 Task: Look for space in Ihiala, Nigeria from 5th September, 2023 to 12th September, 2023 for 2 adults in price range Rs.10000 to Rs.15000. With 1 bedroom having 1 bed and 1 bathroom. Property type can be house, flat, guest house, hotel. Booking option can be shelf check-in. Required host language is English.
Action: Mouse moved to (495, 120)
Screenshot: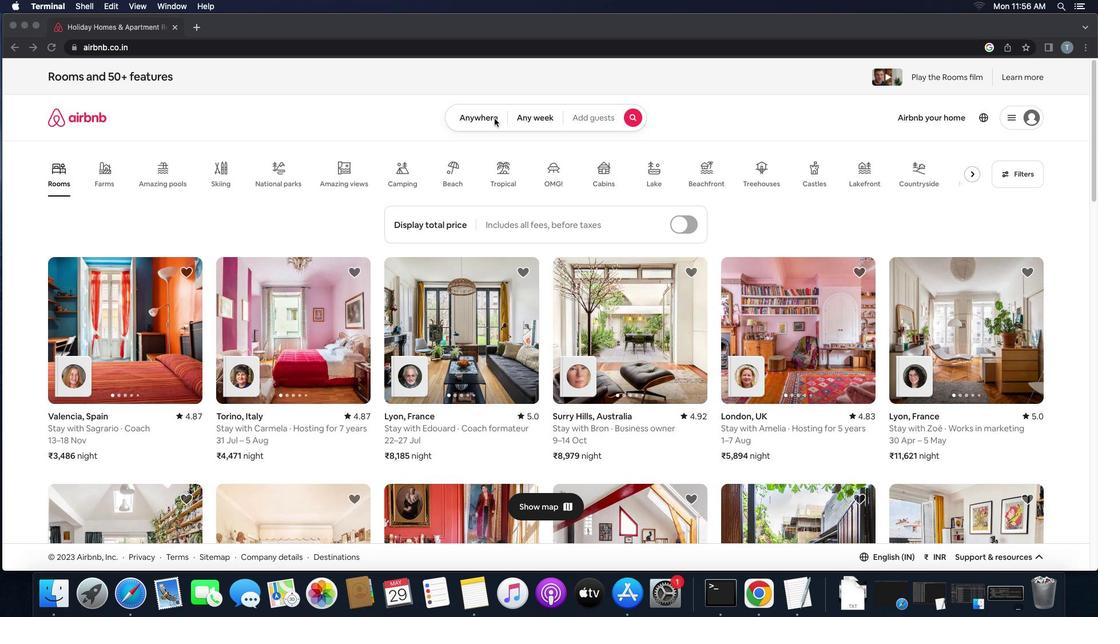 
Action: Mouse pressed left at (495, 120)
Screenshot: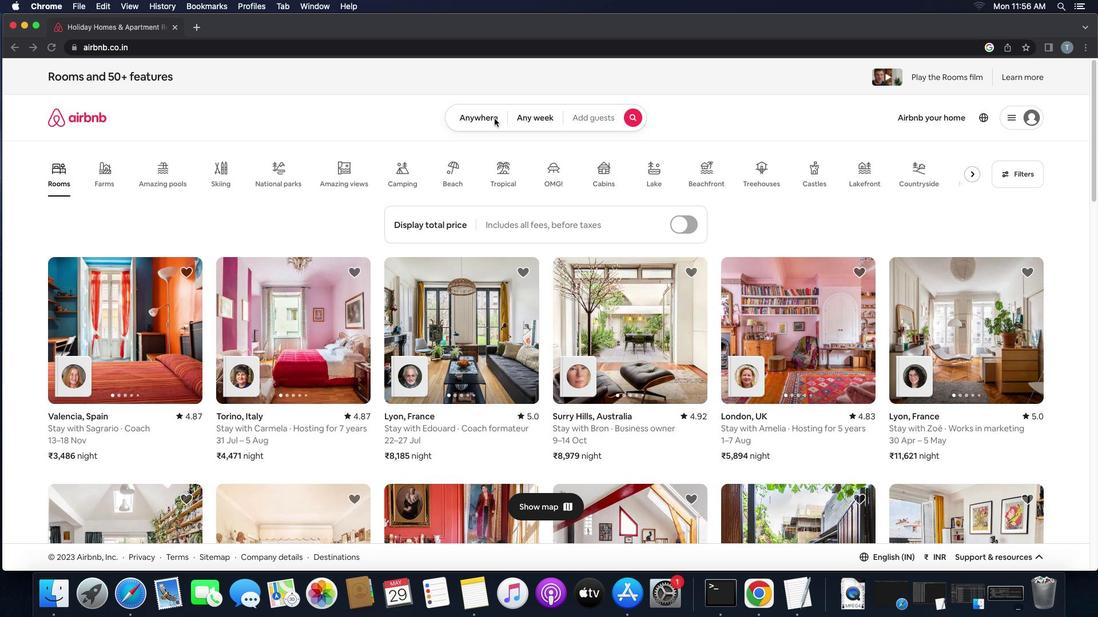 
Action: Mouse pressed left at (495, 120)
Screenshot: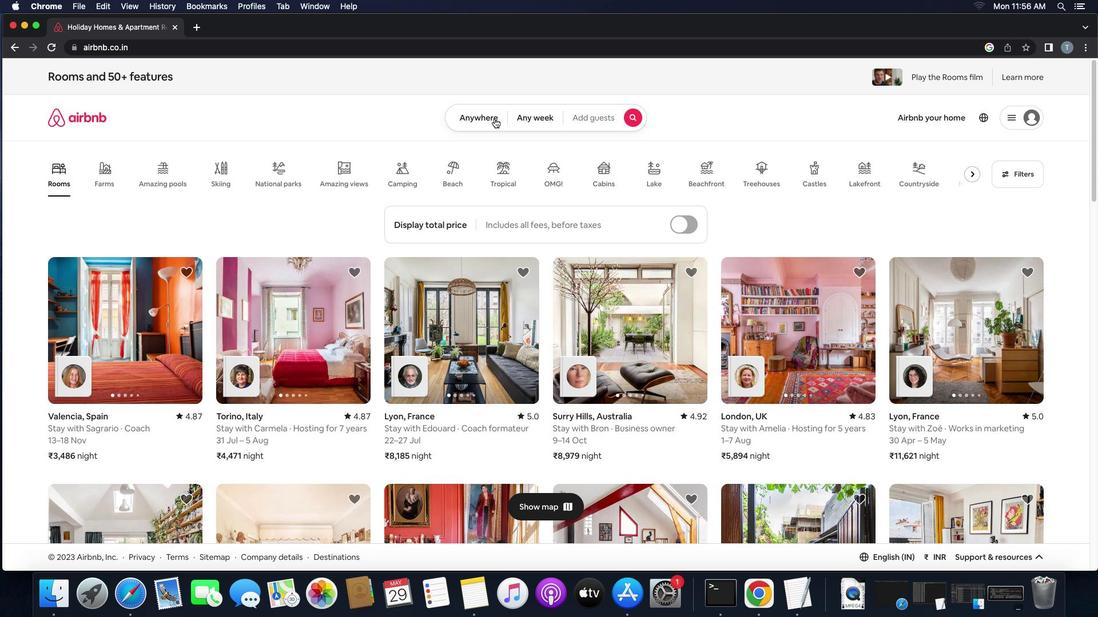 
Action: Mouse moved to (438, 160)
Screenshot: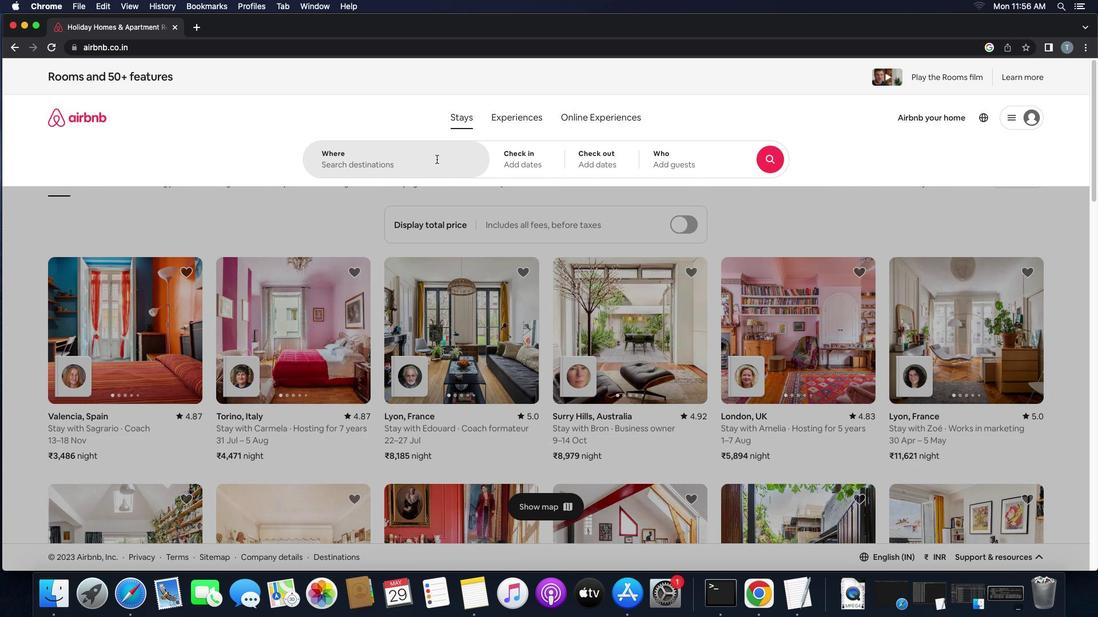 
Action: Mouse pressed left at (438, 160)
Screenshot: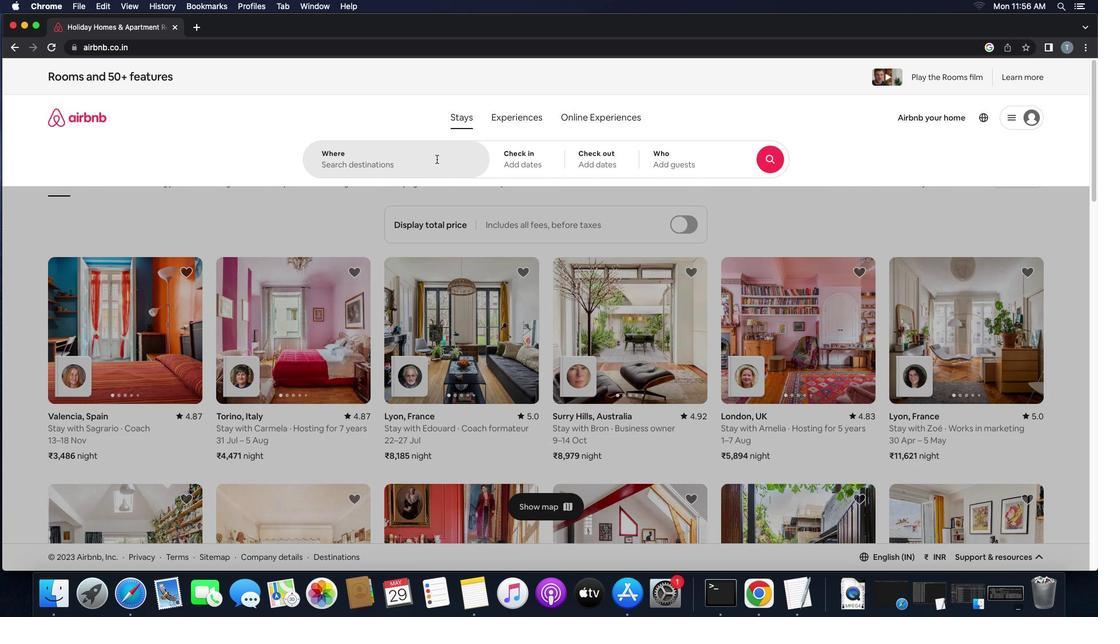 
Action: Key pressed 'i''h''i''a''l''a'
Screenshot: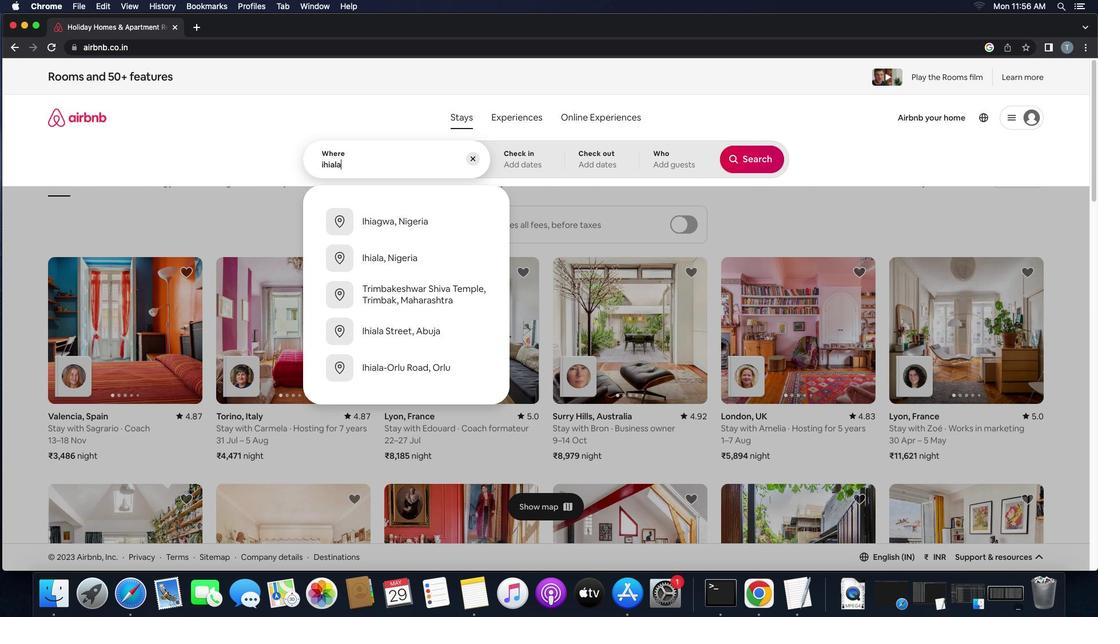 
Action: Mouse moved to (423, 234)
Screenshot: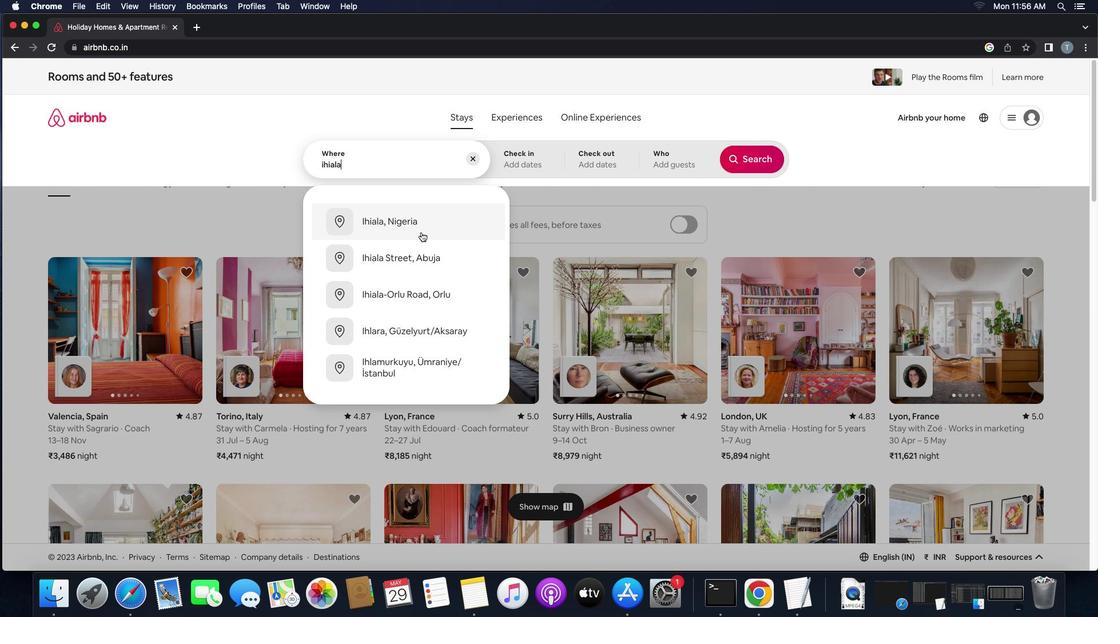 
Action: Mouse pressed left at (423, 234)
Screenshot: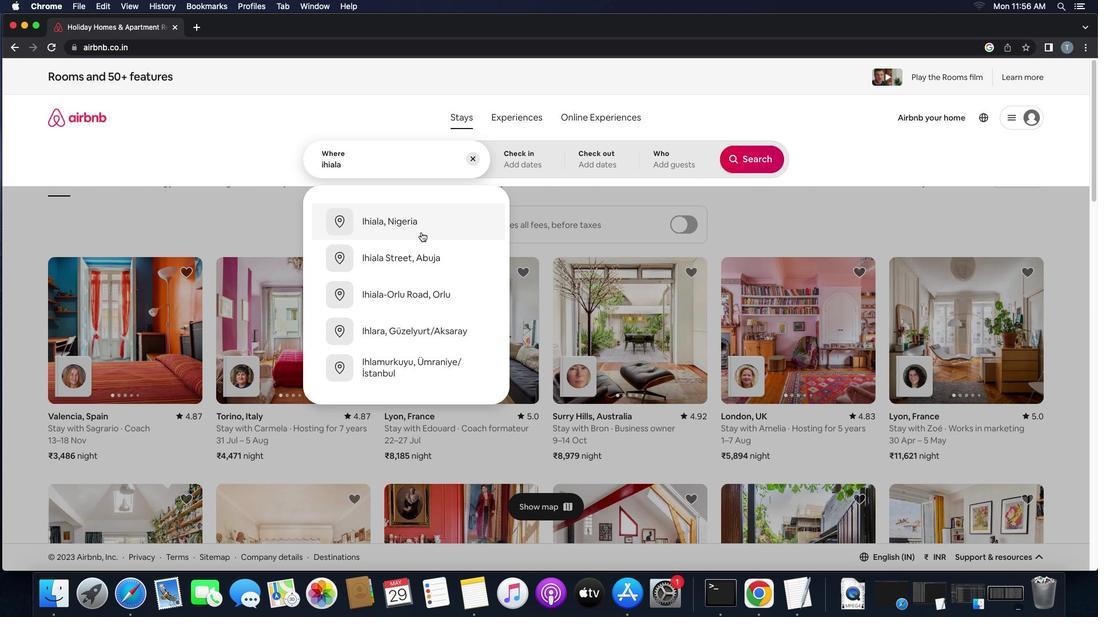 
Action: Mouse moved to (748, 252)
Screenshot: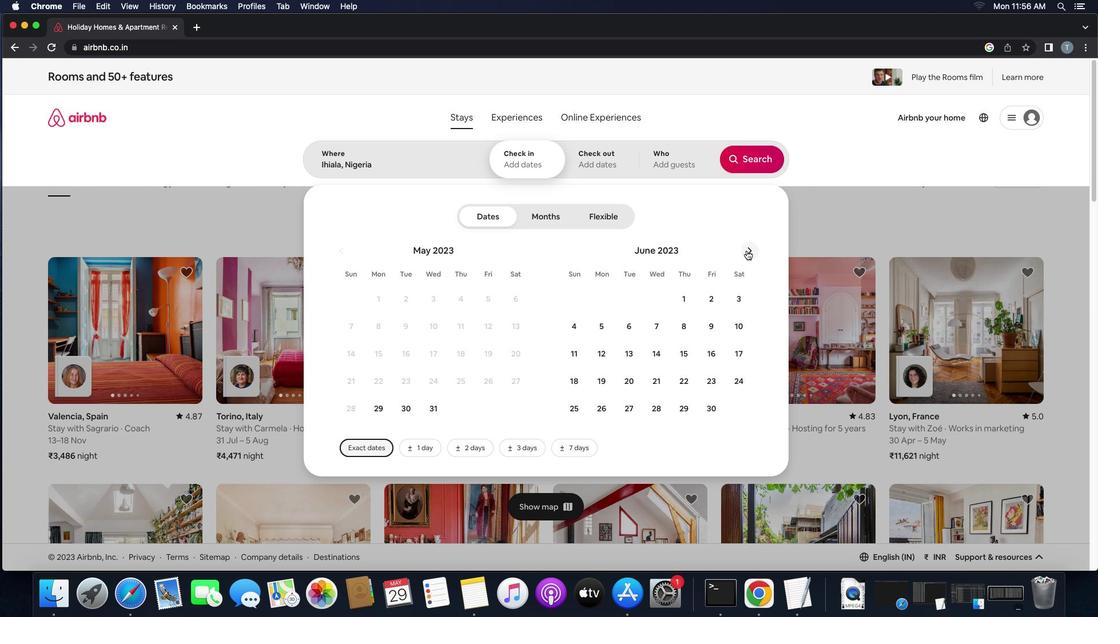 
Action: Mouse pressed left at (748, 252)
Screenshot: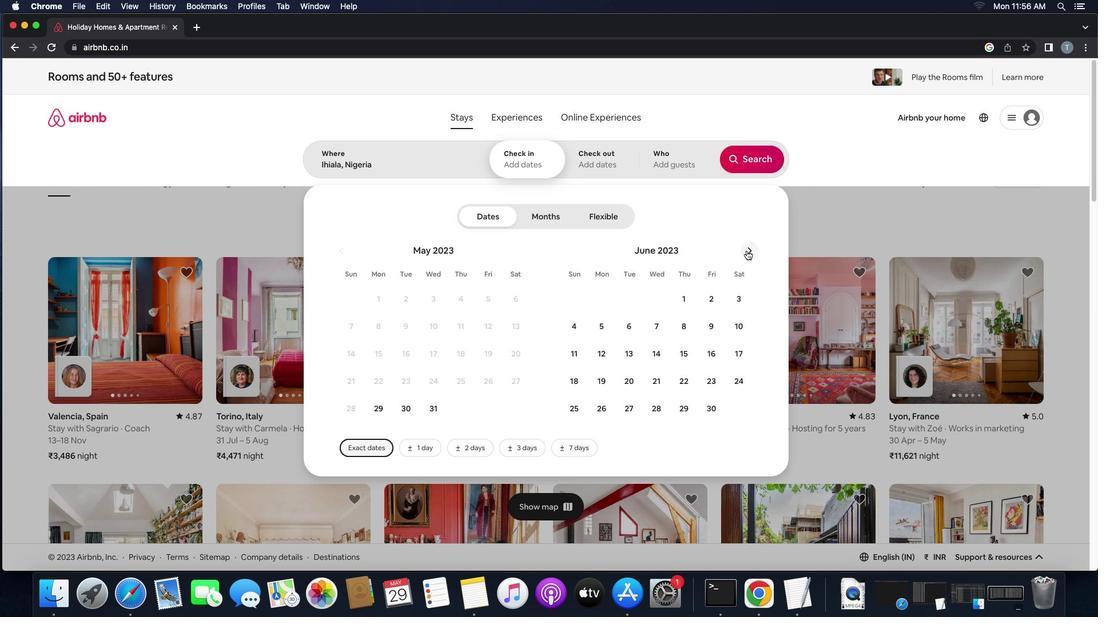 
Action: Mouse pressed left at (748, 252)
Screenshot: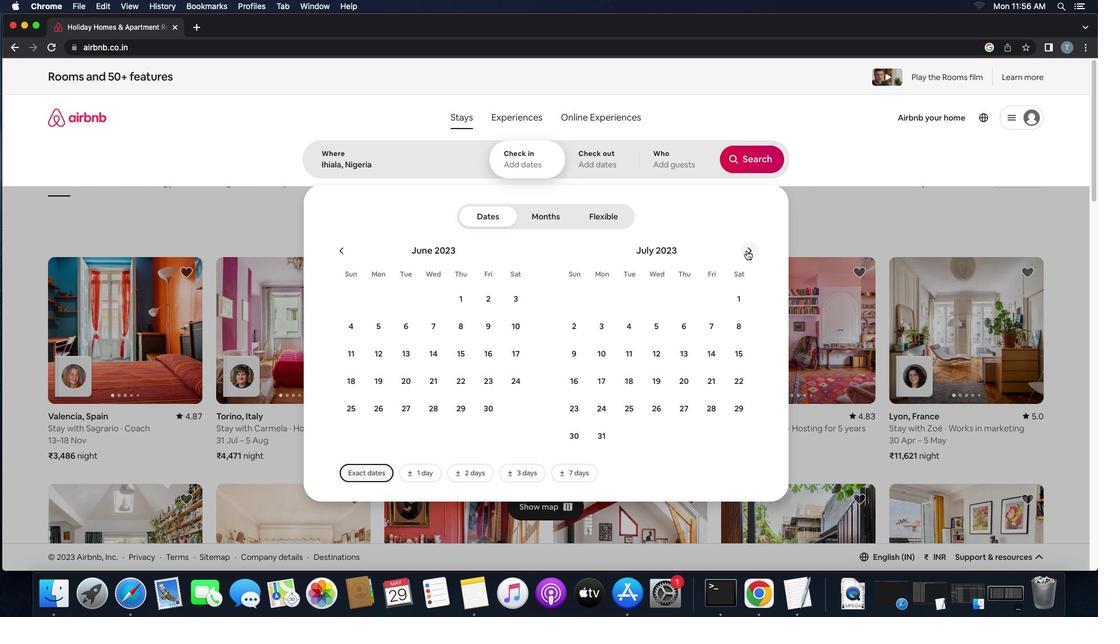 
Action: Mouse pressed left at (748, 252)
Screenshot: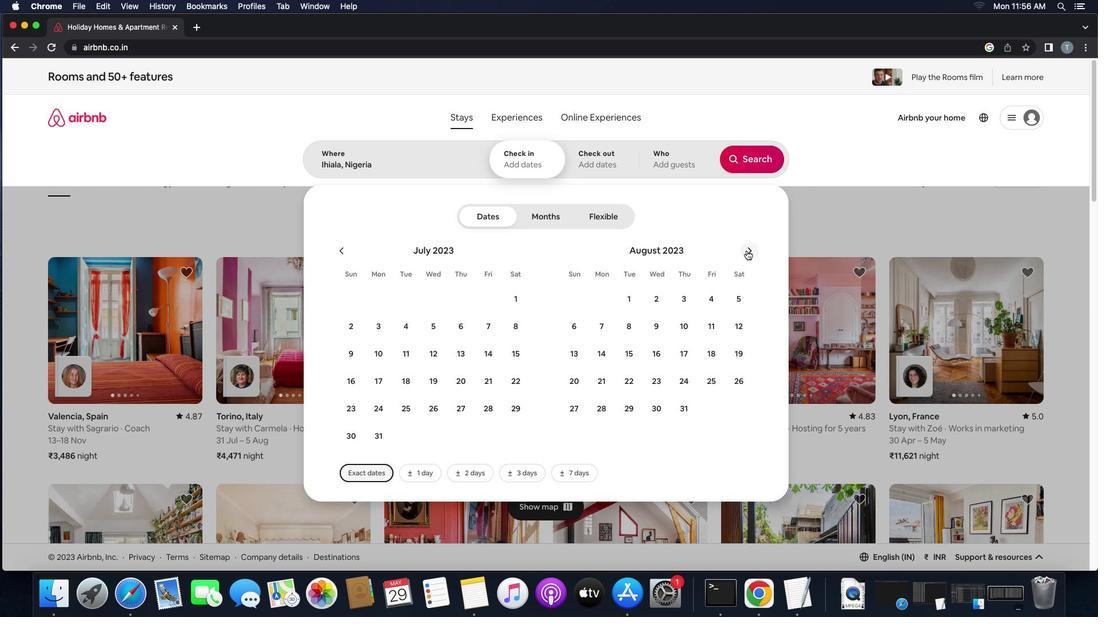 
Action: Mouse moved to (632, 332)
Screenshot: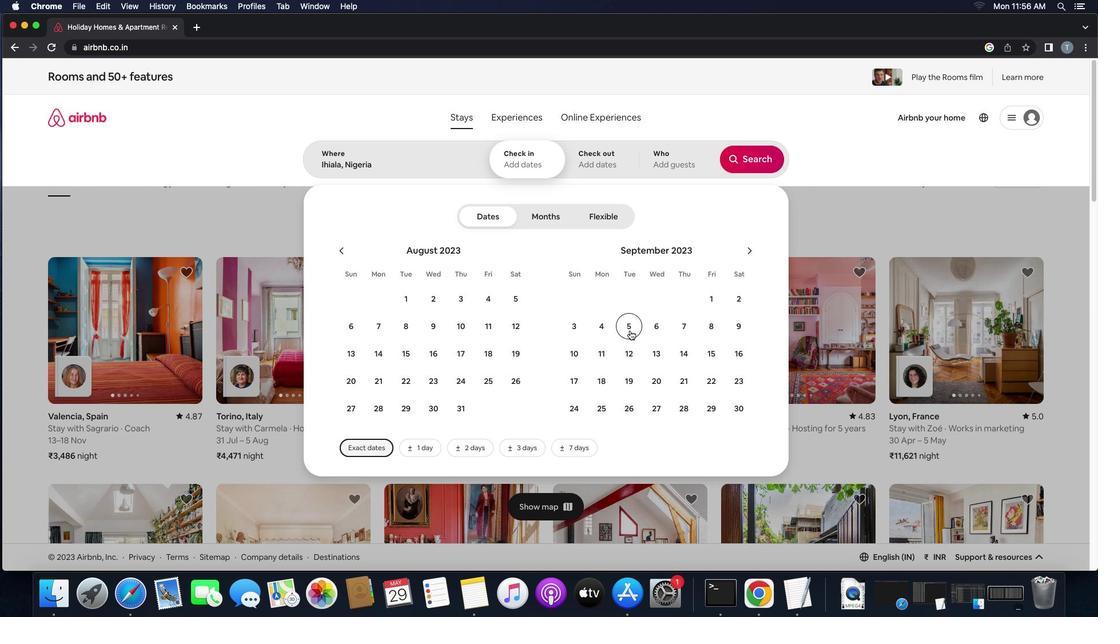 
Action: Mouse pressed left at (632, 332)
Screenshot: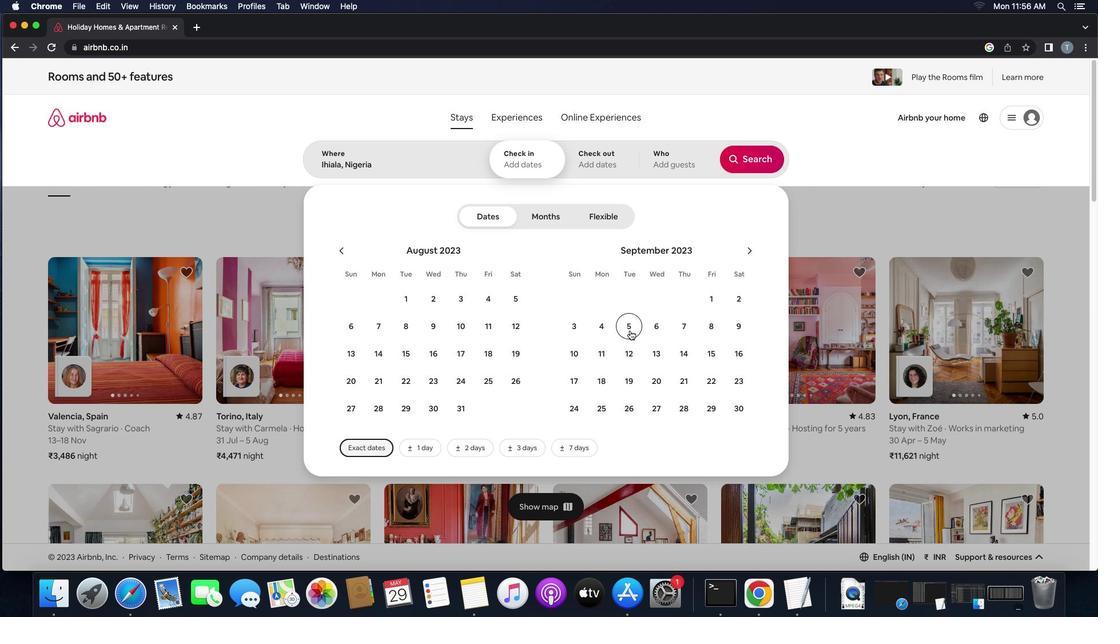 
Action: Mouse moved to (632, 360)
Screenshot: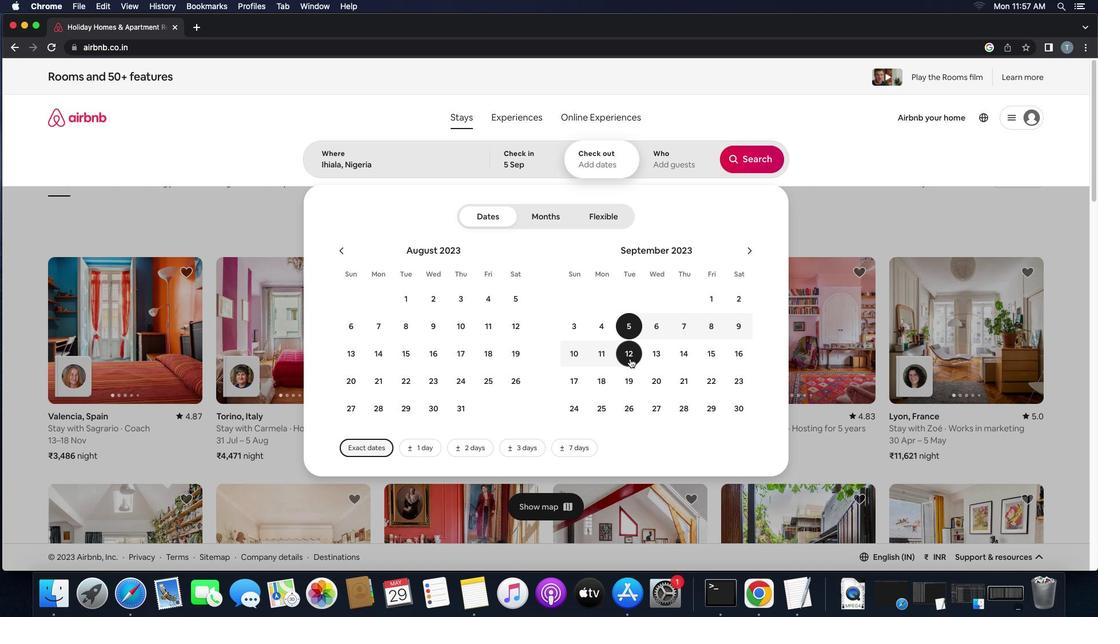 
Action: Mouse pressed left at (632, 360)
Screenshot: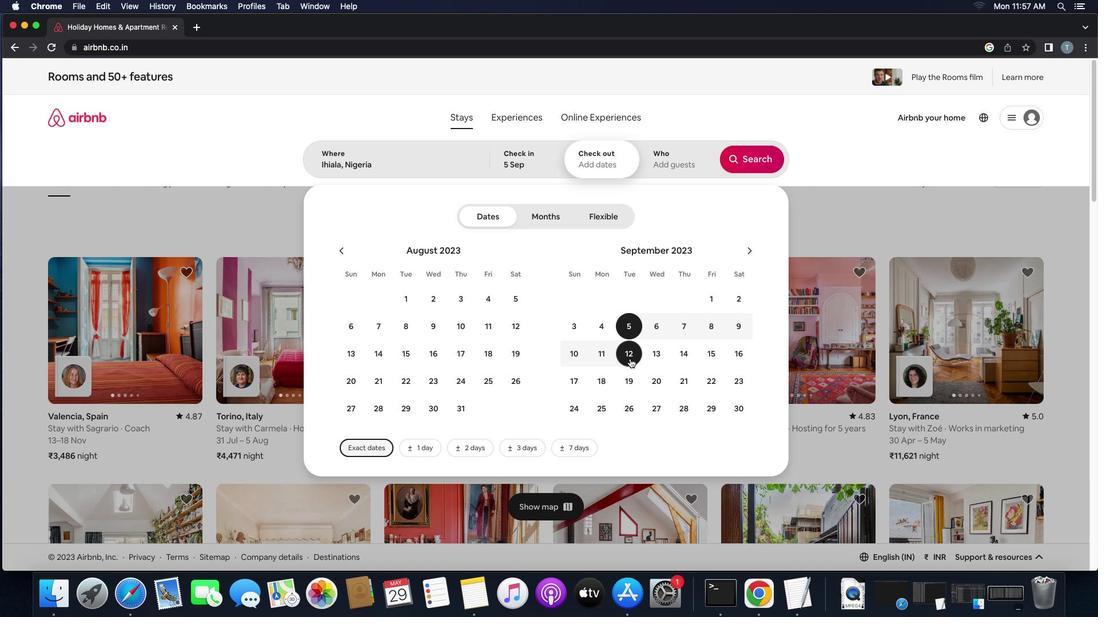 
Action: Mouse moved to (670, 167)
Screenshot: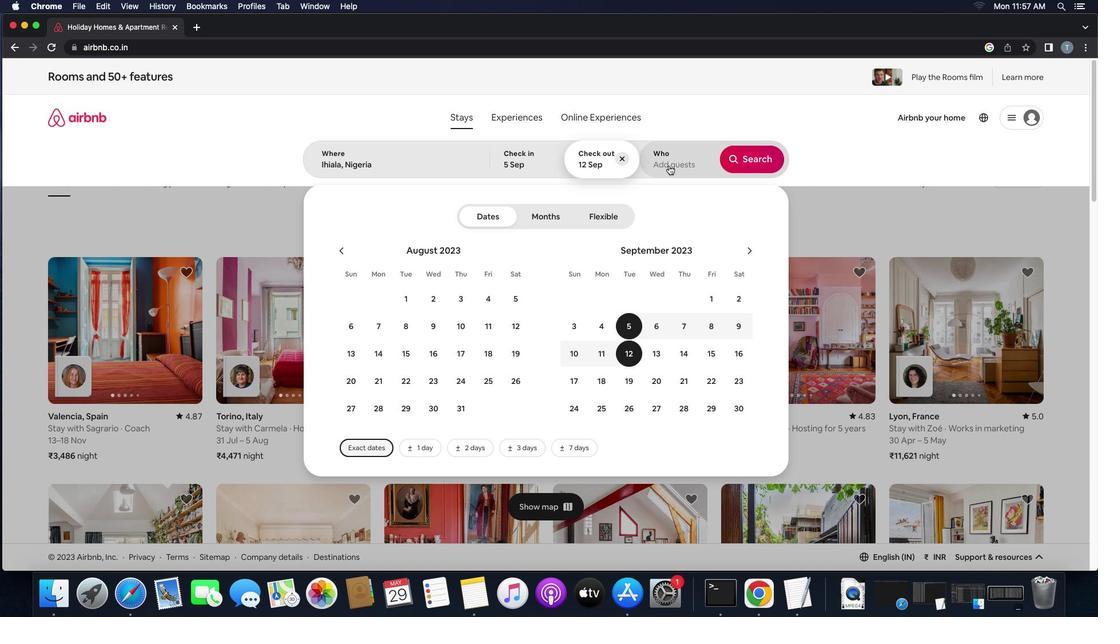 
Action: Mouse pressed left at (670, 167)
Screenshot: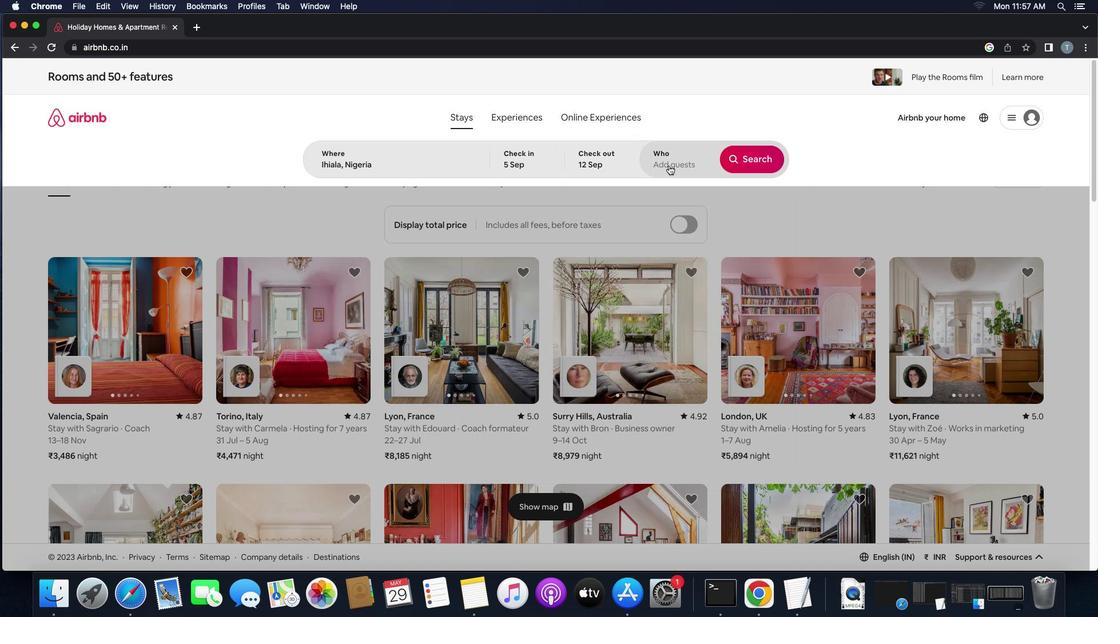
Action: Mouse moved to (755, 223)
Screenshot: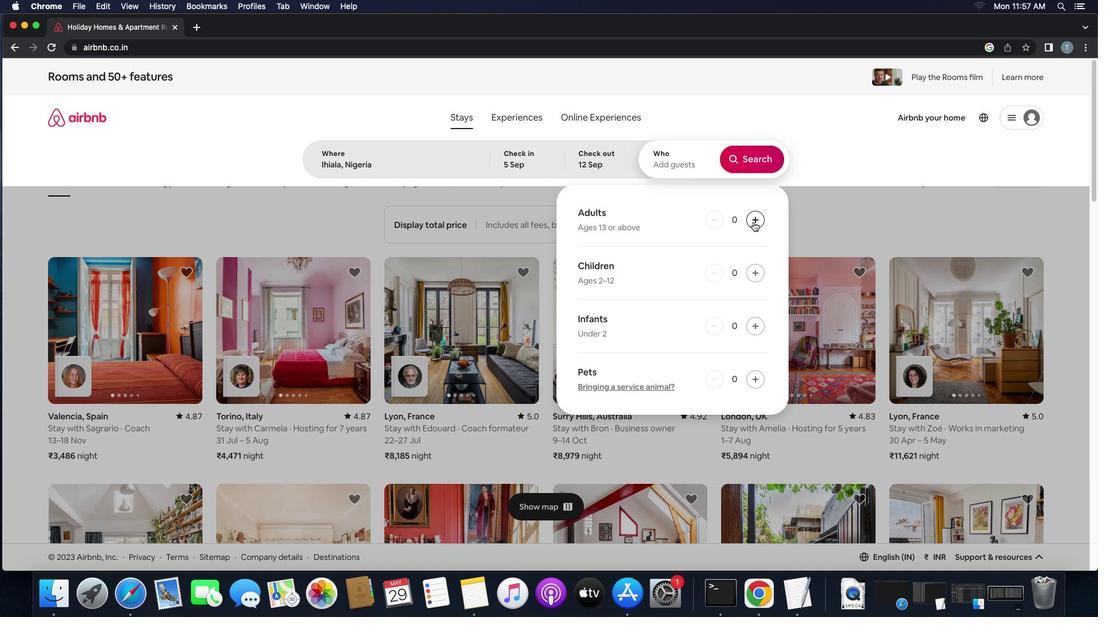 
Action: Mouse pressed left at (755, 223)
Screenshot: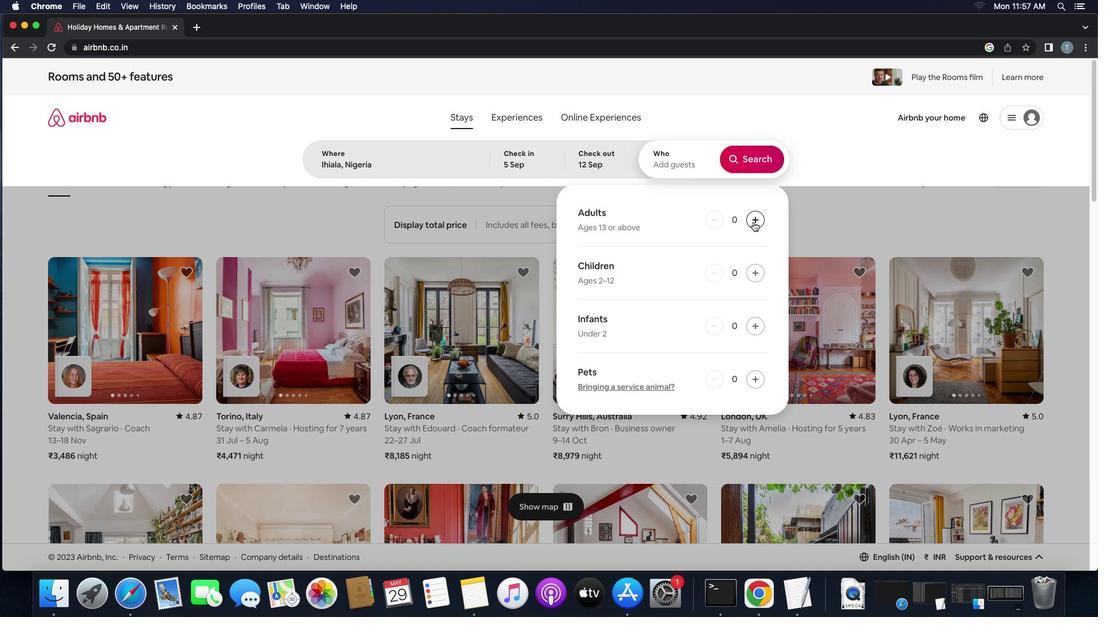 
Action: Mouse pressed left at (755, 223)
Screenshot: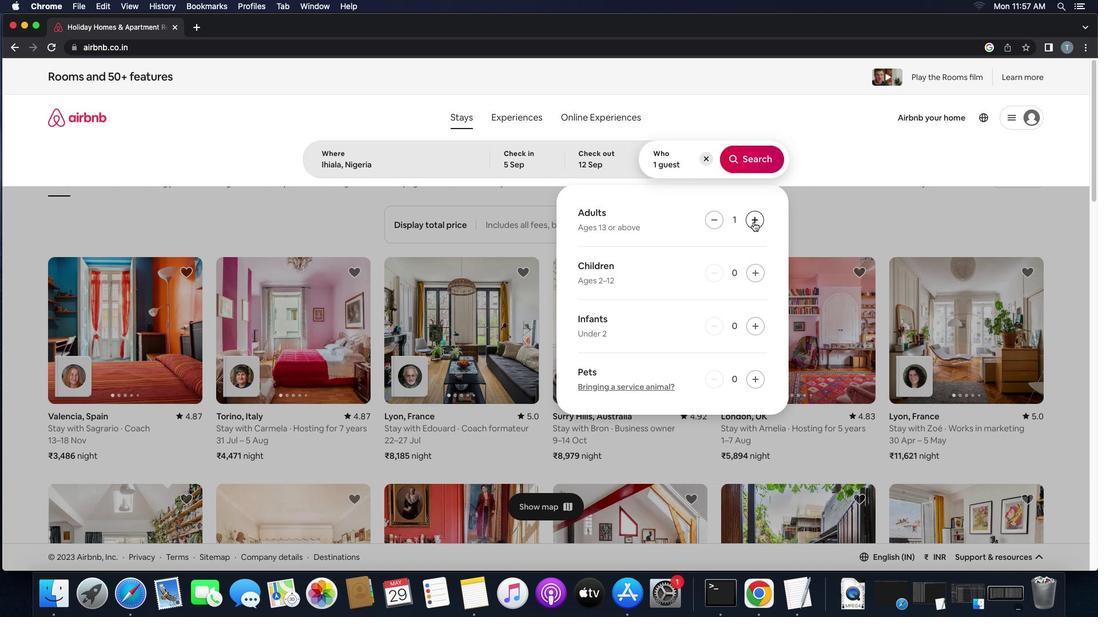 
Action: Mouse moved to (760, 168)
Screenshot: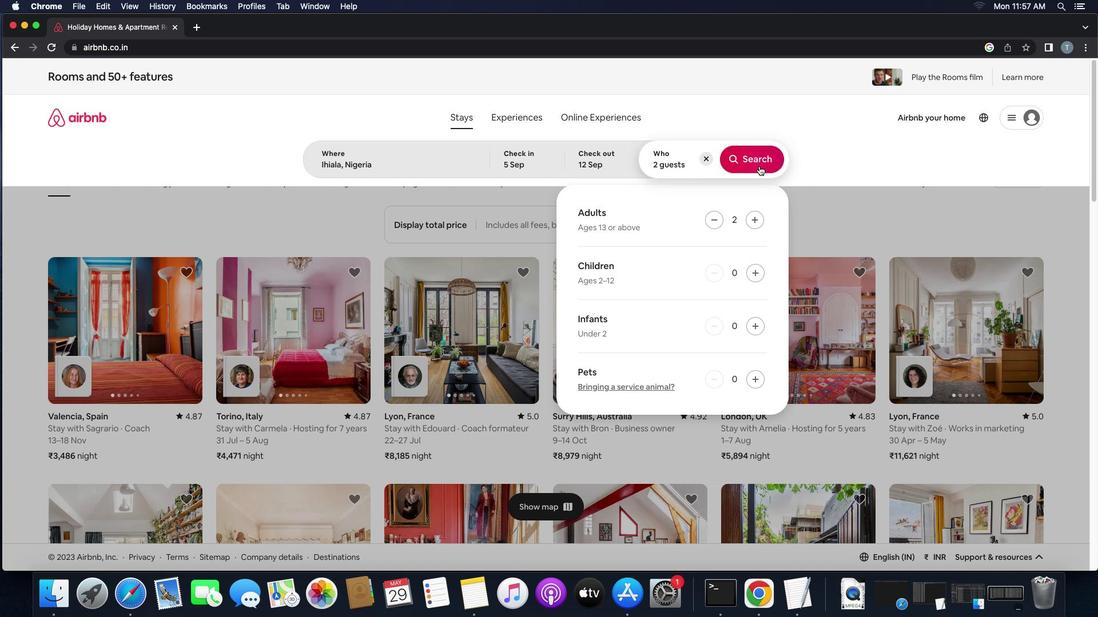 
Action: Mouse pressed left at (760, 168)
Screenshot: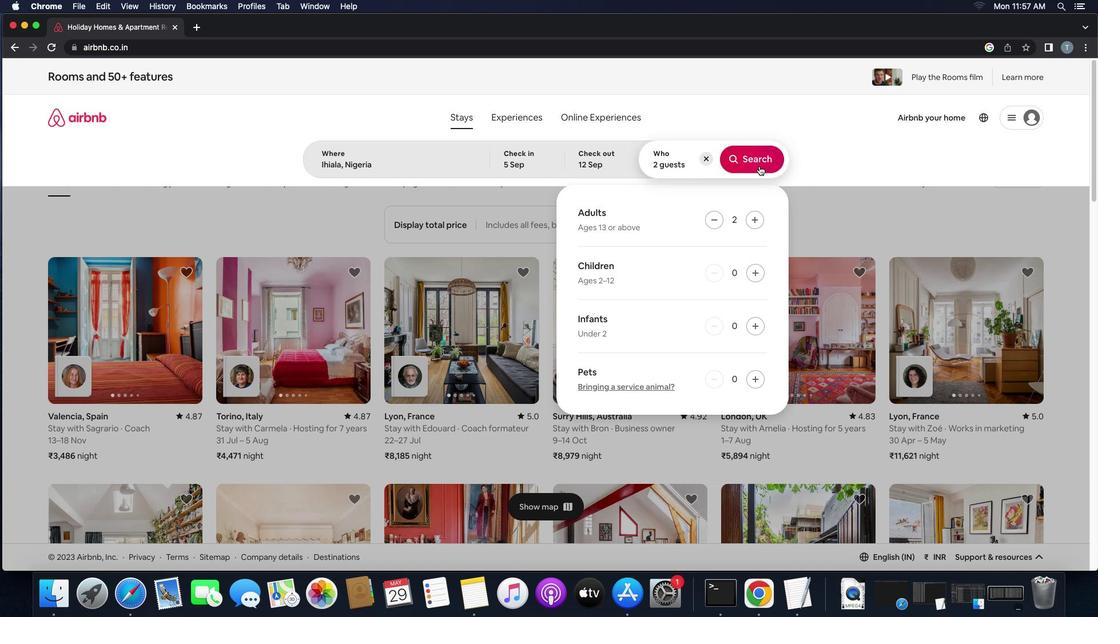 
Action: Mouse moved to (1055, 128)
Screenshot: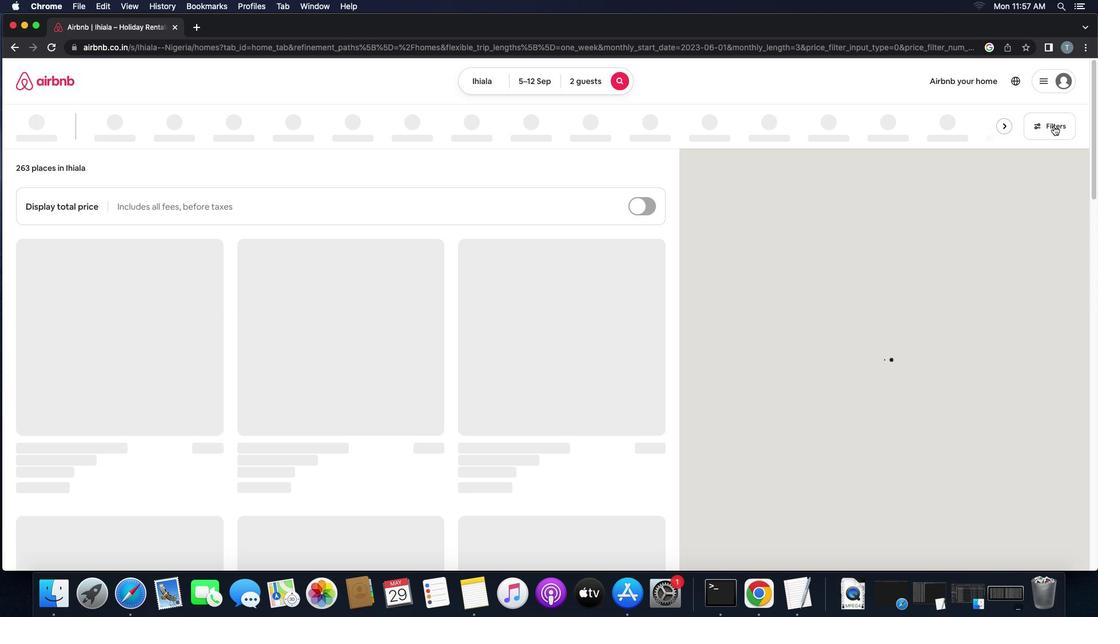 
Action: Mouse pressed left at (1055, 128)
Screenshot: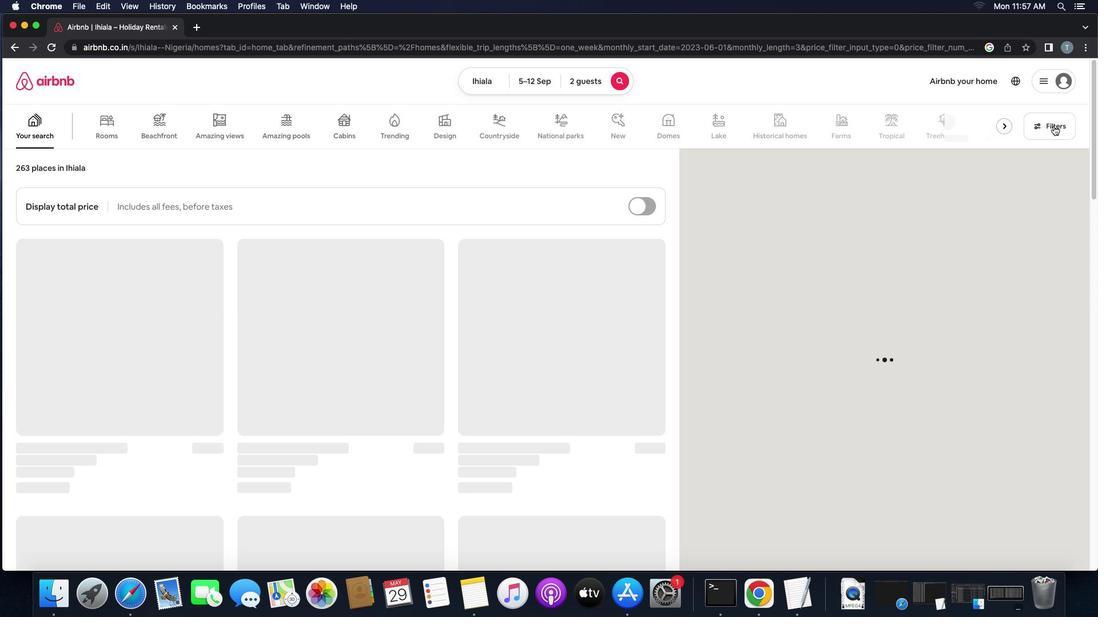 
Action: Mouse moved to (468, 272)
Screenshot: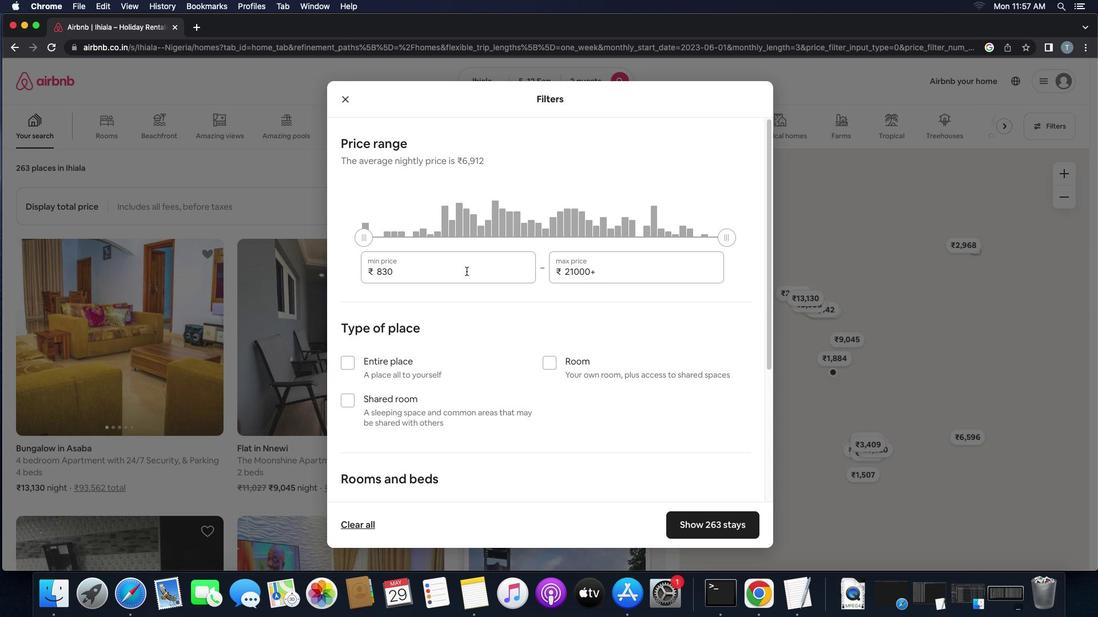 
Action: Mouse pressed left at (468, 272)
Screenshot: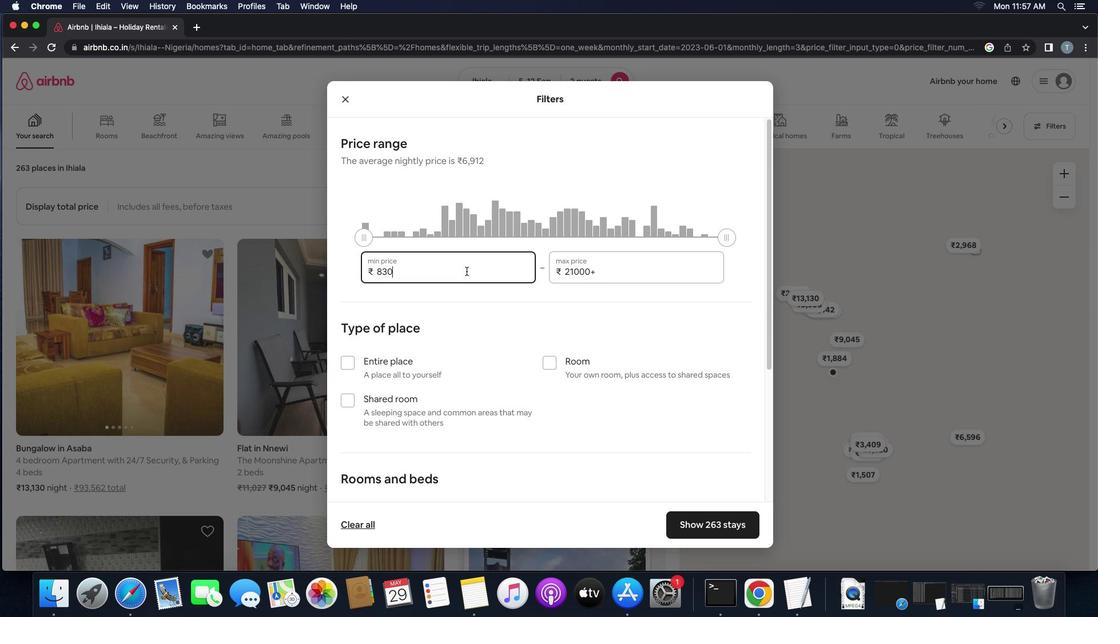 
Action: Mouse pressed left at (468, 272)
Screenshot: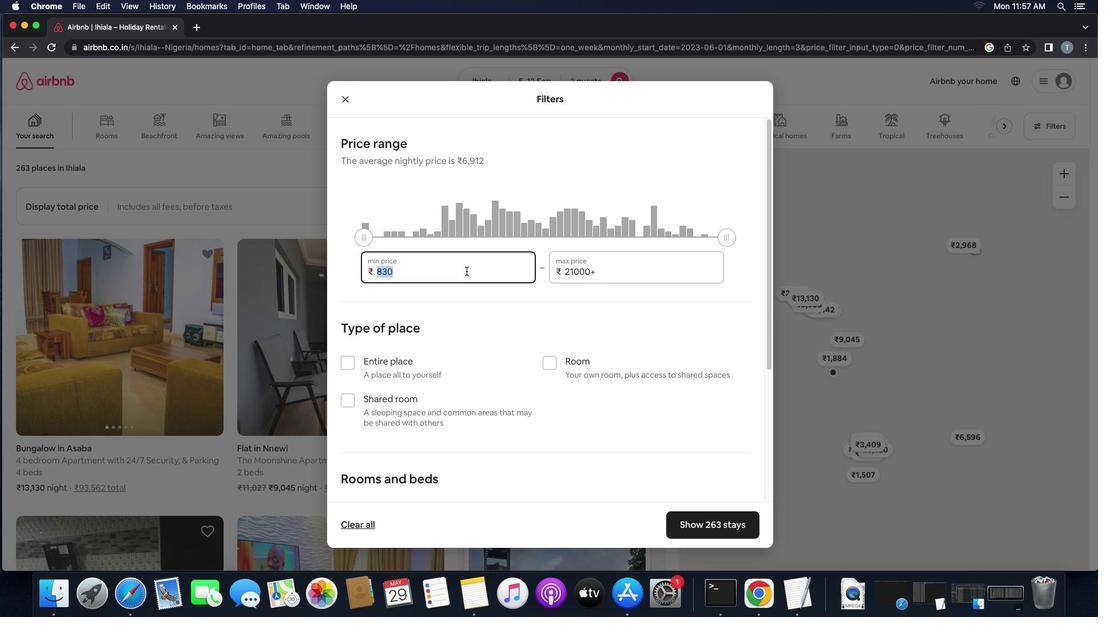 
Action: Key pressed Key.backspace
Screenshot: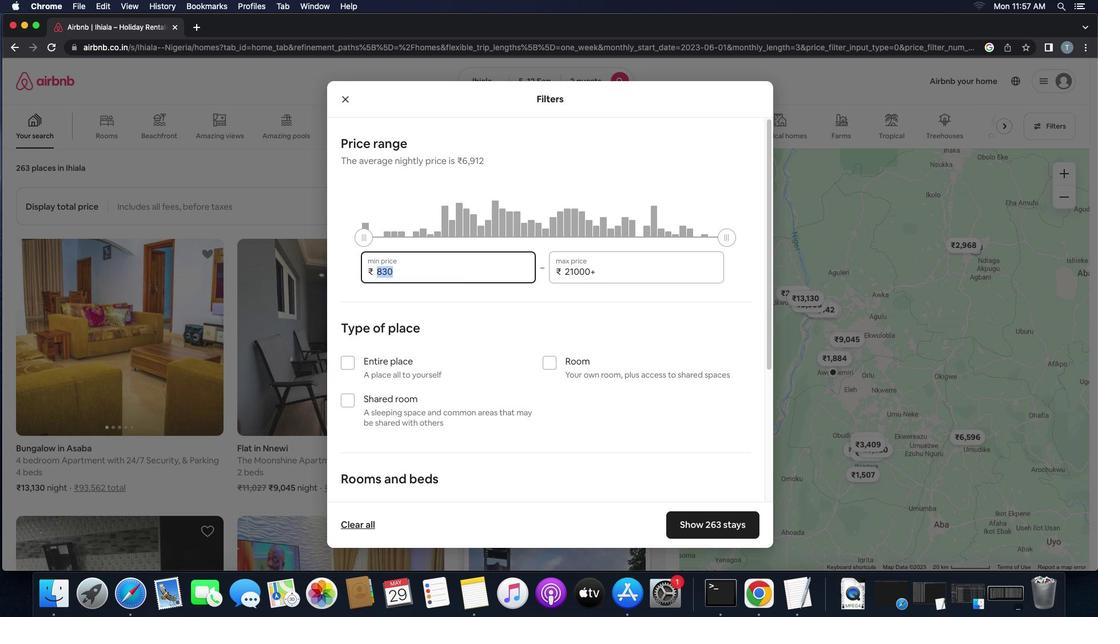 
Action: Mouse moved to (493, 289)
Screenshot: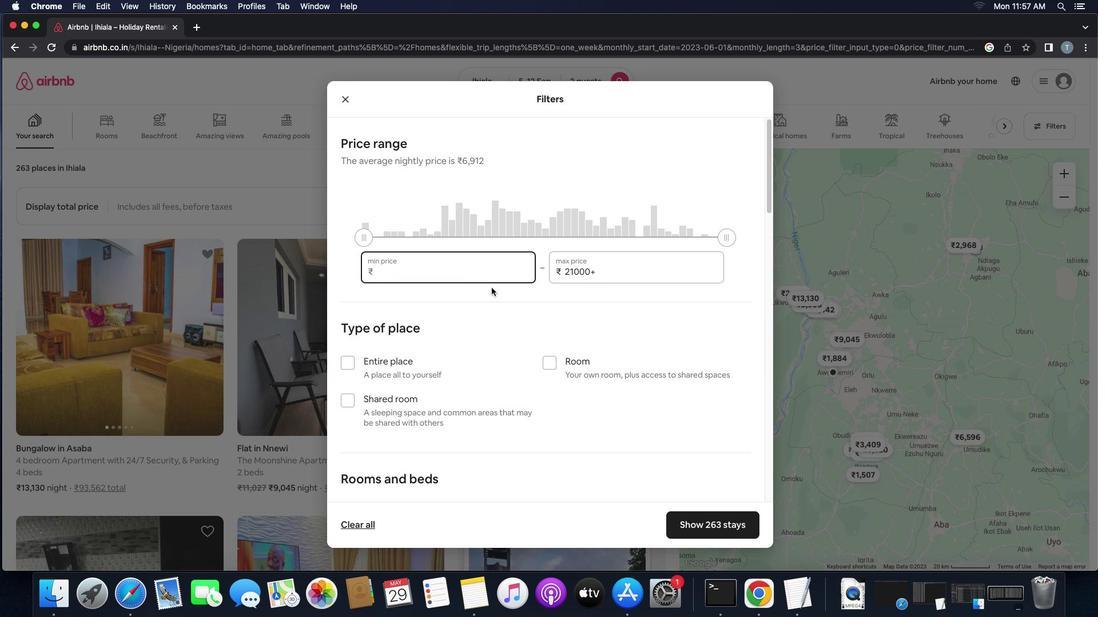 
Action: Key pressed '1''0''0''0''0'
Screenshot: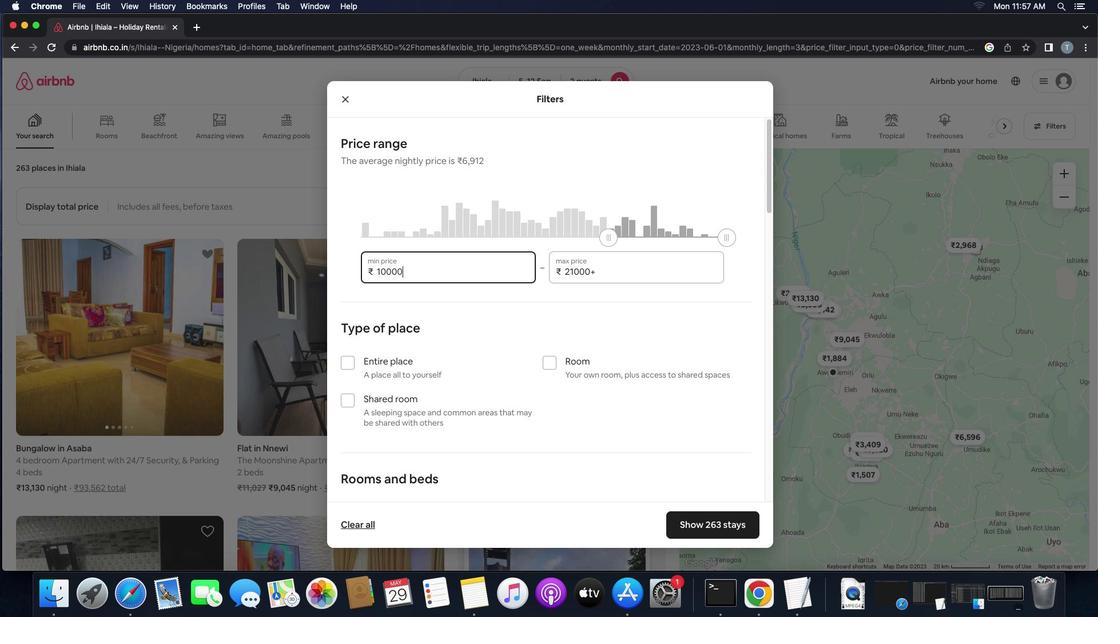 
Action: Mouse moved to (622, 277)
Screenshot: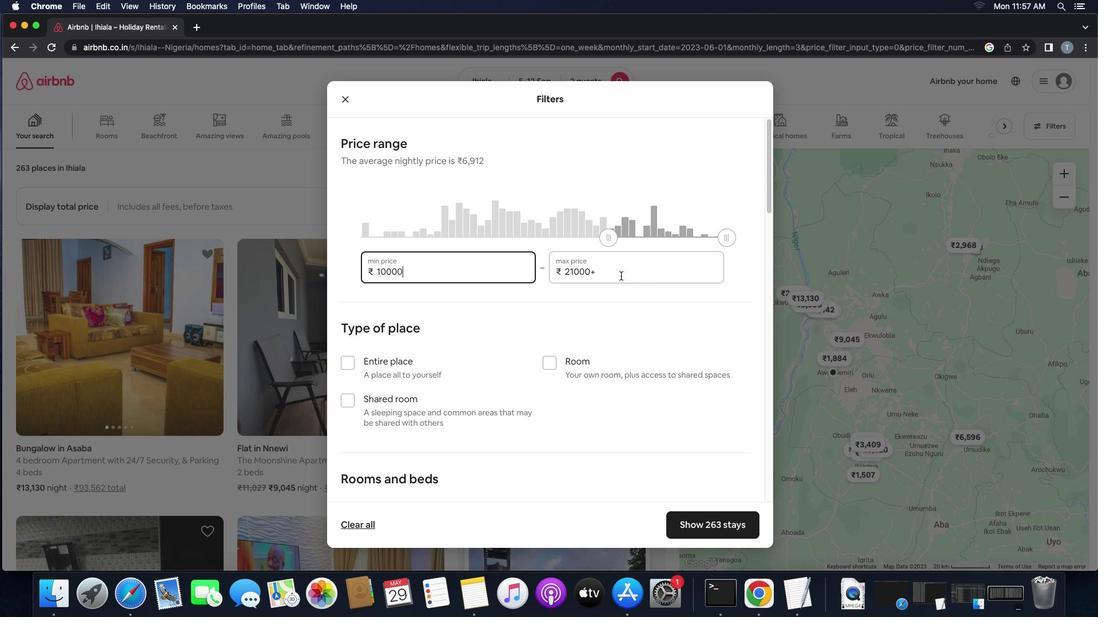 
Action: Mouse pressed left at (622, 277)
Screenshot: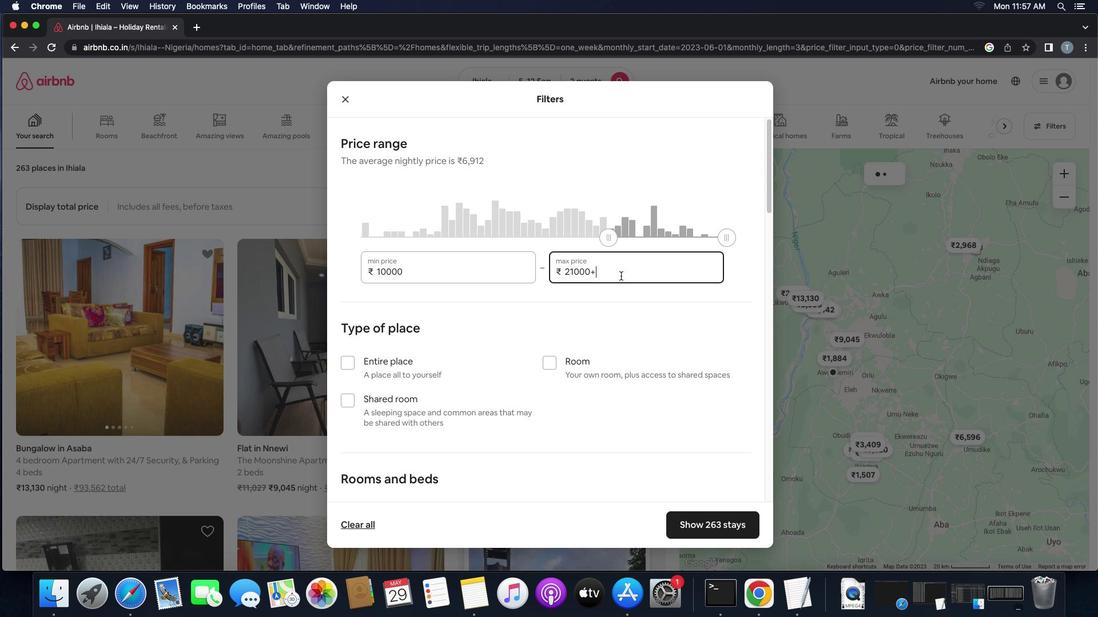 
Action: Key pressed Key.backspaceKey.backspaceKey.backspaceKey.backspaceKey.backspaceKey.backspace'1''5''0''0''0'
Screenshot: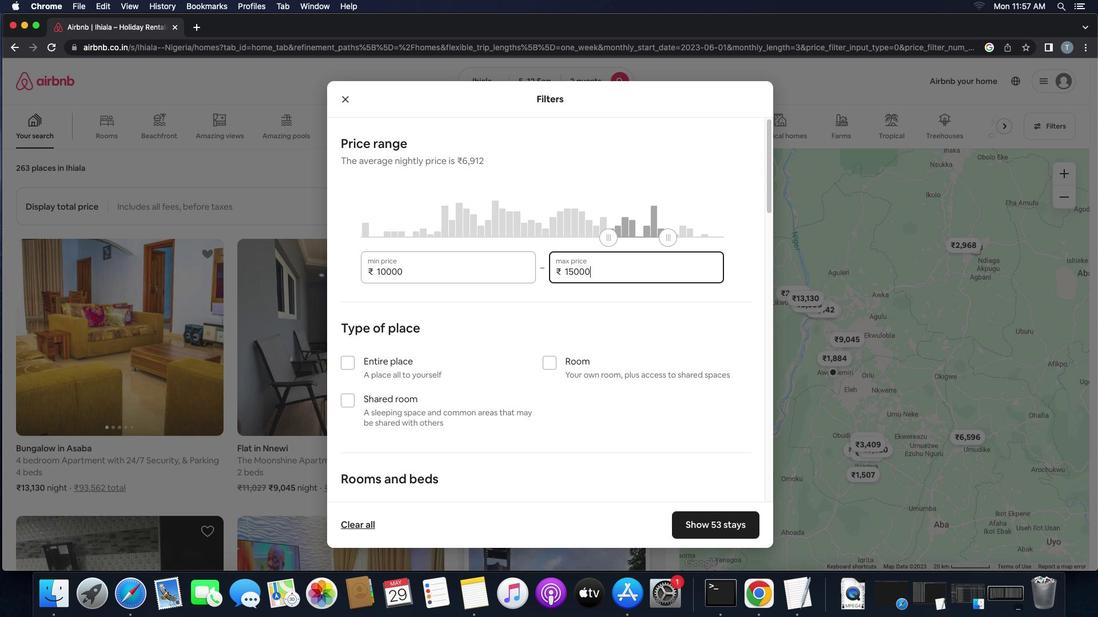 
Action: Mouse moved to (371, 363)
Screenshot: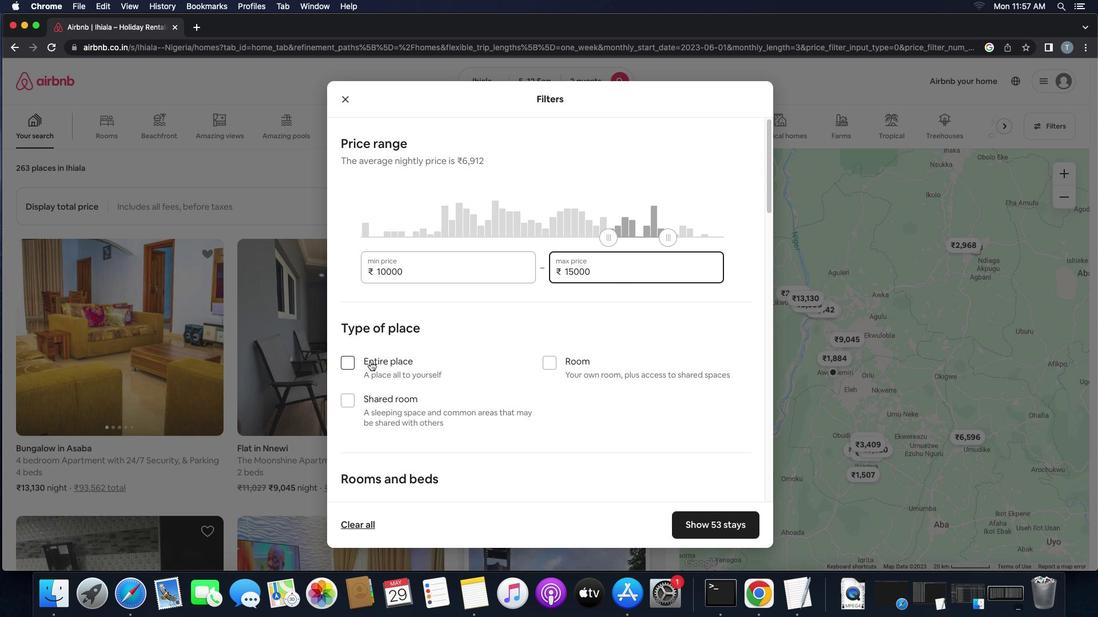 
Action: Mouse pressed left at (371, 363)
Screenshot: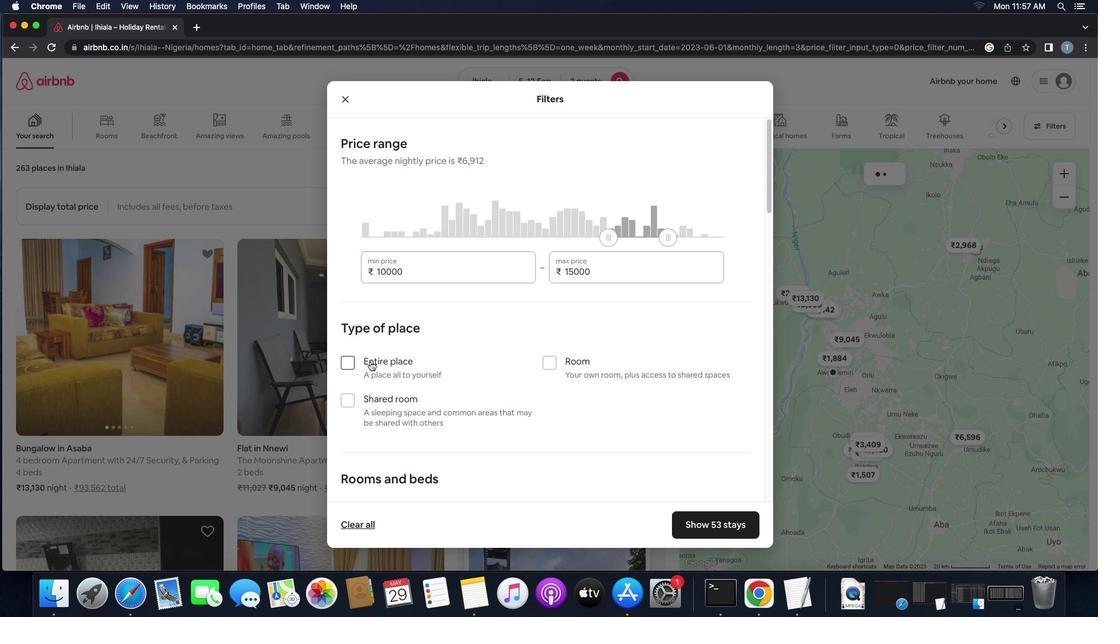 
Action: Mouse moved to (448, 448)
Screenshot: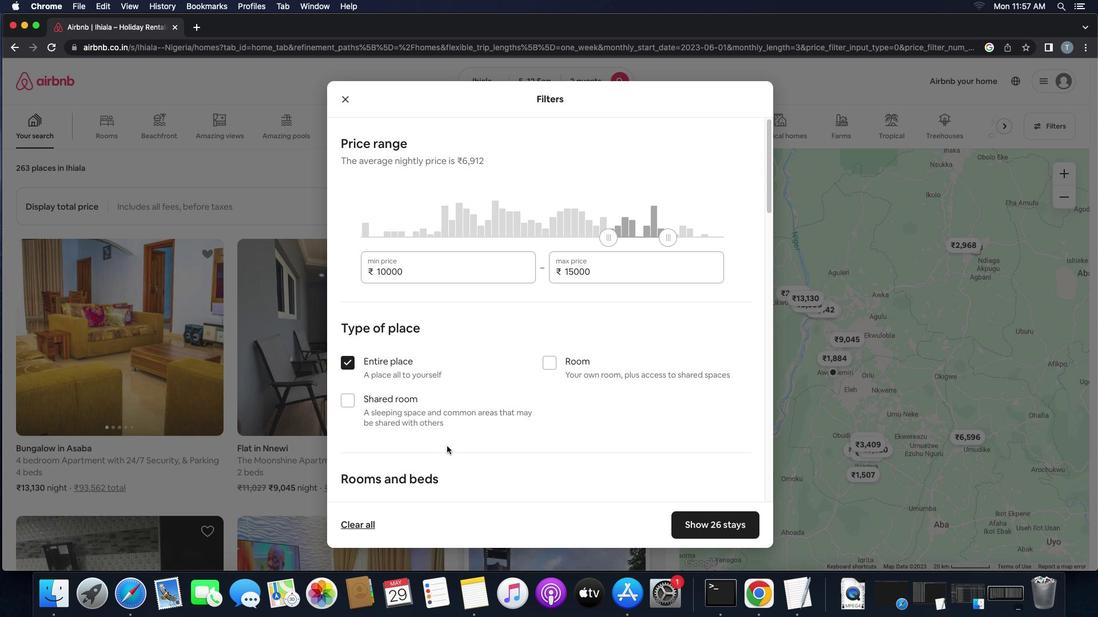 
Action: Mouse scrolled (448, 448) with delta (1, 2)
Screenshot: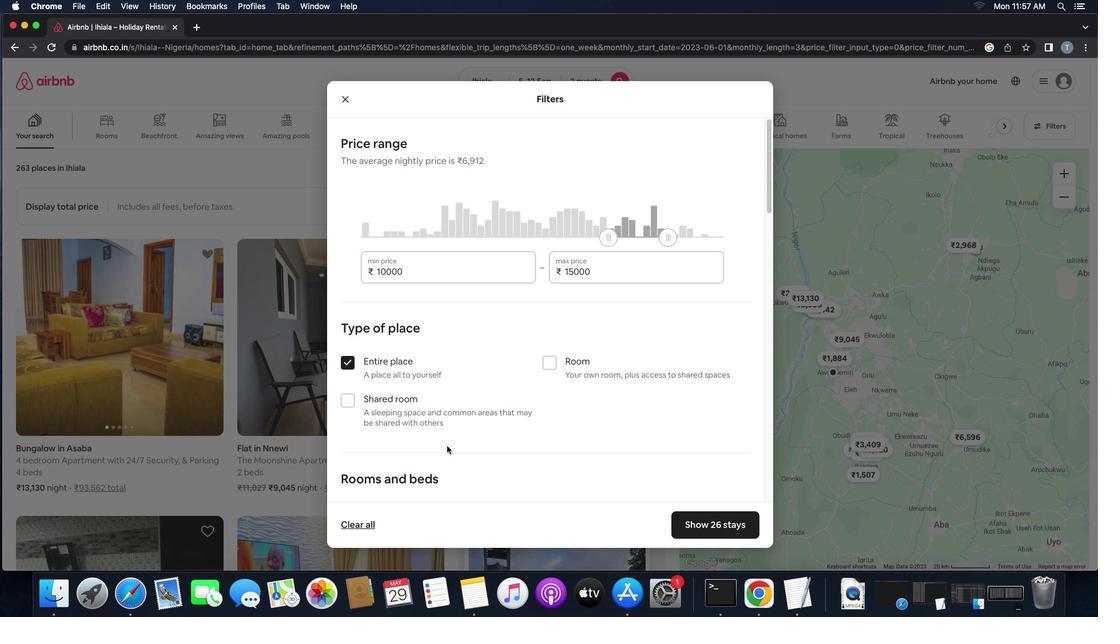 
Action: Mouse scrolled (448, 448) with delta (1, 2)
Screenshot: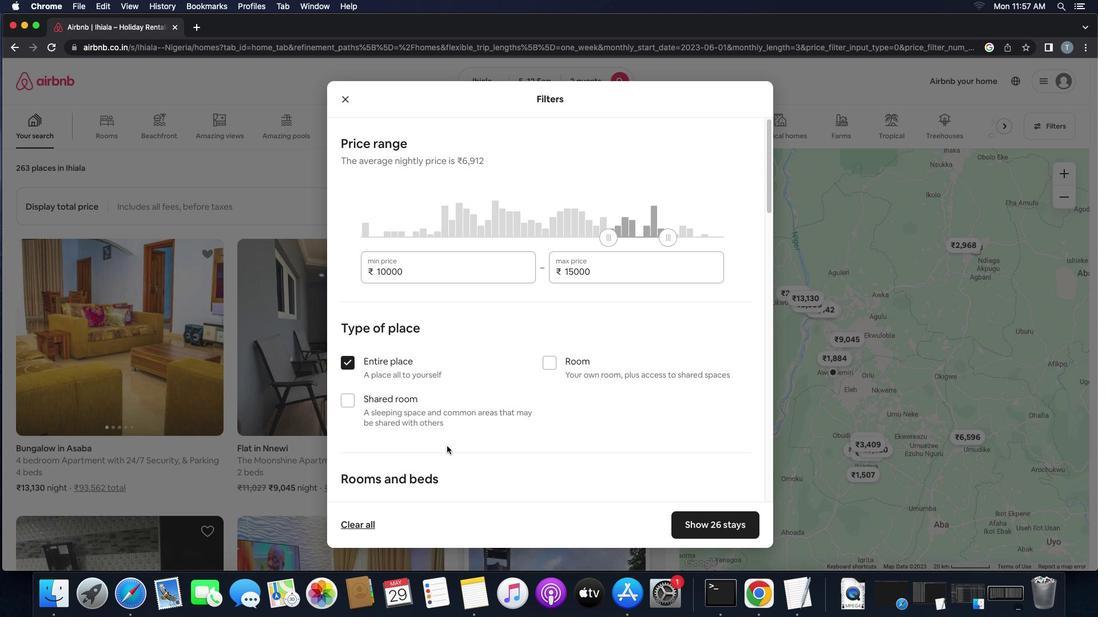 
Action: Mouse scrolled (448, 448) with delta (1, 1)
Screenshot: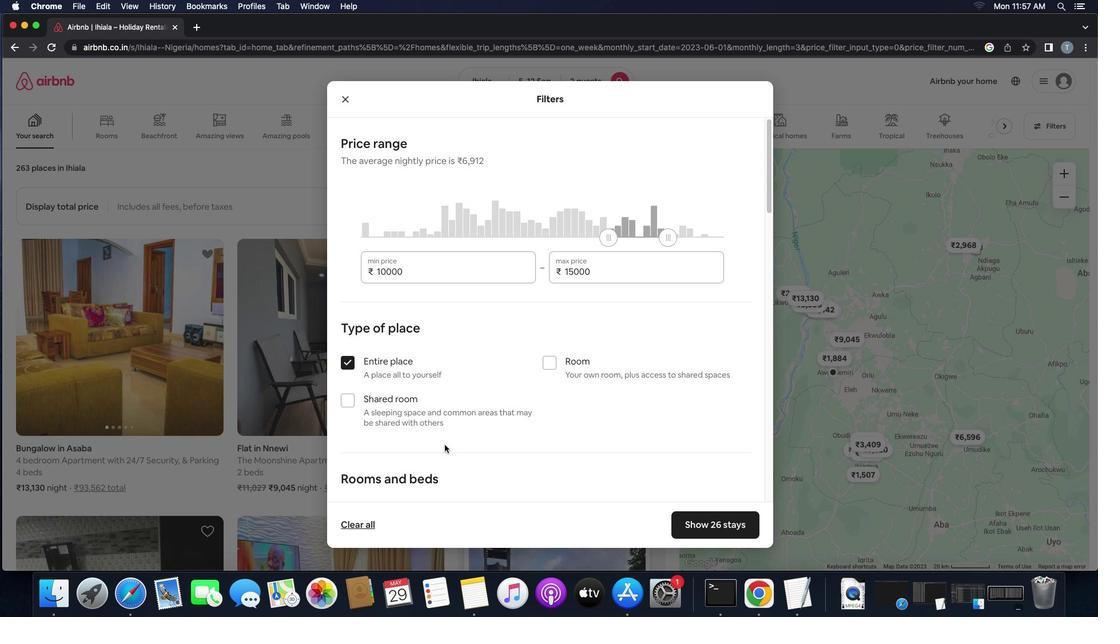 
Action: Mouse moved to (446, 447)
Screenshot: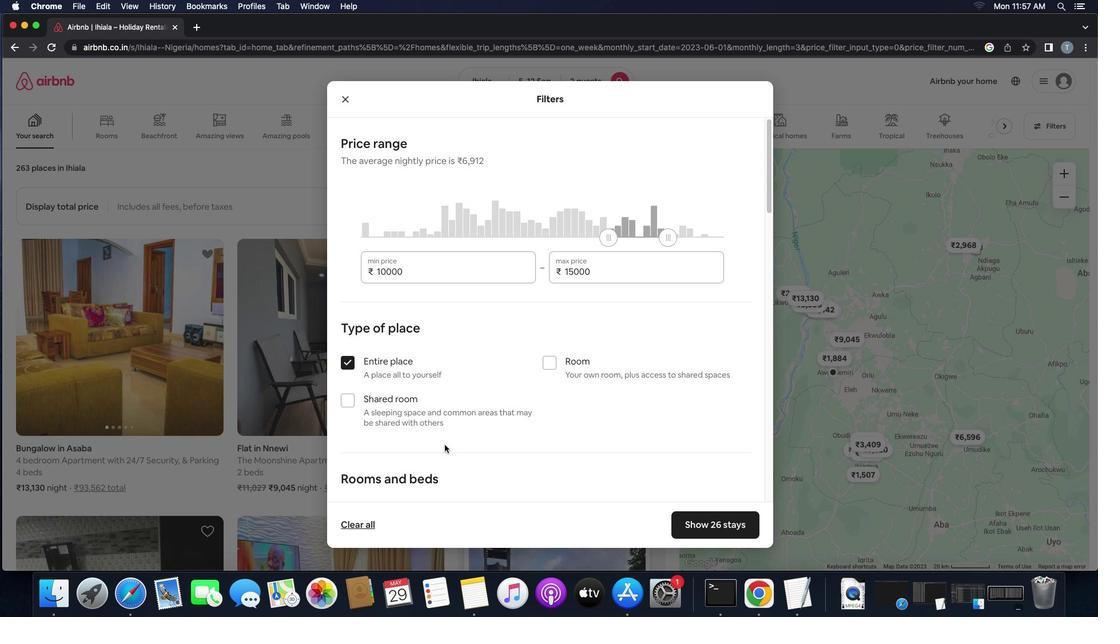 
Action: Mouse scrolled (446, 447) with delta (1, 1)
Screenshot: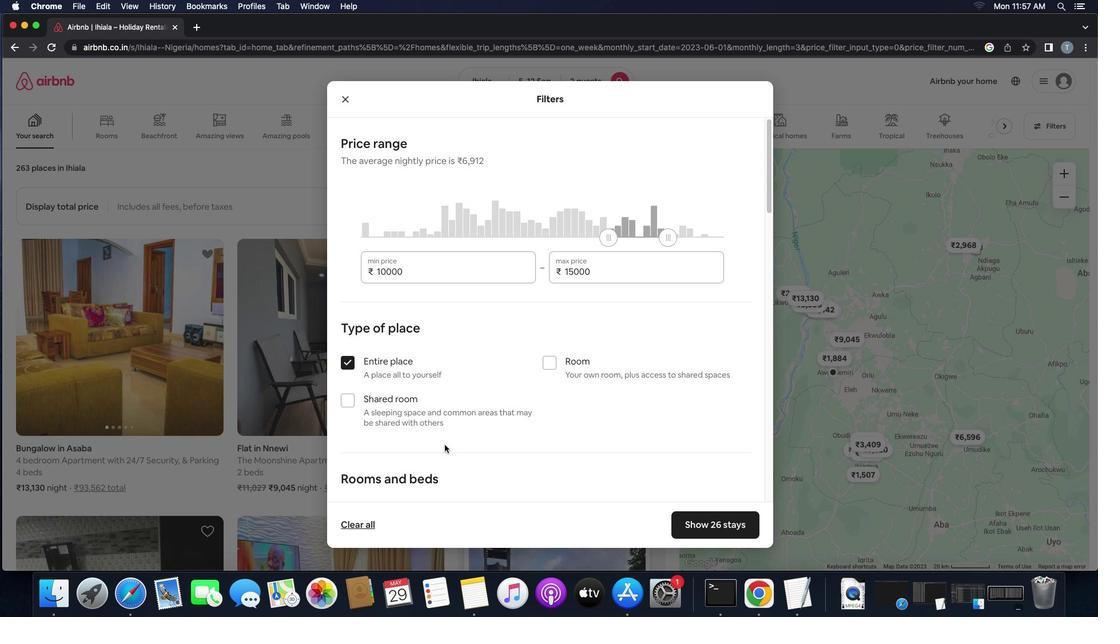 
Action: Mouse moved to (447, 446)
Screenshot: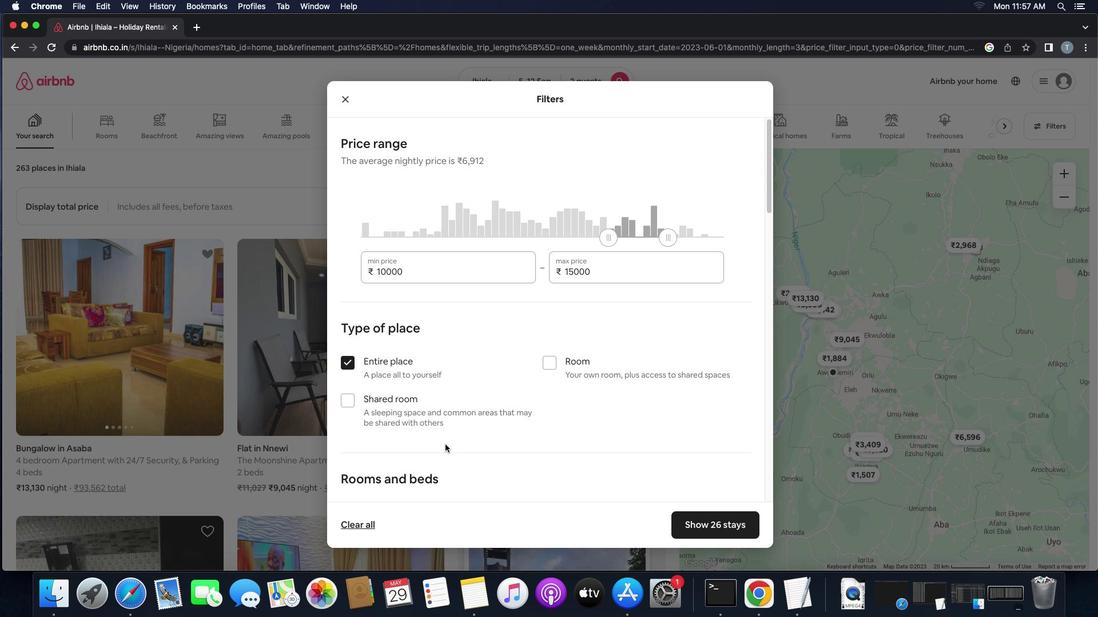 
Action: Mouse scrolled (447, 446) with delta (1, 1)
Screenshot: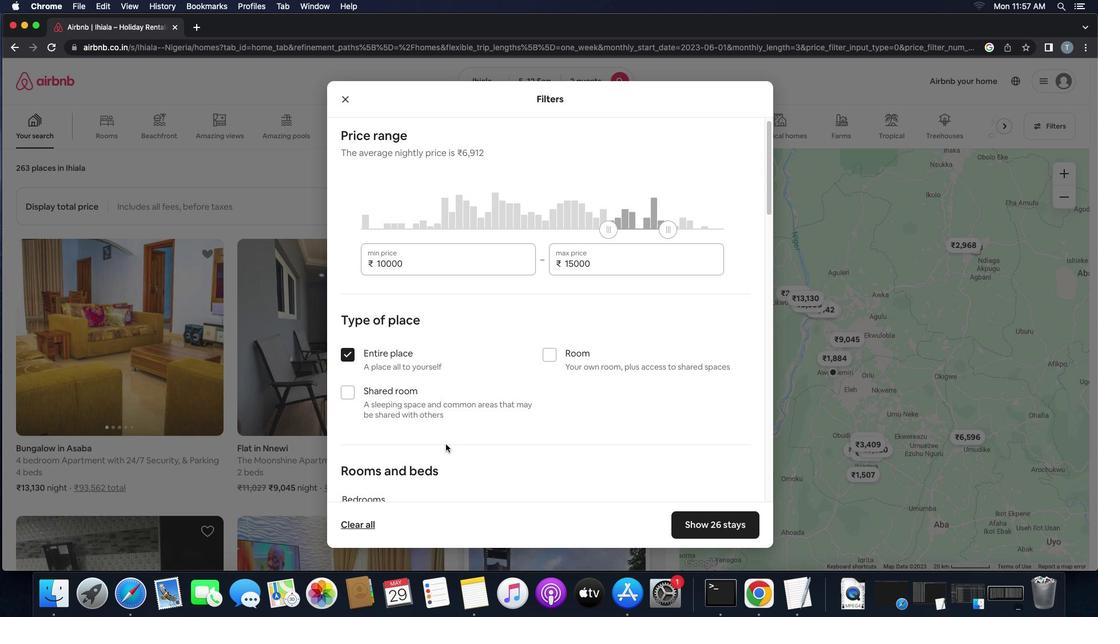 
Action: Mouse moved to (447, 446)
Screenshot: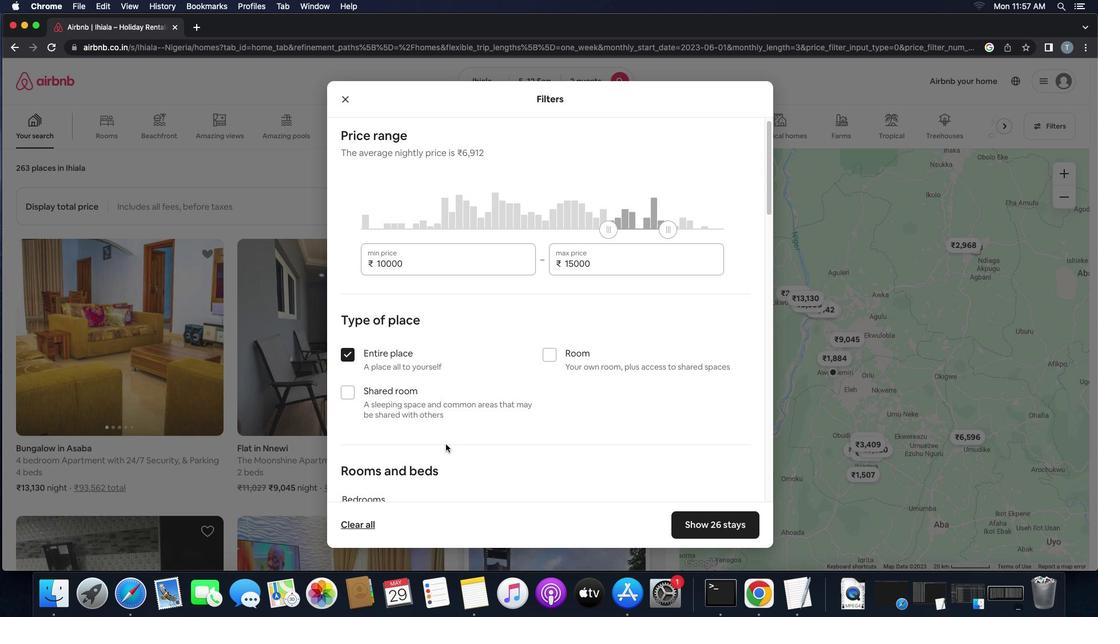 
Action: Mouse scrolled (447, 446) with delta (1, 1)
Screenshot: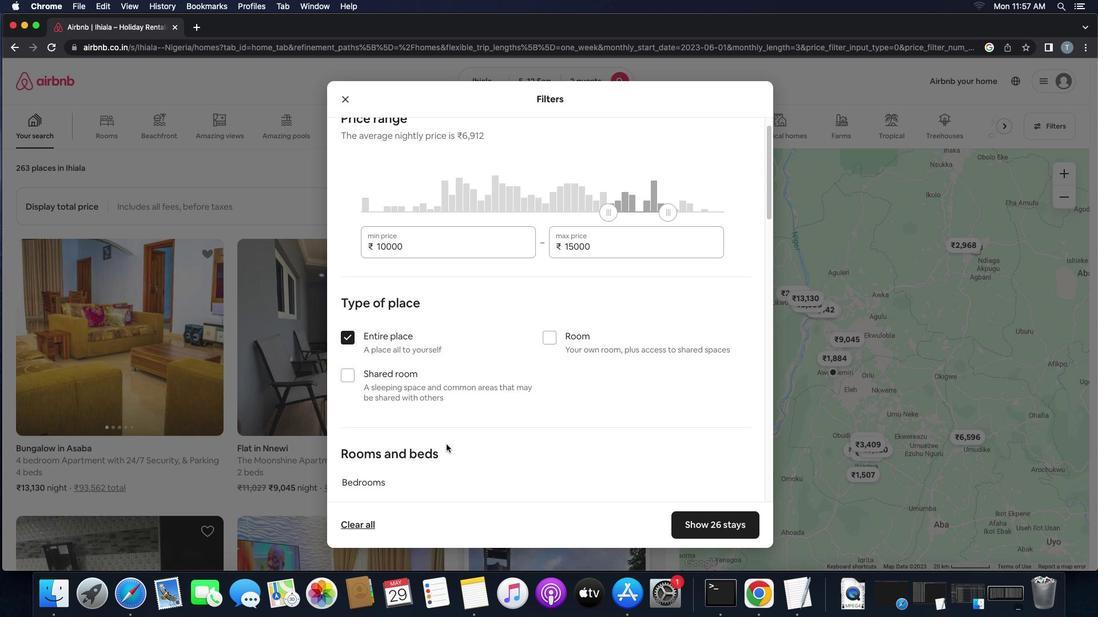 
Action: Mouse scrolled (447, 446) with delta (1, 0)
Screenshot: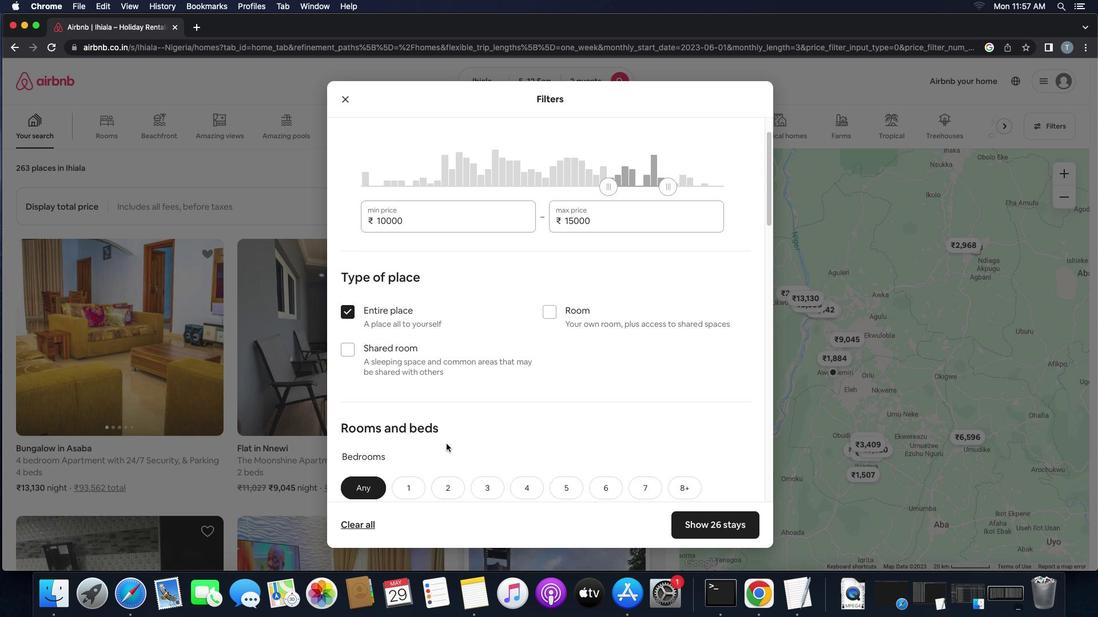 
Action: Mouse moved to (459, 442)
Screenshot: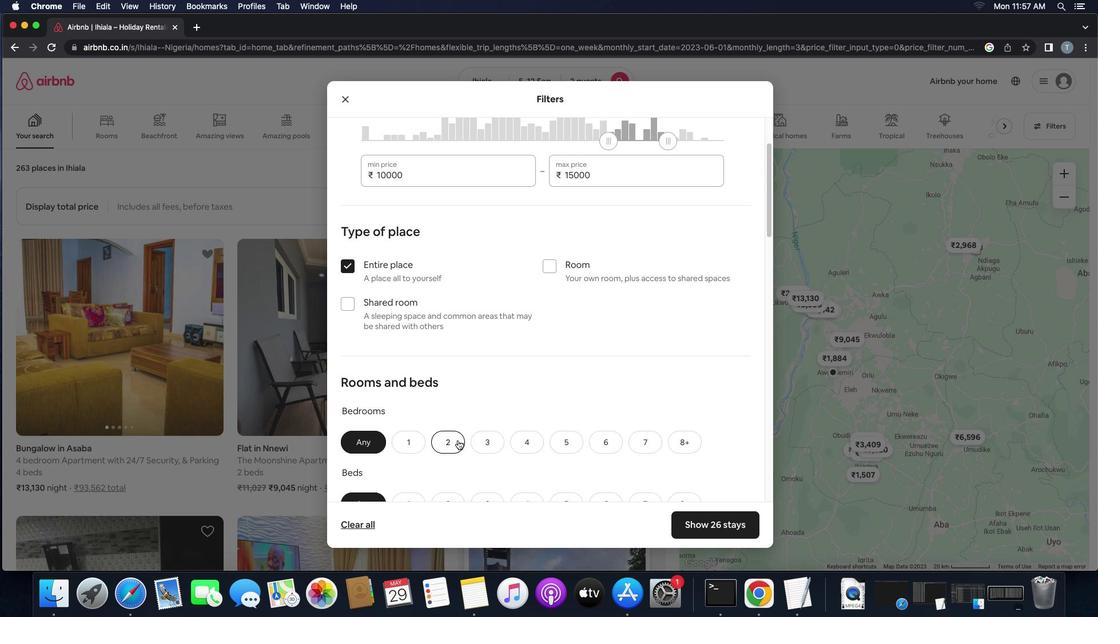 
Action: Mouse scrolled (459, 442) with delta (1, 1)
Screenshot: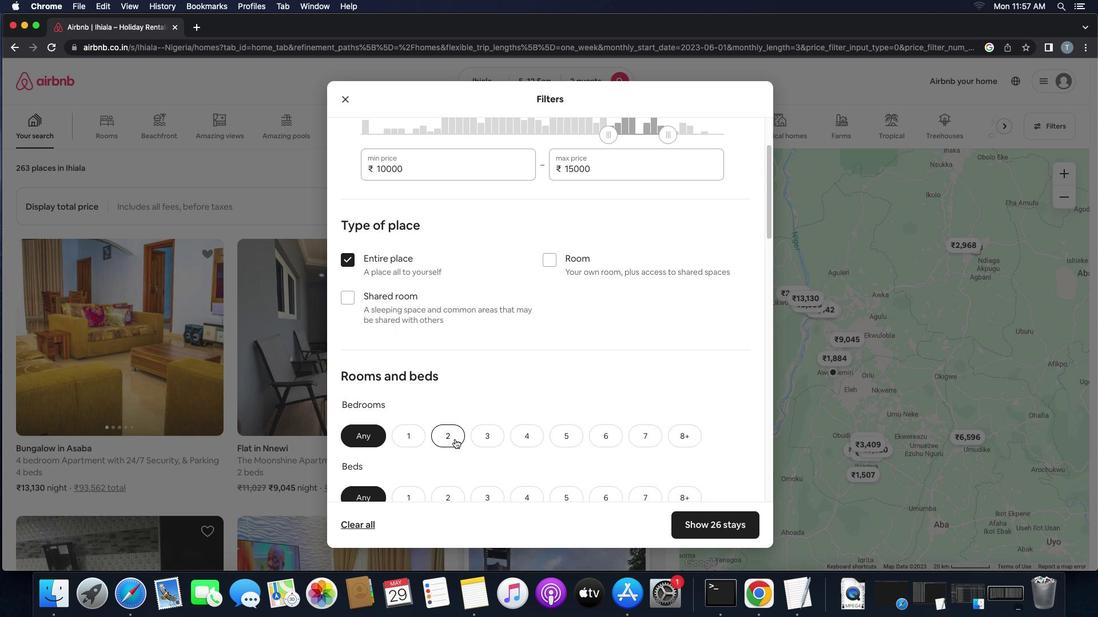 
Action: Mouse moved to (458, 441)
Screenshot: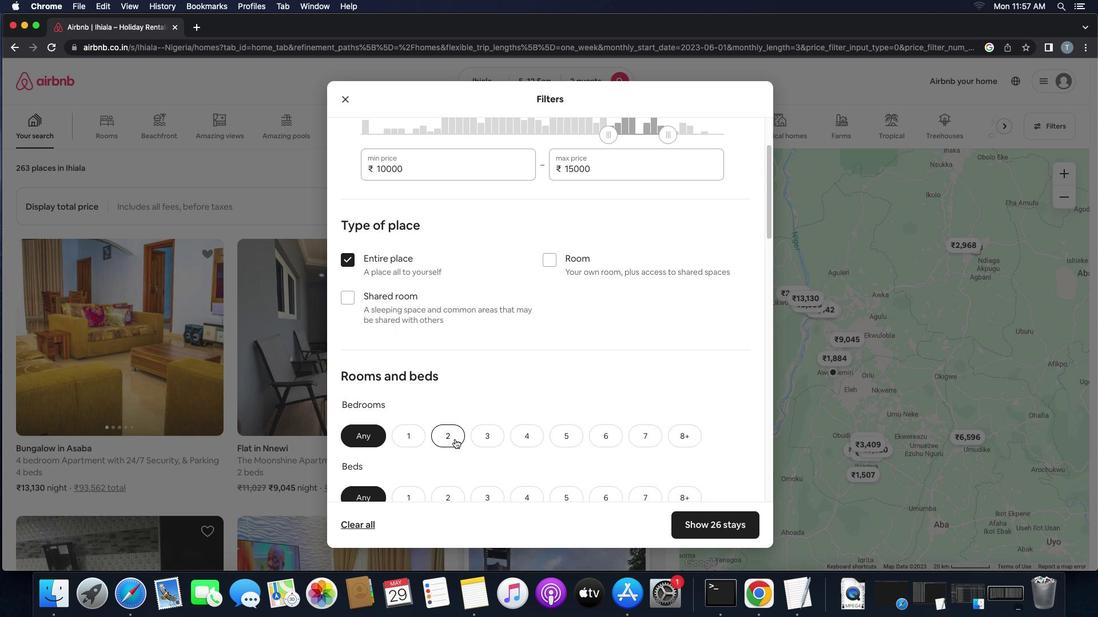 
Action: Mouse scrolled (458, 441) with delta (1, 1)
Screenshot: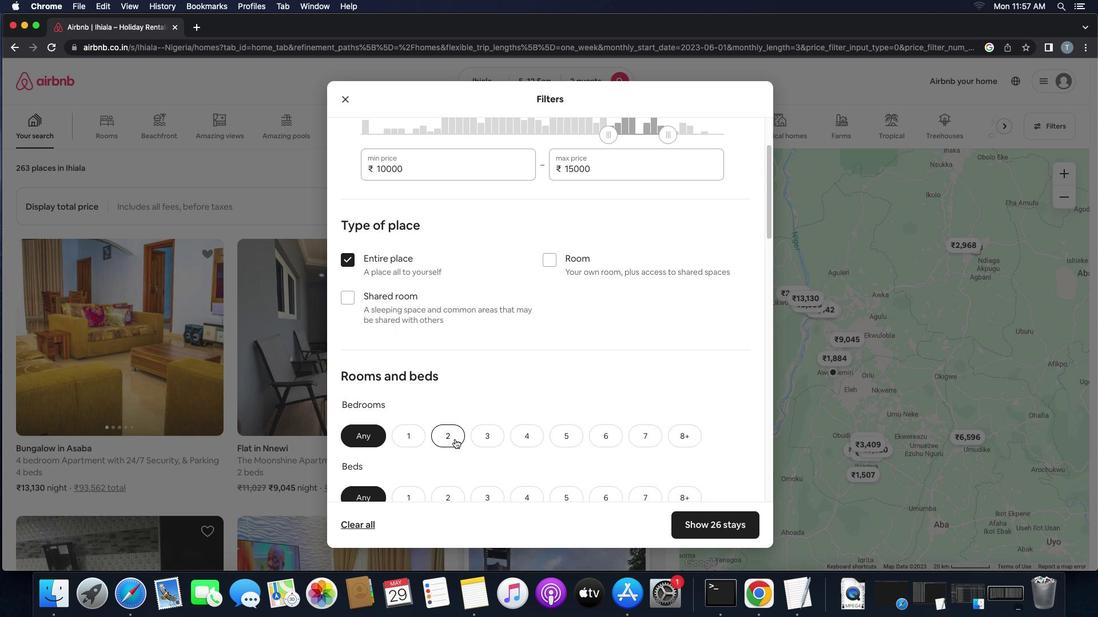 
Action: Mouse moved to (408, 426)
Screenshot: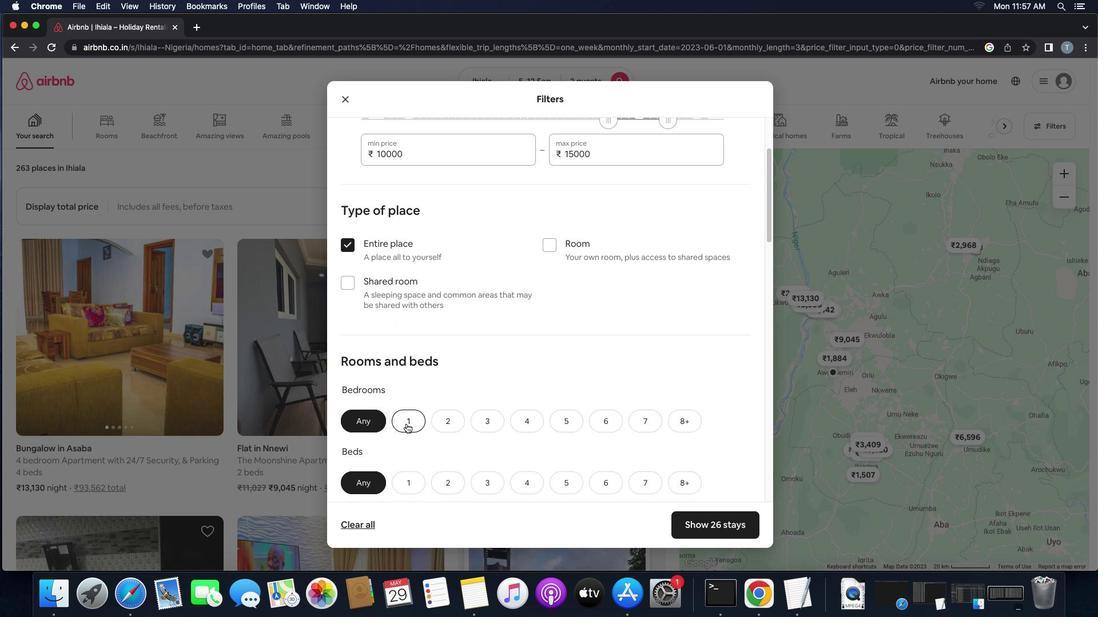 
Action: Mouse pressed left at (408, 426)
Screenshot: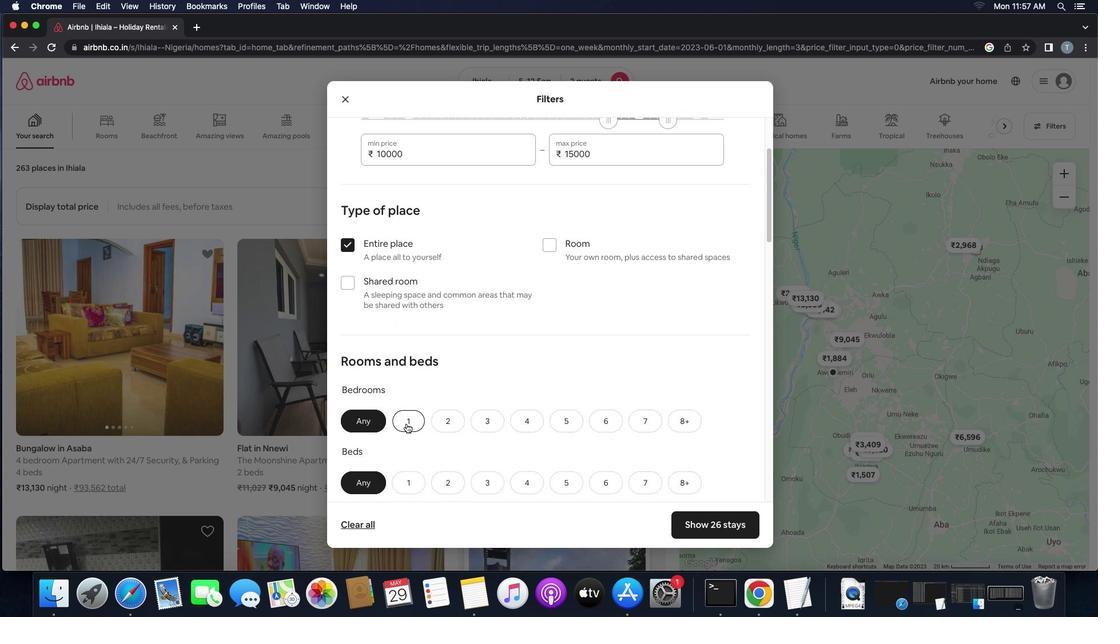 
Action: Mouse moved to (416, 486)
Screenshot: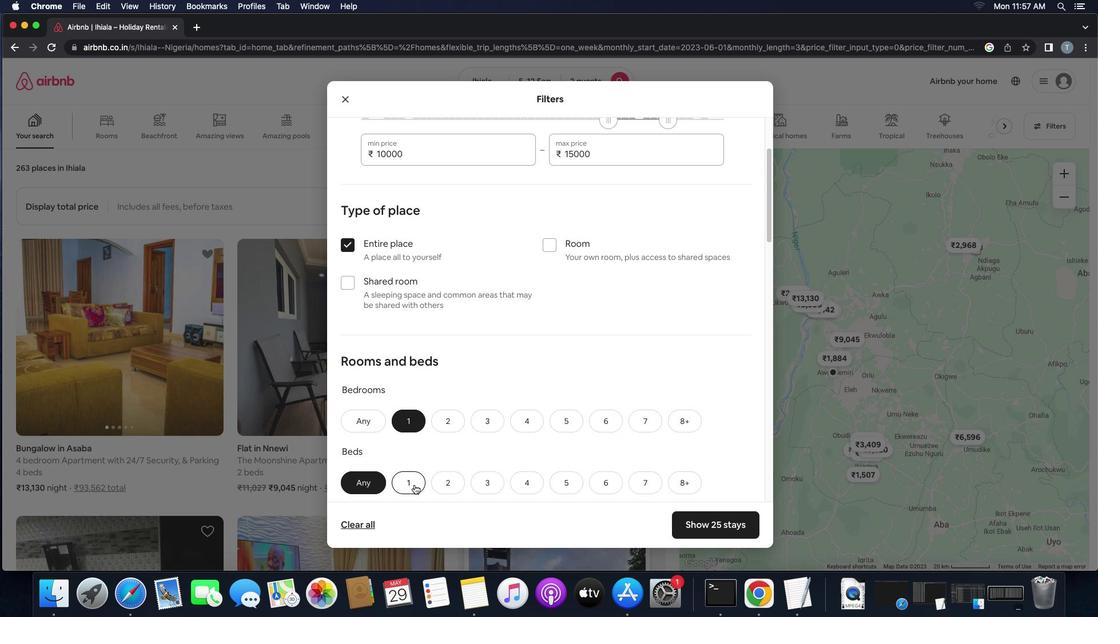 
Action: Mouse pressed left at (416, 486)
Screenshot: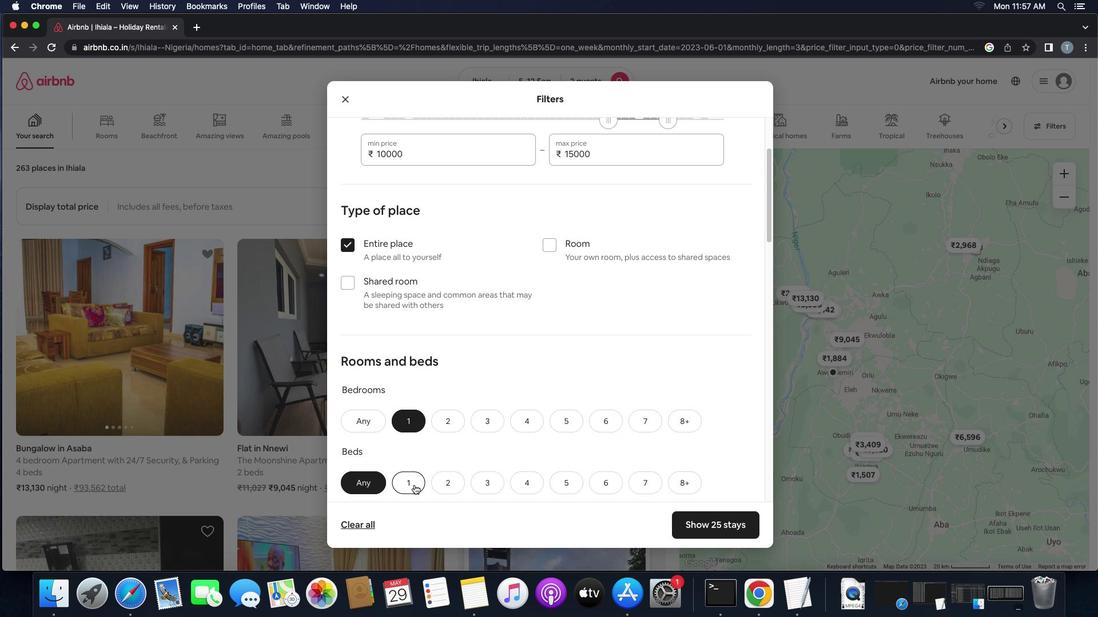 
Action: Mouse moved to (482, 481)
Screenshot: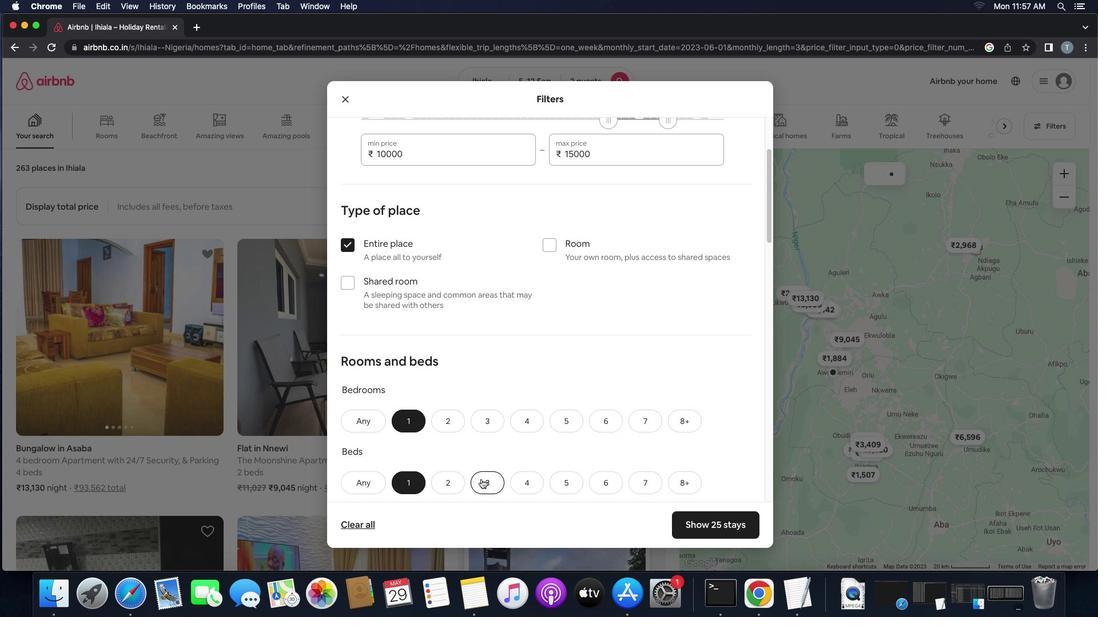 
Action: Mouse scrolled (482, 481) with delta (1, 1)
Screenshot: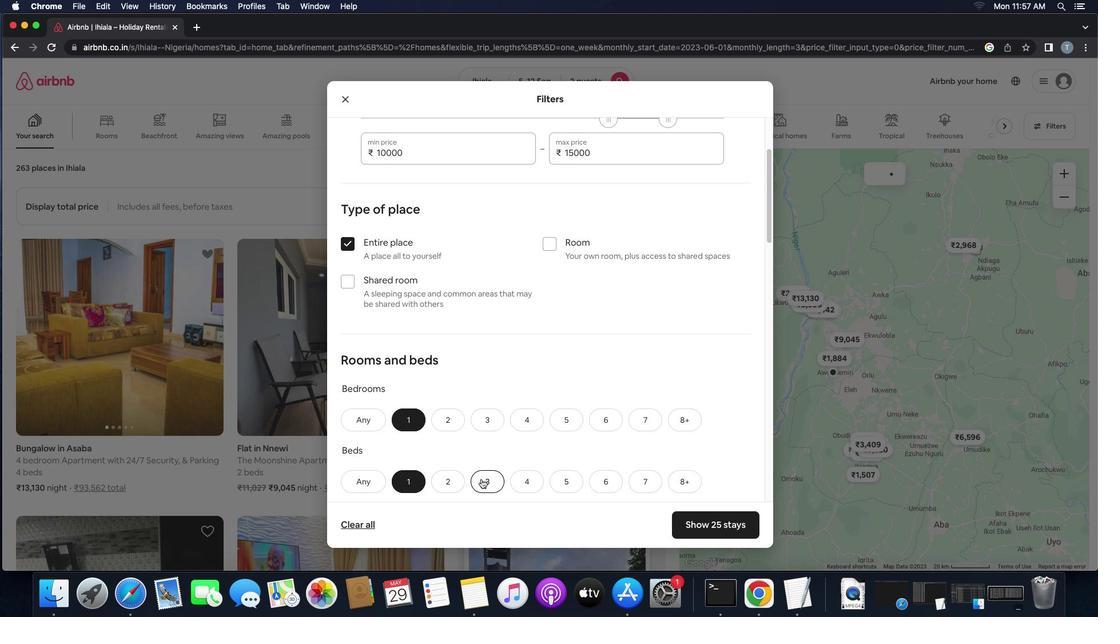 
Action: Mouse scrolled (482, 481) with delta (1, 1)
Screenshot: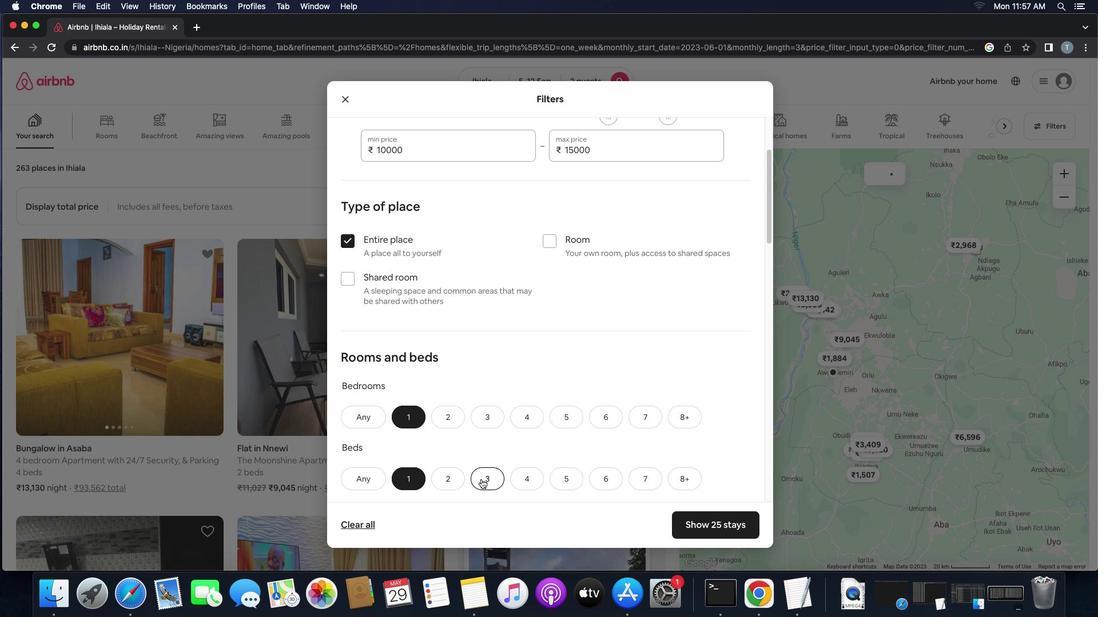 
Action: Mouse moved to (446, 498)
Screenshot: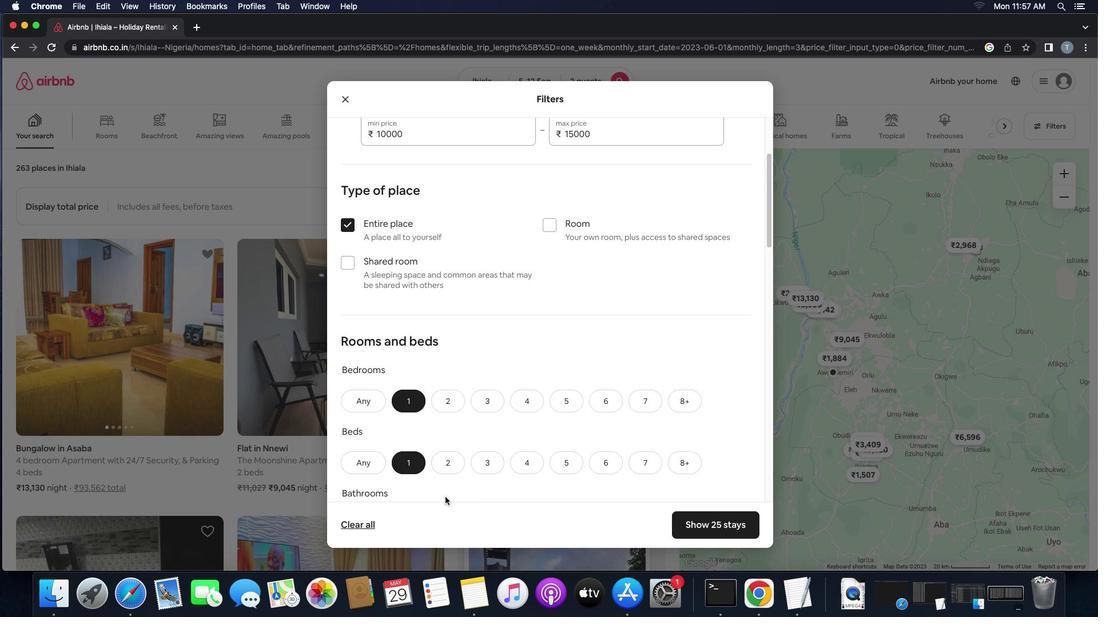 
Action: Mouse scrolled (446, 498) with delta (1, 1)
Screenshot: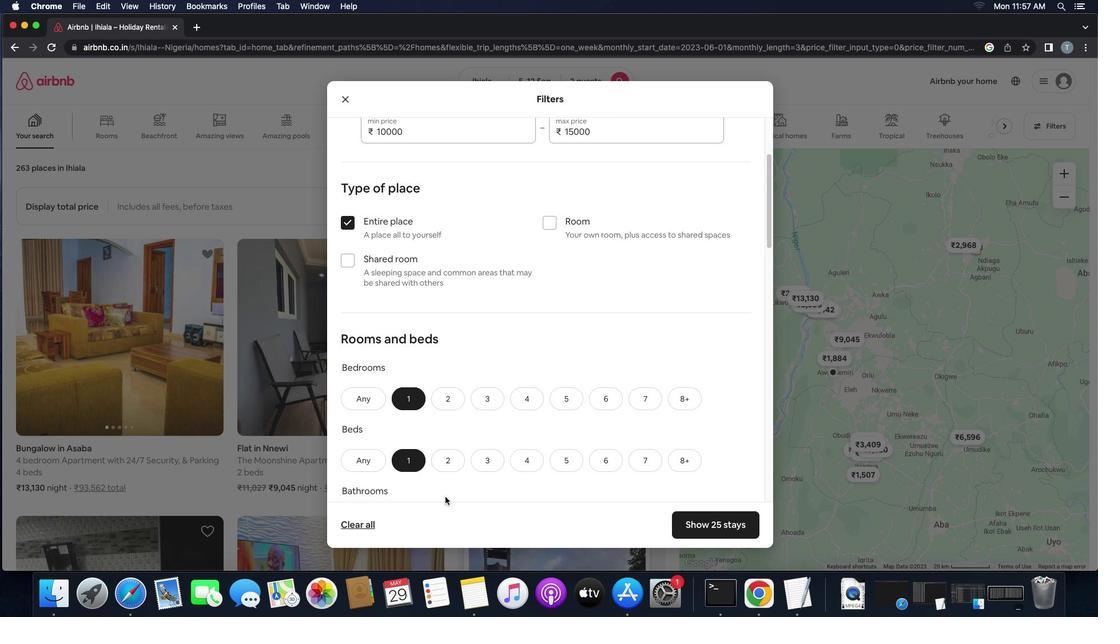 
Action: Mouse scrolled (446, 498) with delta (1, 1)
Screenshot: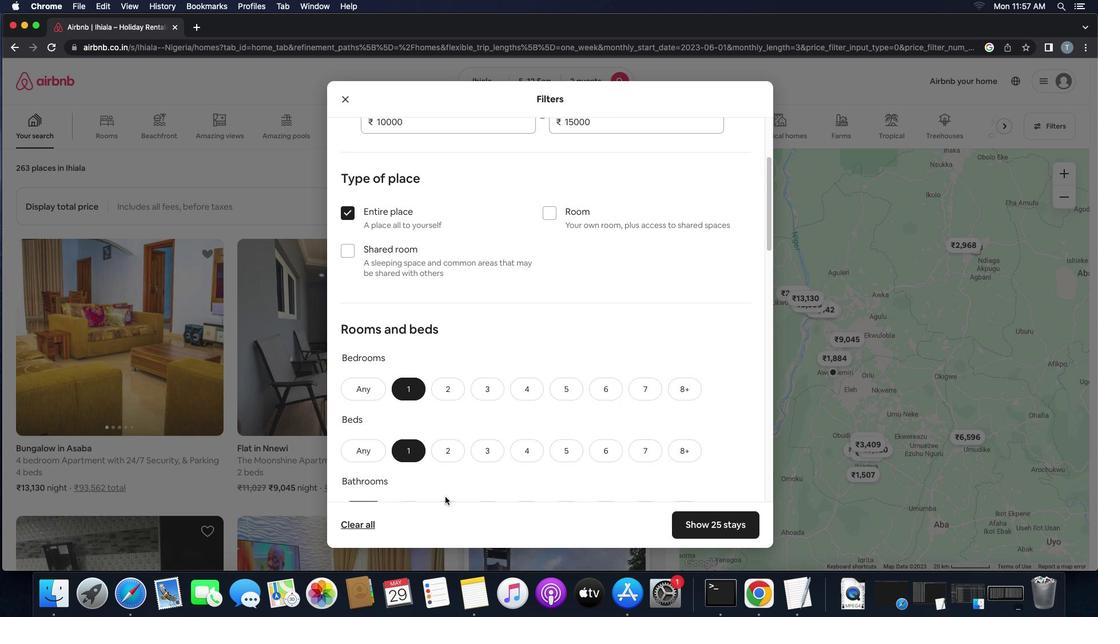 
Action: Mouse scrolled (446, 498) with delta (1, 0)
Screenshot: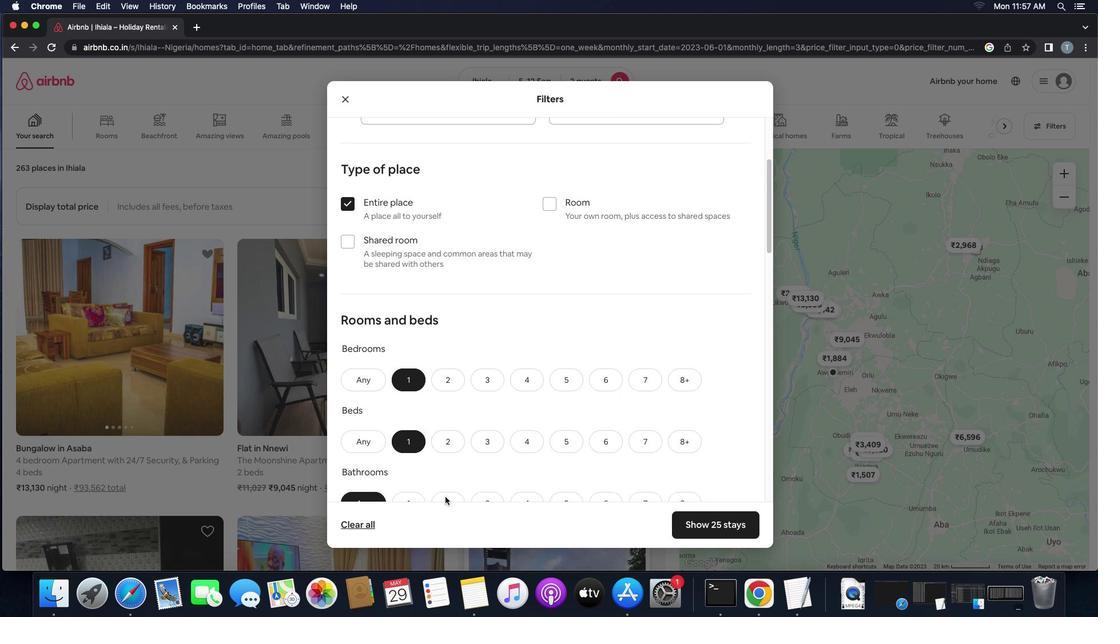 
Action: Mouse moved to (414, 435)
Screenshot: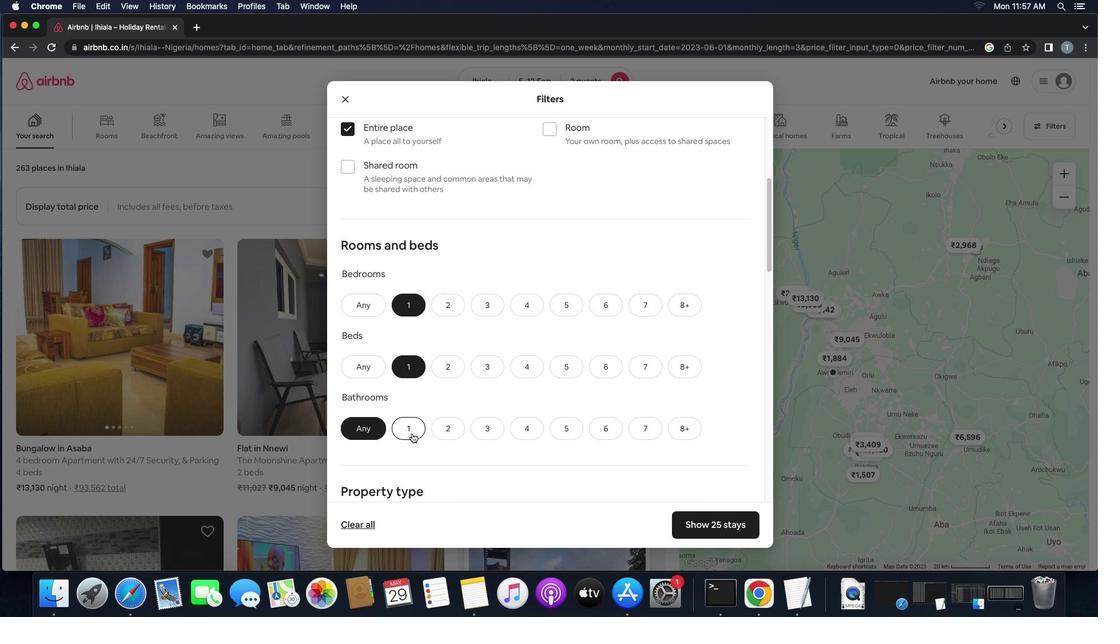 
Action: Mouse pressed left at (414, 435)
Screenshot: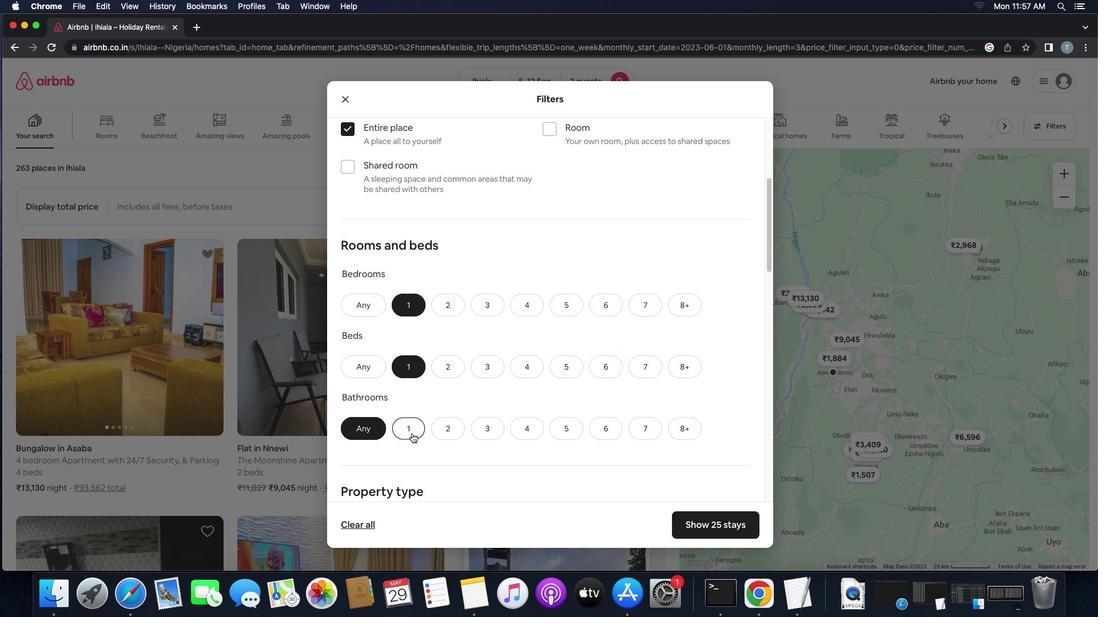 
Action: Mouse moved to (501, 447)
Screenshot: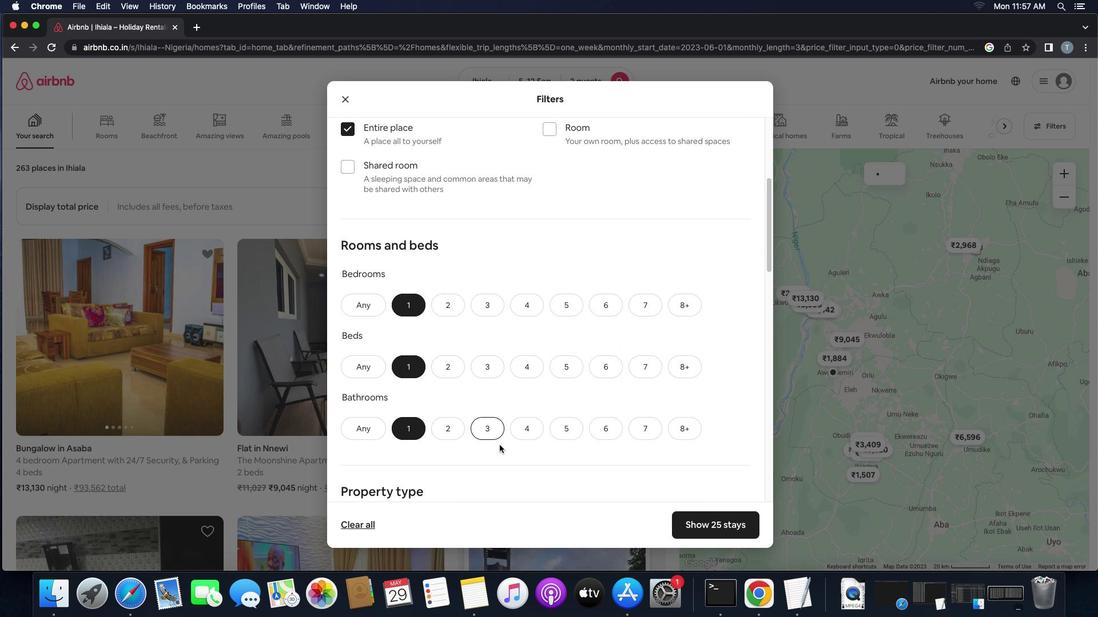 
Action: Mouse scrolled (501, 447) with delta (1, 1)
Screenshot: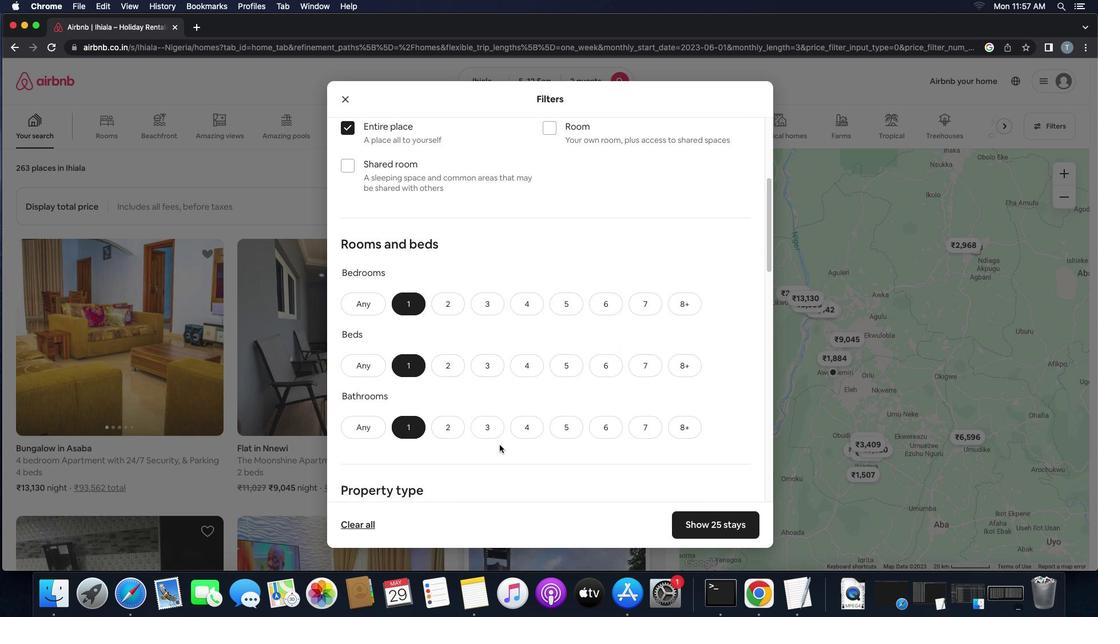 
Action: Mouse scrolled (501, 447) with delta (1, 1)
Screenshot: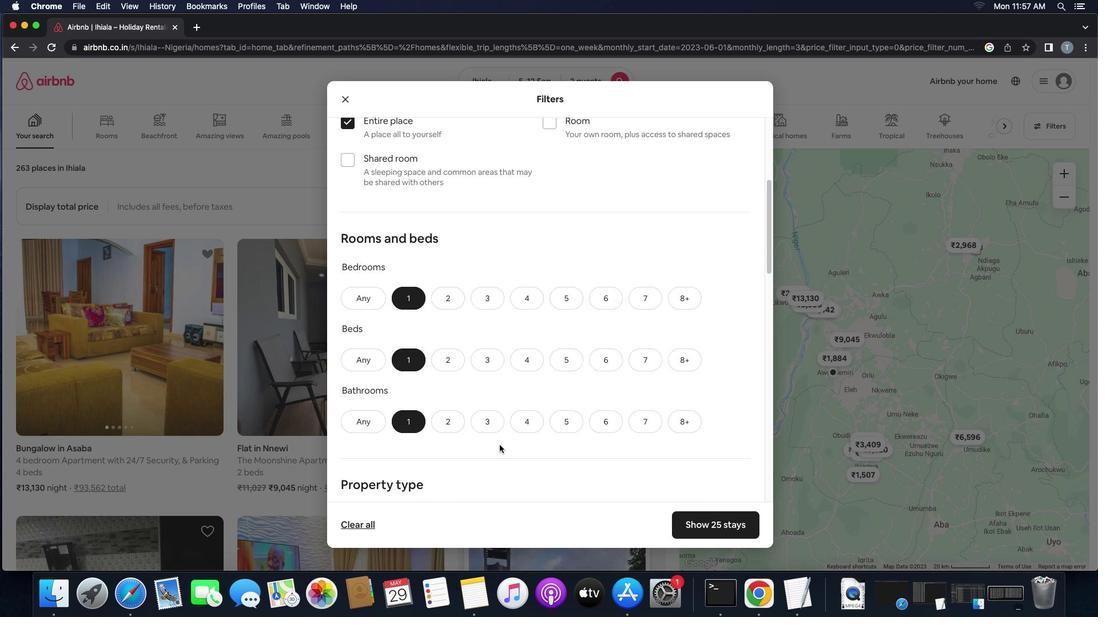 
Action: Mouse scrolled (501, 447) with delta (1, 1)
Screenshot: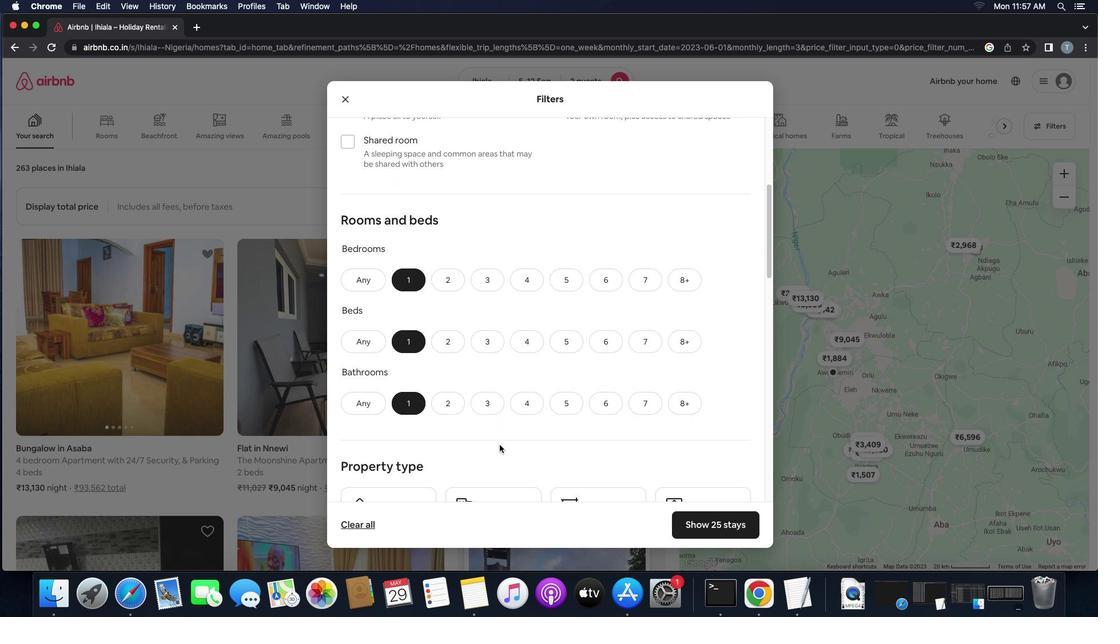 
Action: Mouse scrolled (501, 447) with delta (1, 1)
Screenshot: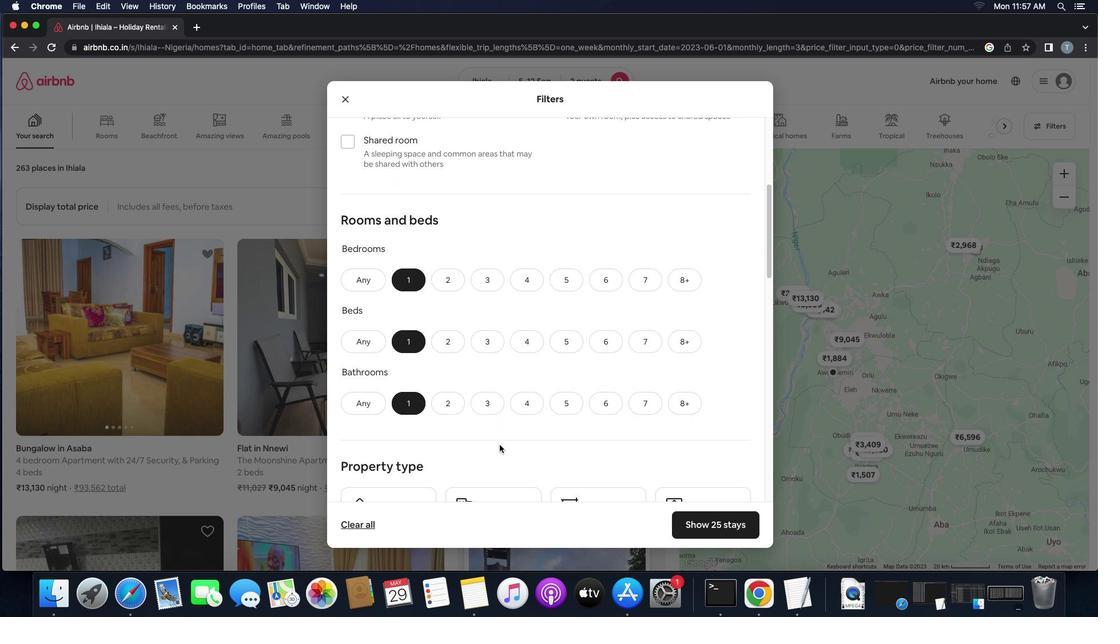 
Action: Mouse scrolled (501, 447) with delta (1, 0)
Screenshot: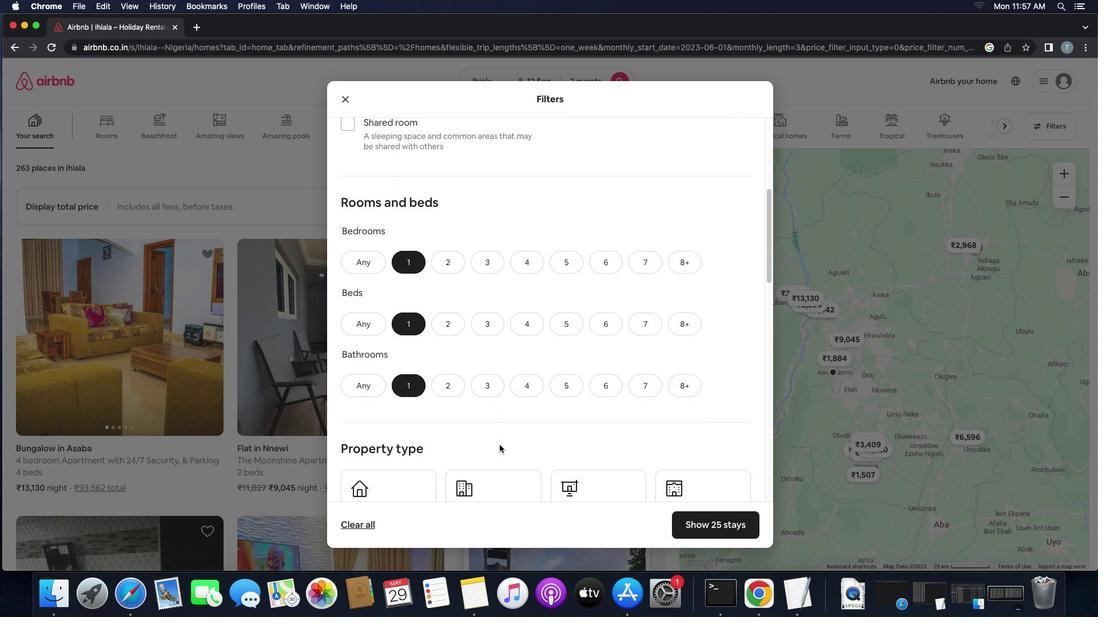
Action: Mouse scrolled (501, 447) with delta (1, 0)
Screenshot: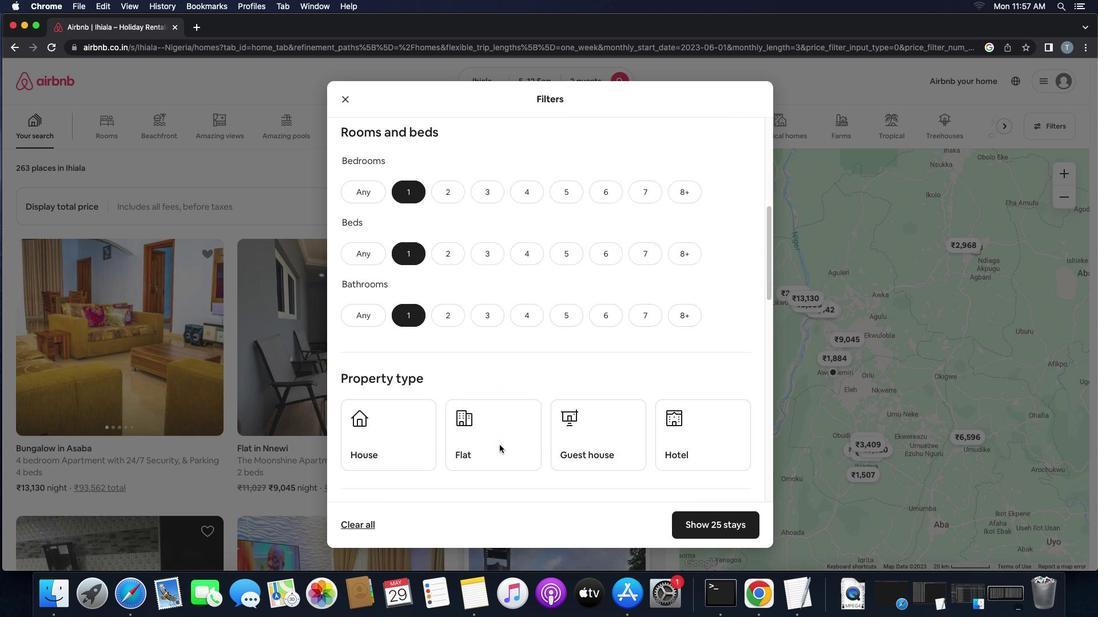 
Action: Mouse moved to (407, 359)
Screenshot: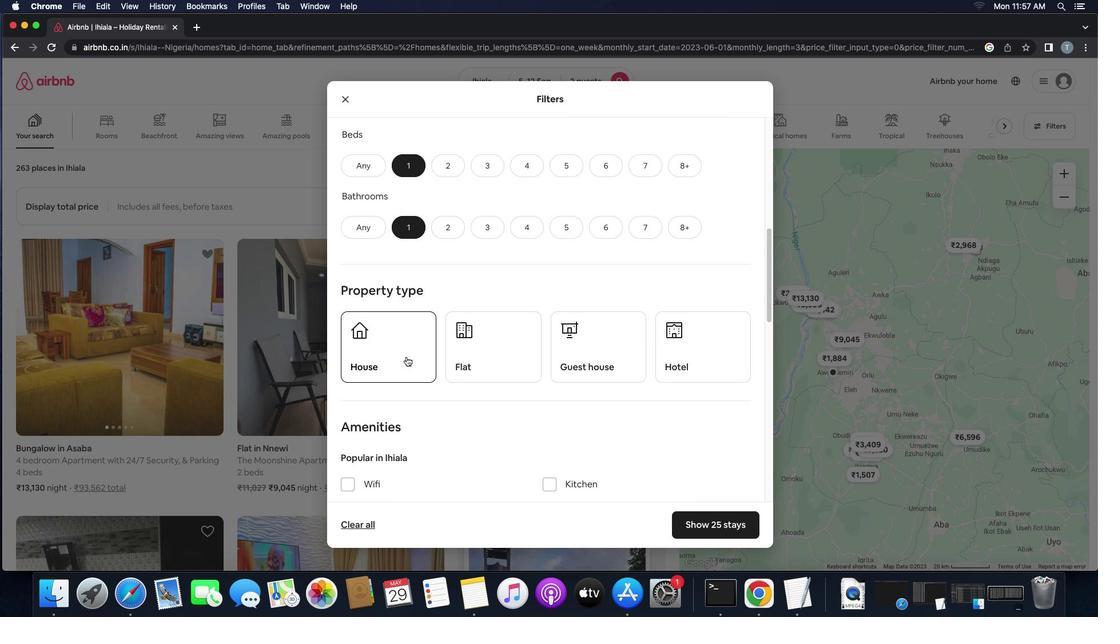 
Action: Mouse pressed left at (407, 359)
Screenshot: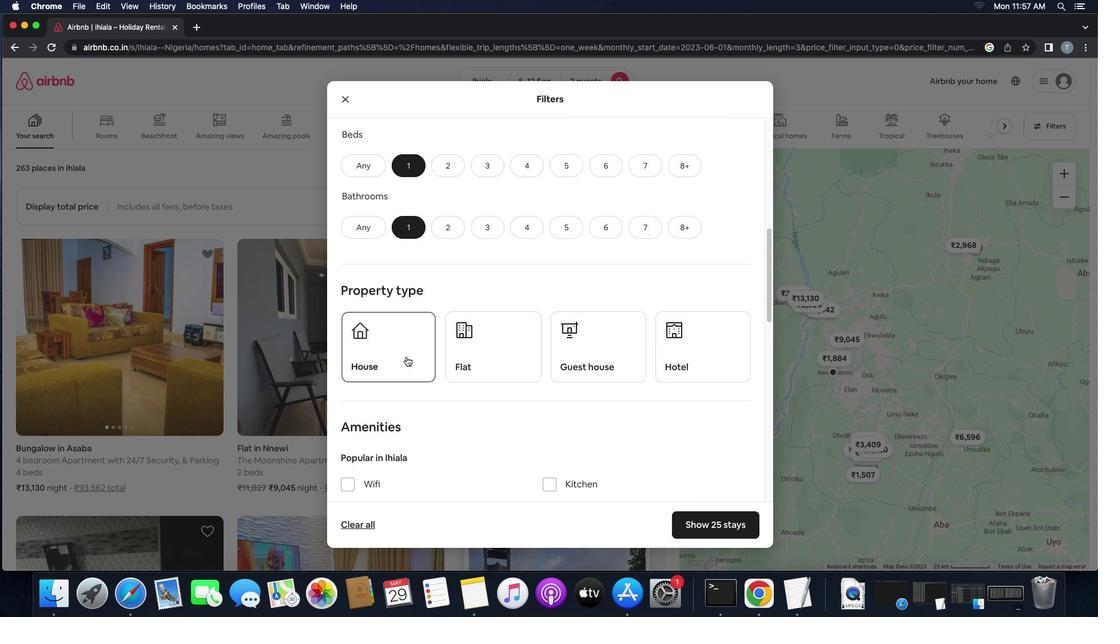 
Action: Mouse moved to (469, 361)
Screenshot: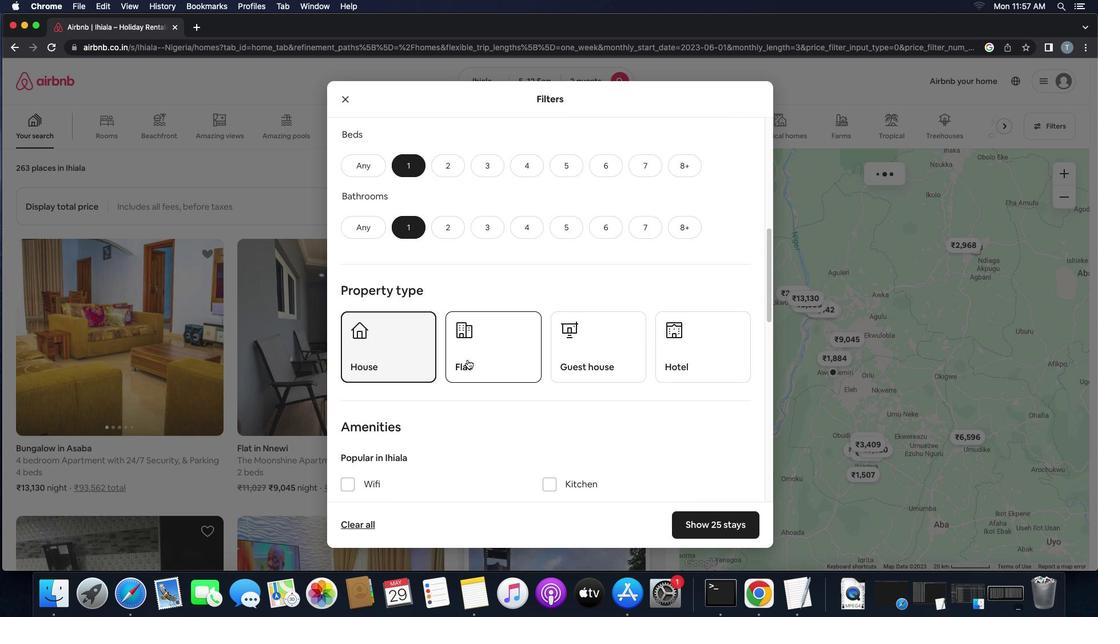 
Action: Mouse pressed left at (469, 361)
Screenshot: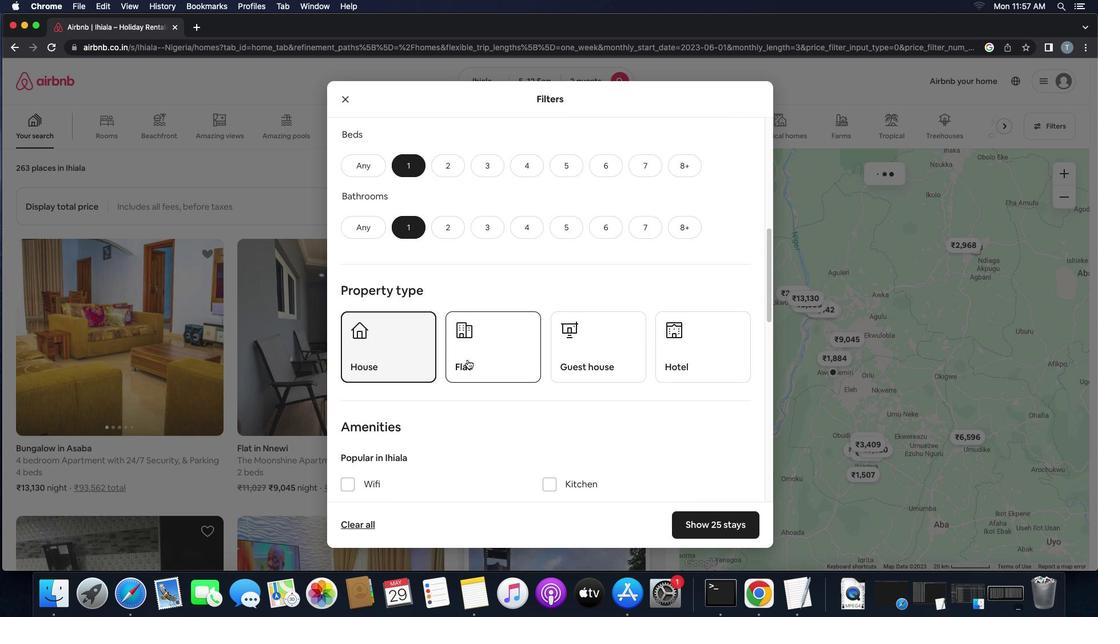 
Action: Mouse moved to (566, 358)
Screenshot: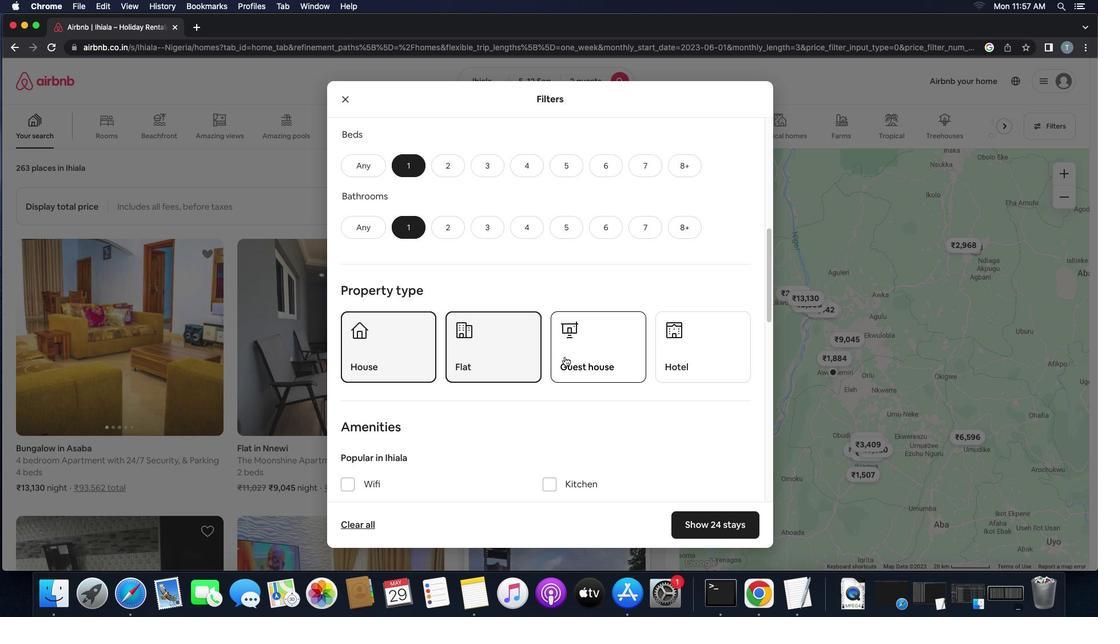 
Action: Mouse pressed left at (566, 358)
Screenshot: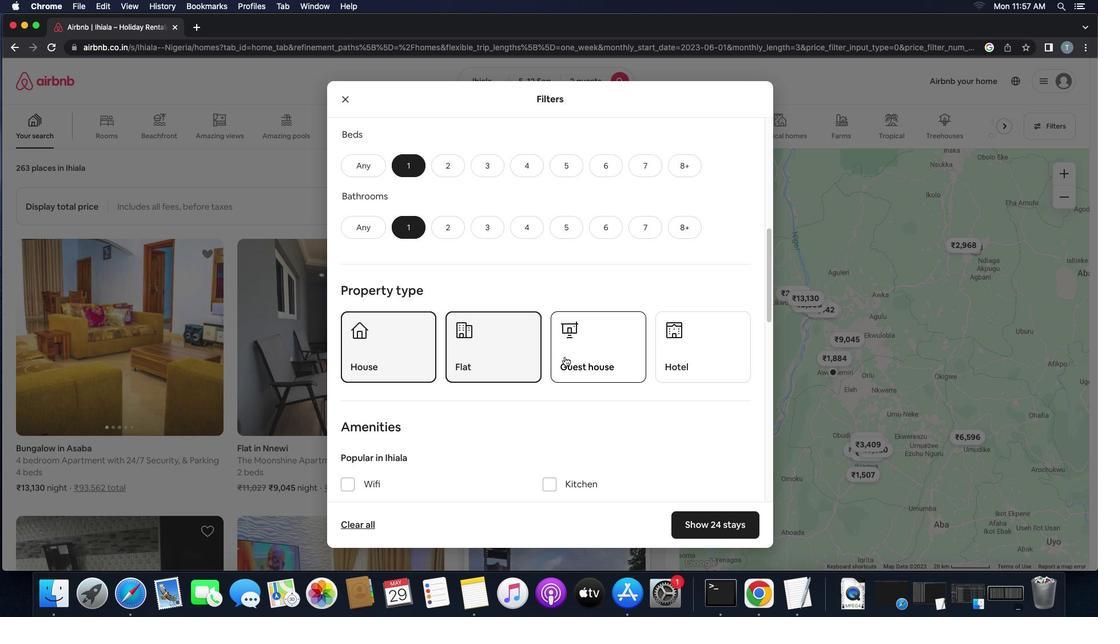 
Action: Mouse moved to (743, 371)
Screenshot: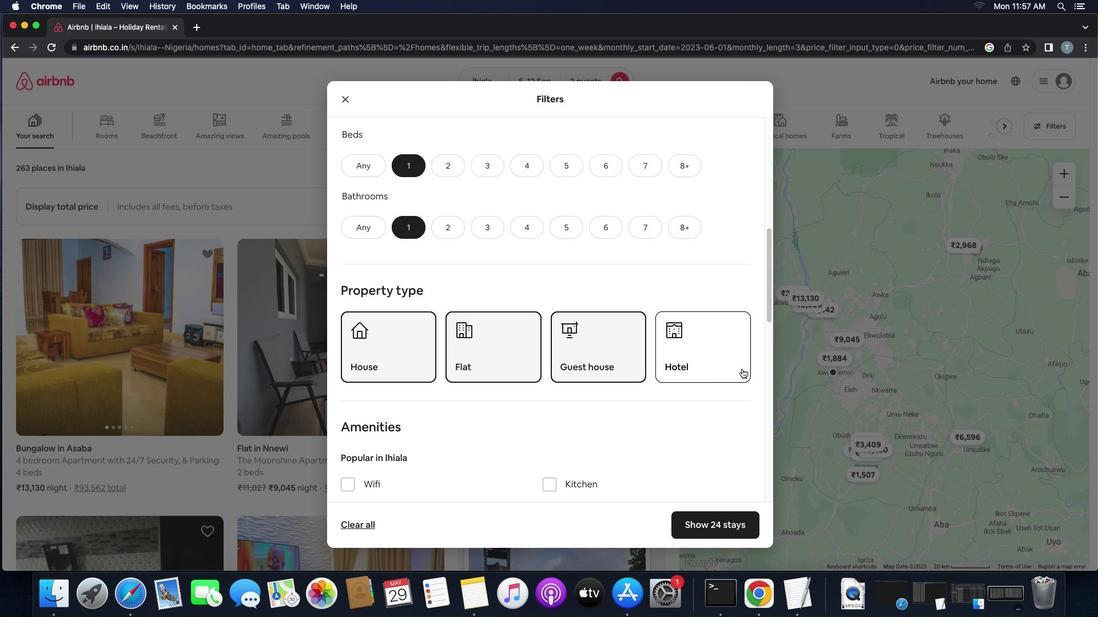 
Action: Mouse pressed left at (743, 371)
Screenshot: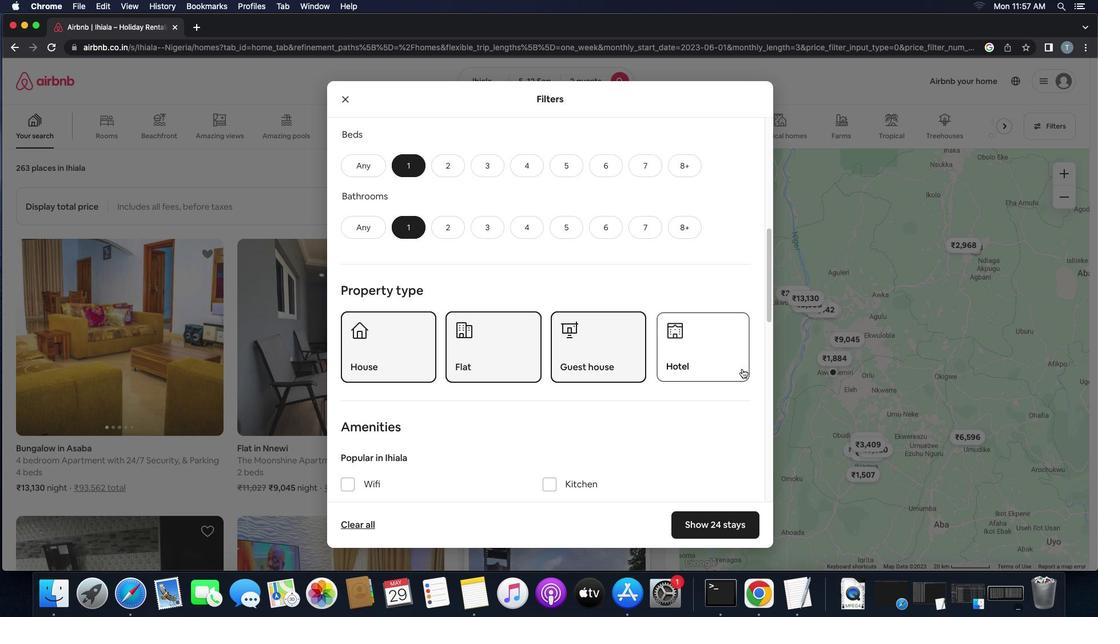 
Action: Mouse moved to (617, 422)
Screenshot: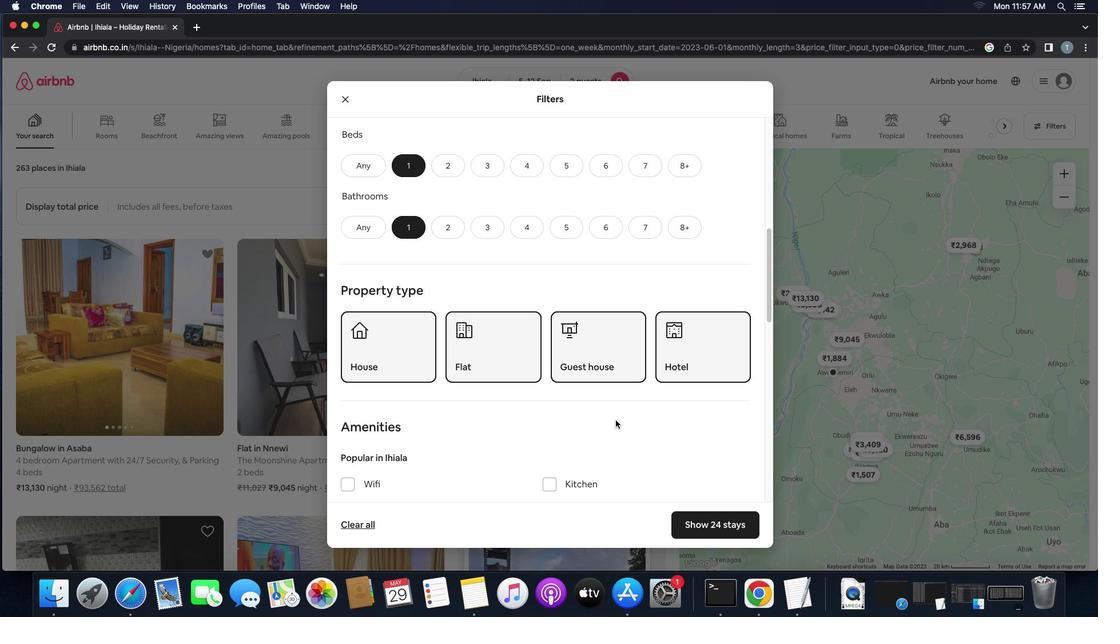 
Action: Mouse scrolled (617, 422) with delta (1, 1)
Screenshot: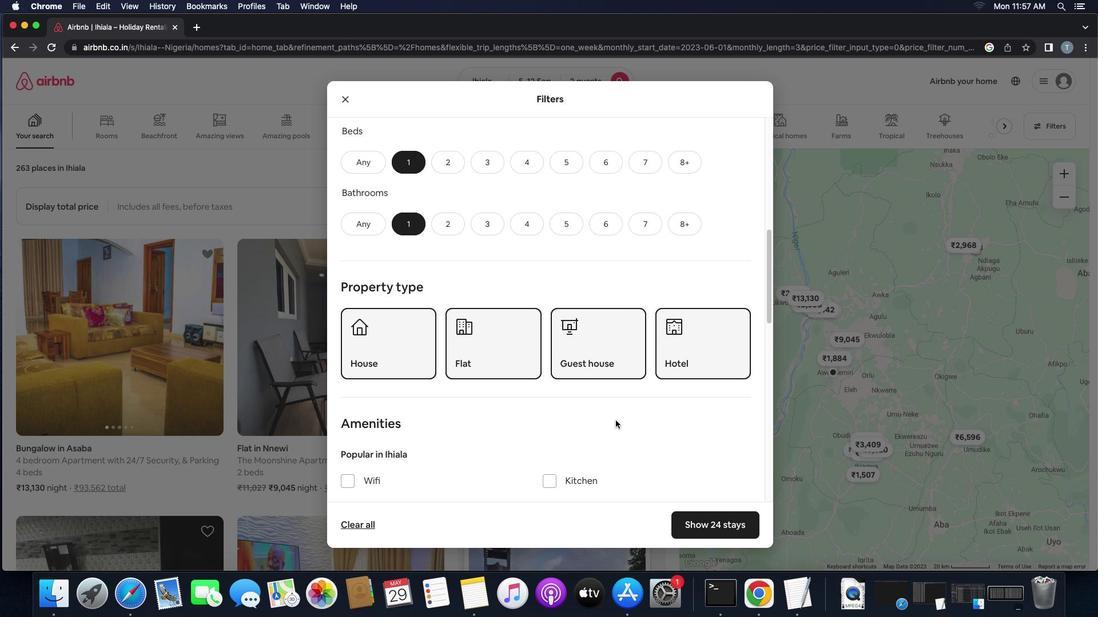 
Action: Mouse scrolled (617, 422) with delta (1, 1)
Screenshot: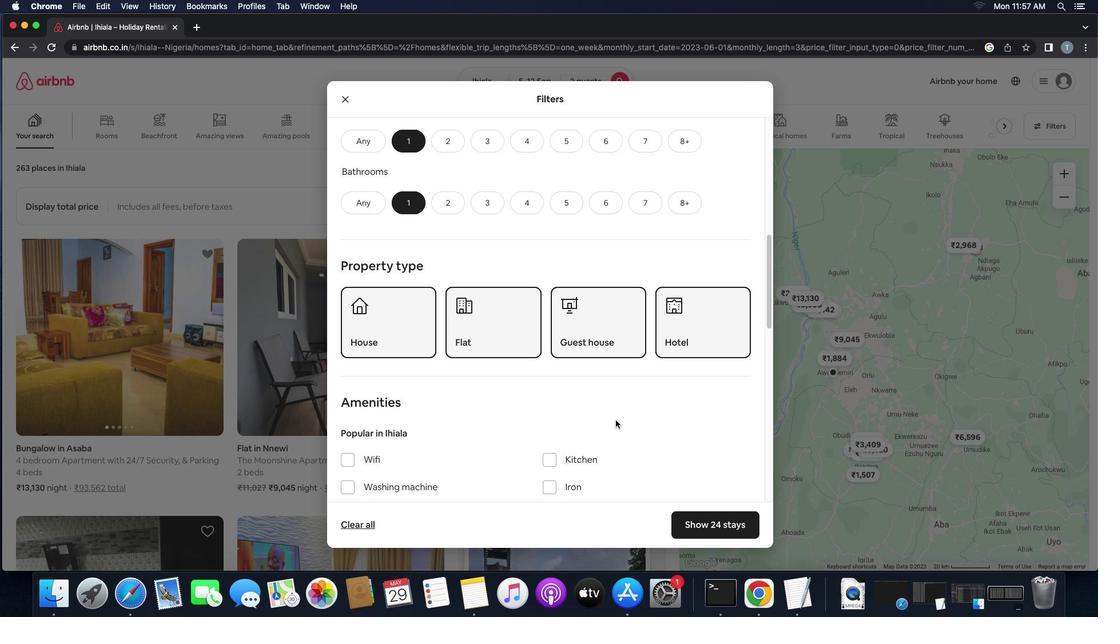 
Action: Mouse scrolled (617, 422) with delta (1, 0)
Screenshot: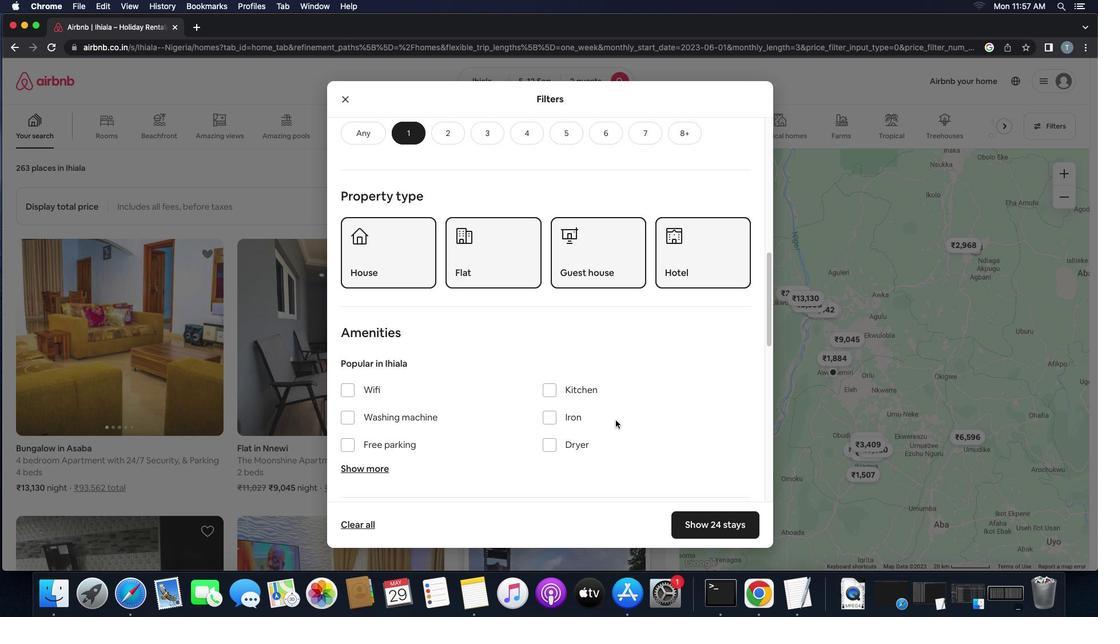 
Action: Mouse scrolled (617, 422) with delta (1, 0)
Screenshot: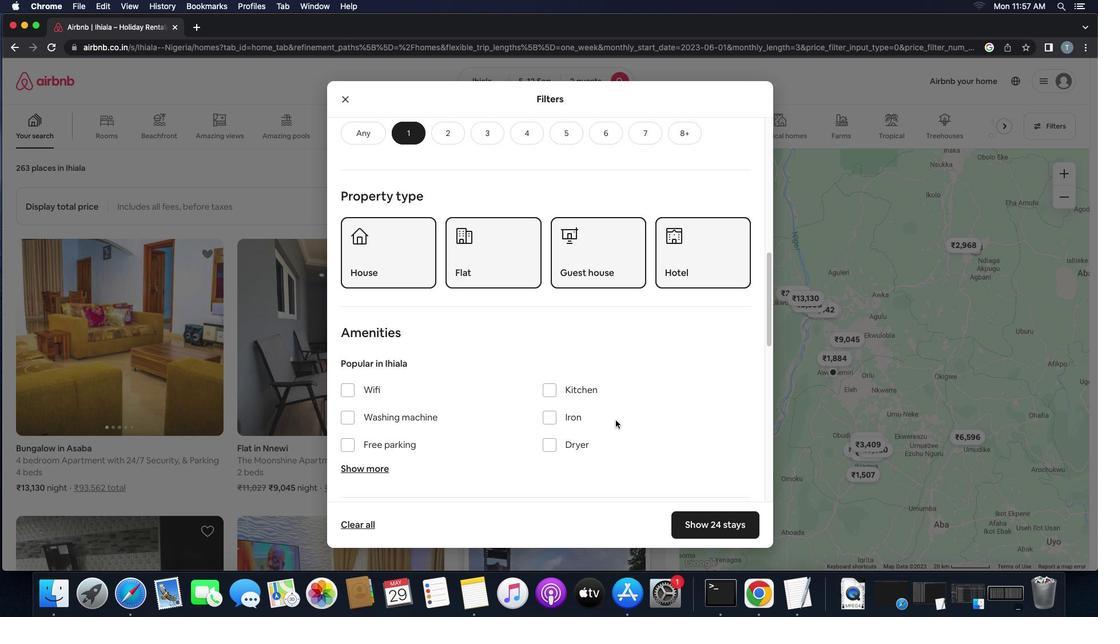 
Action: Mouse scrolled (617, 422) with delta (1, 1)
Screenshot: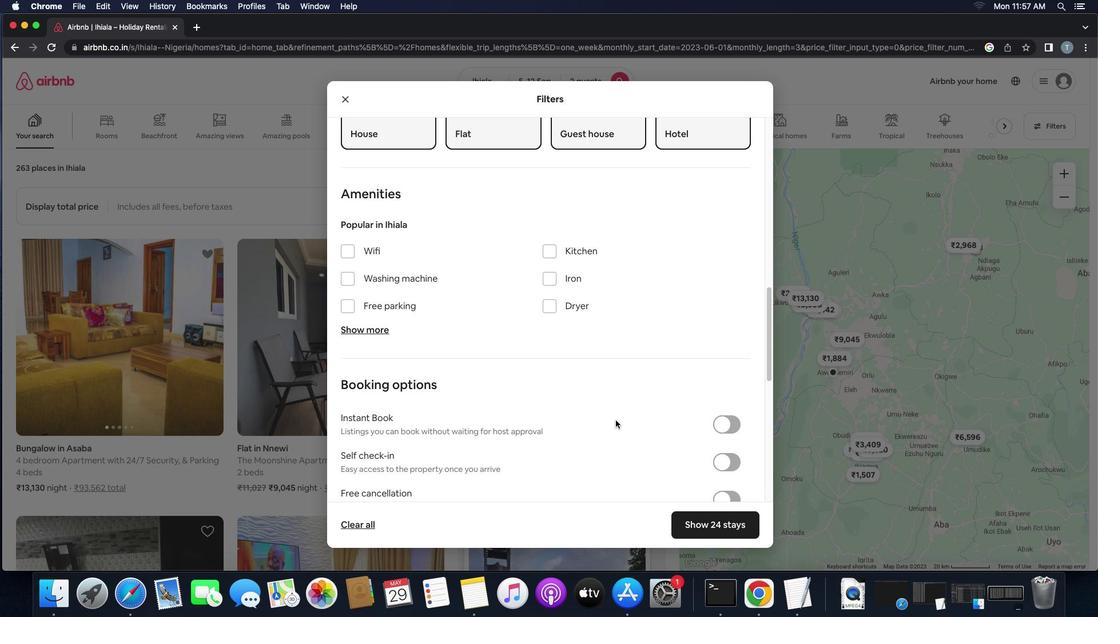 
Action: Mouse scrolled (617, 422) with delta (1, 1)
Screenshot: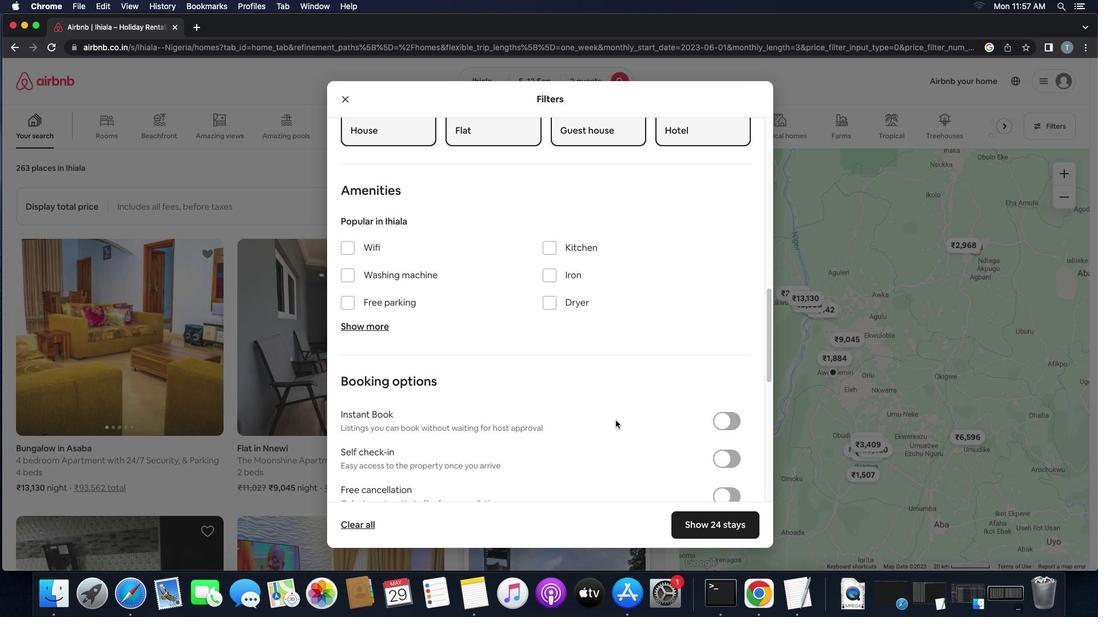 
Action: Mouse scrolled (617, 422) with delta (1, 0)
Screenshot: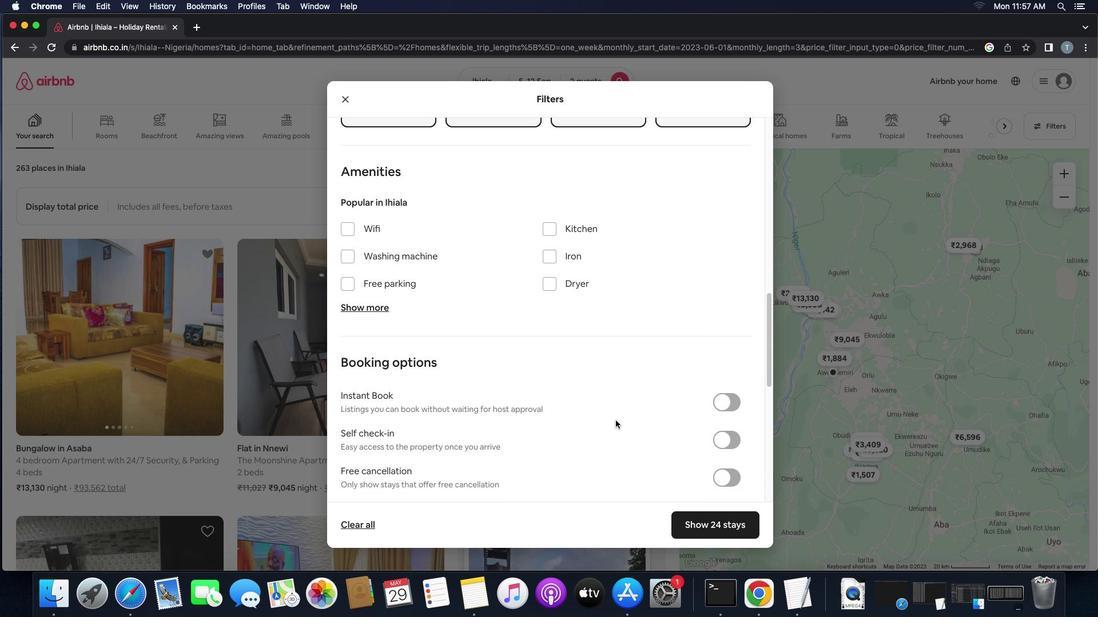 
Action: Mouse moved to (726, 390)
Screenshot: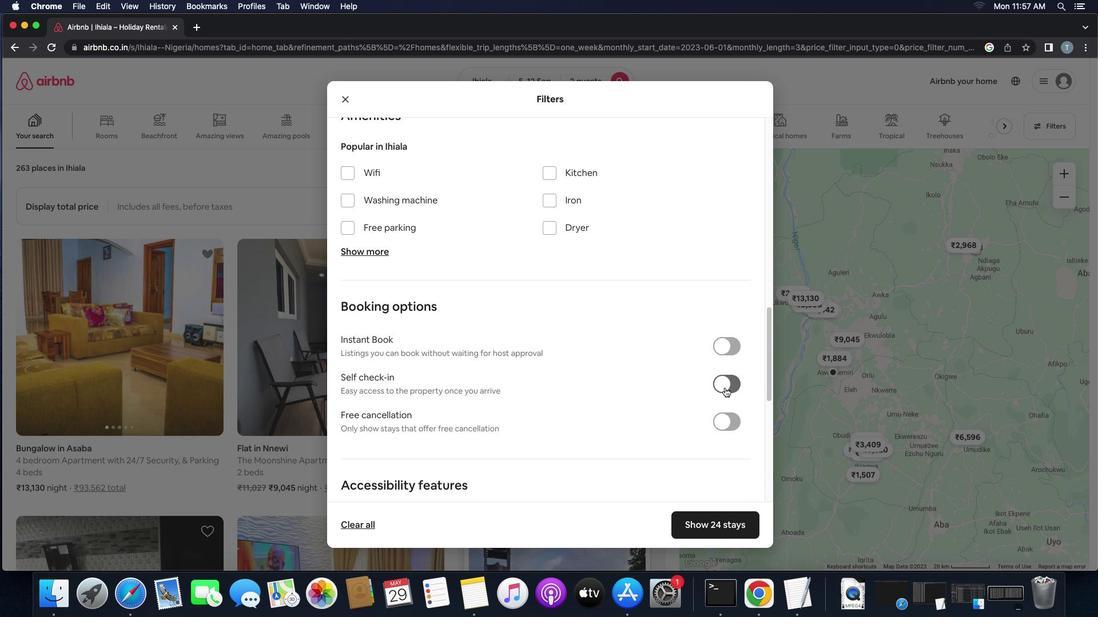 
Action: Mouse pressed left at (726, 390)
Screenshot: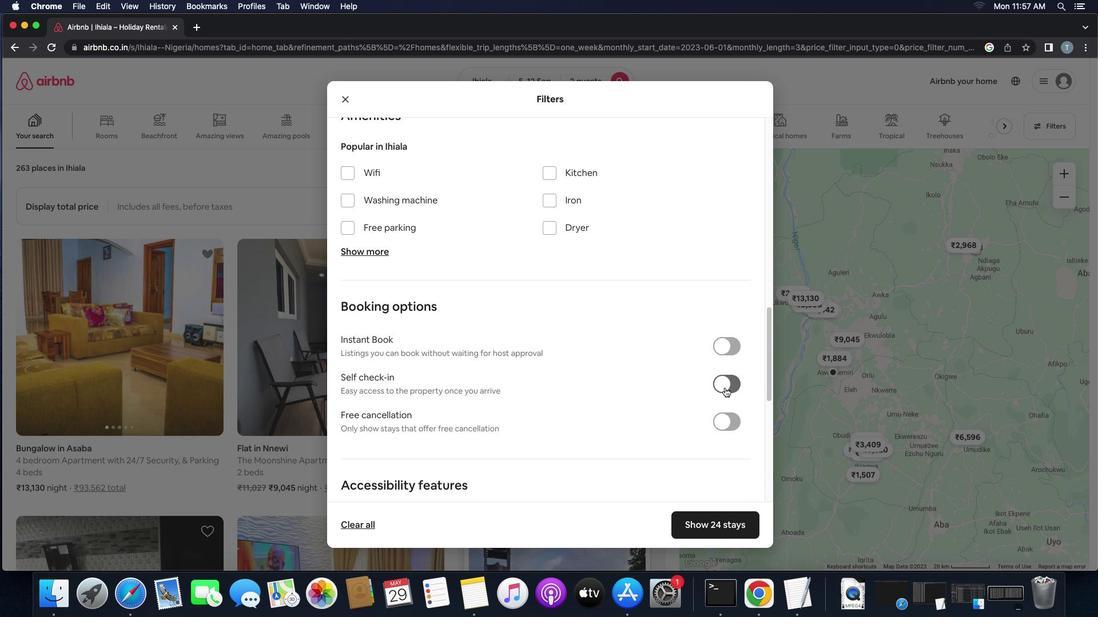 
Action: Mouse moved to (610, 440)
Screenshot: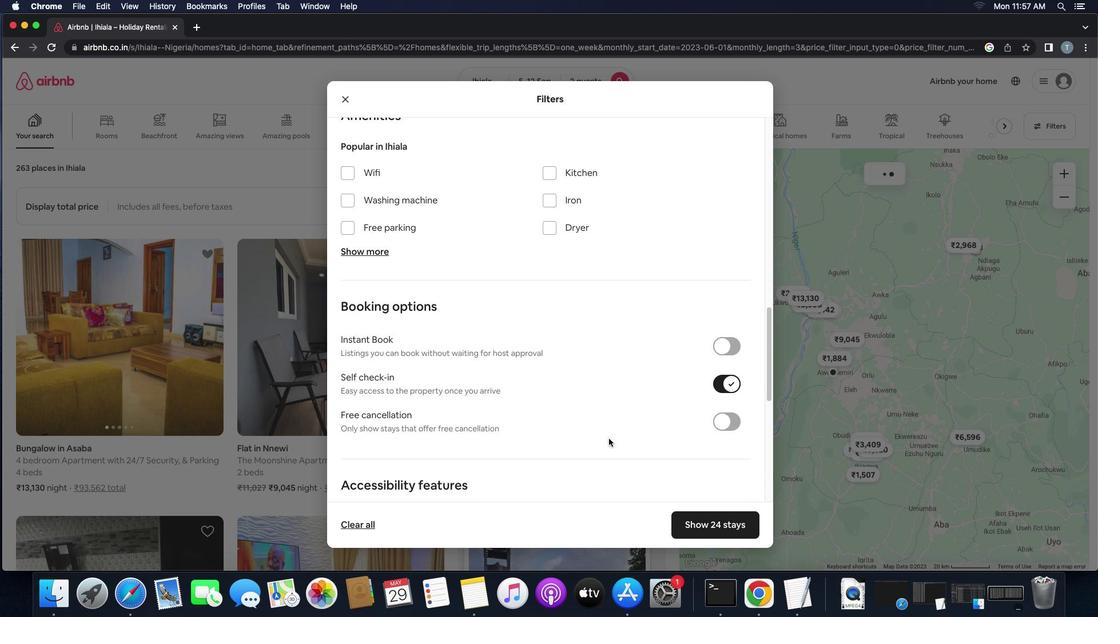 
Action: Mouse scrolled (610, 440) with delta (1, 1)
Screenshot: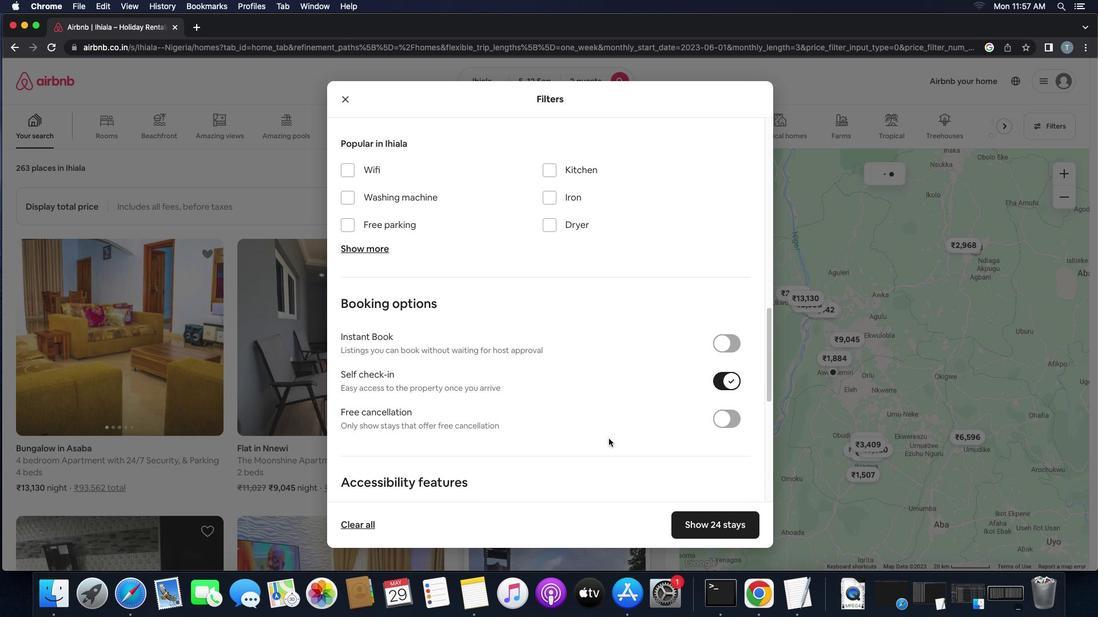
Action: Mouse scrolled (610, 440) with delta (1, 1)
Screenshot: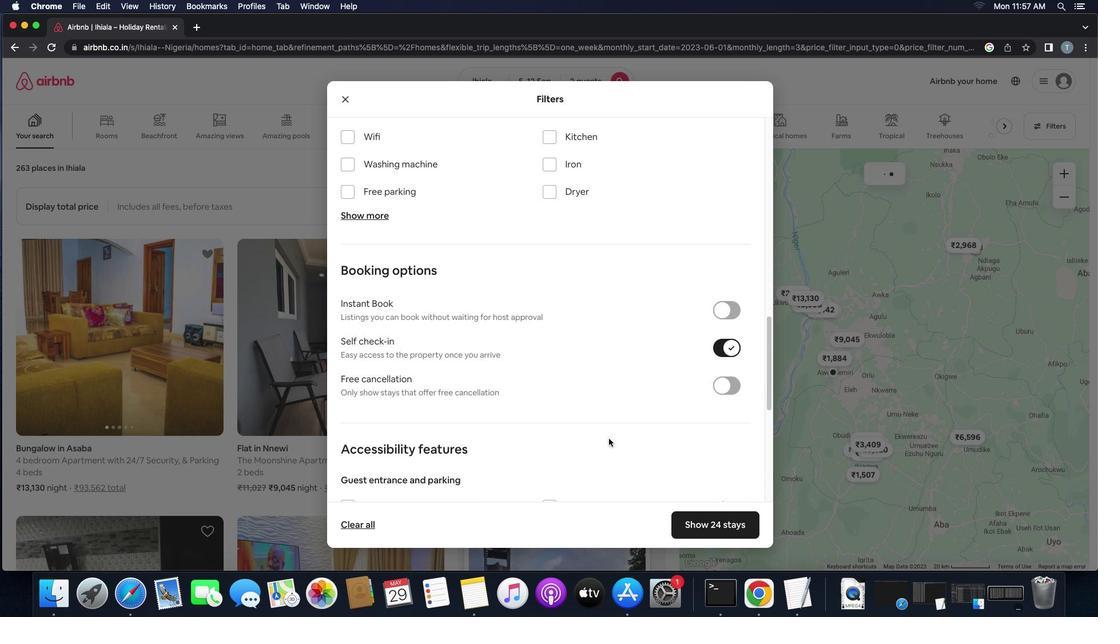 
Action: Mouse scrolled (610, 440) with delta (1, 0)
Screenshot: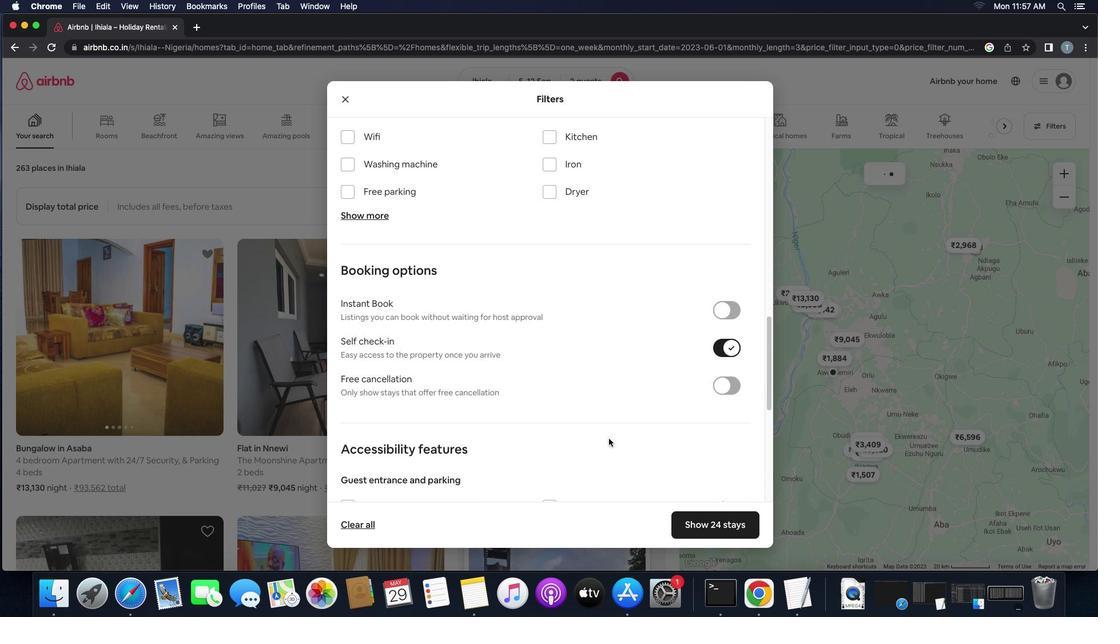 
Action: Mouse scrolled (610, 440) with delta (1, 0)
Screenshot: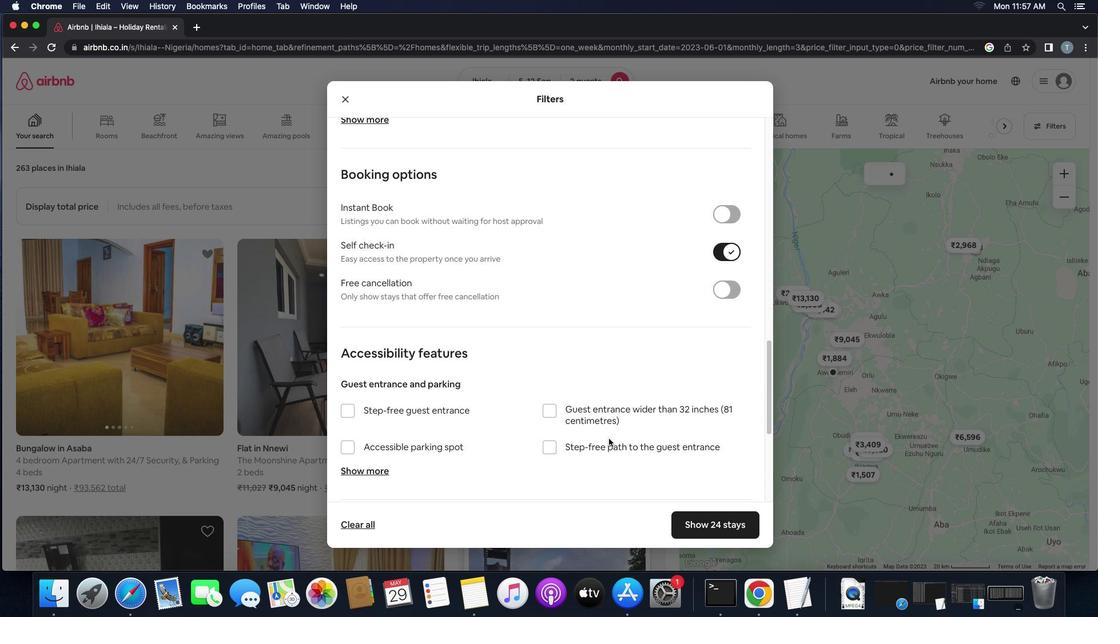 
Action: Mouse moved to (580, 441)
Screenshot: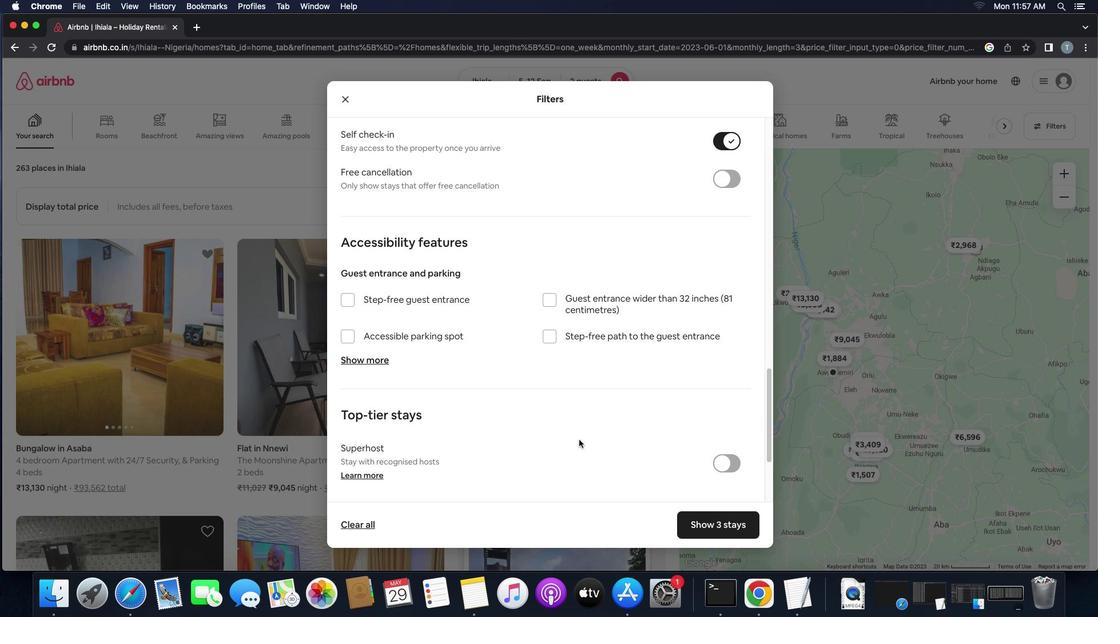 
Action: Mouse scrolled (580, 441) with delta (1, 1)
Screenshot: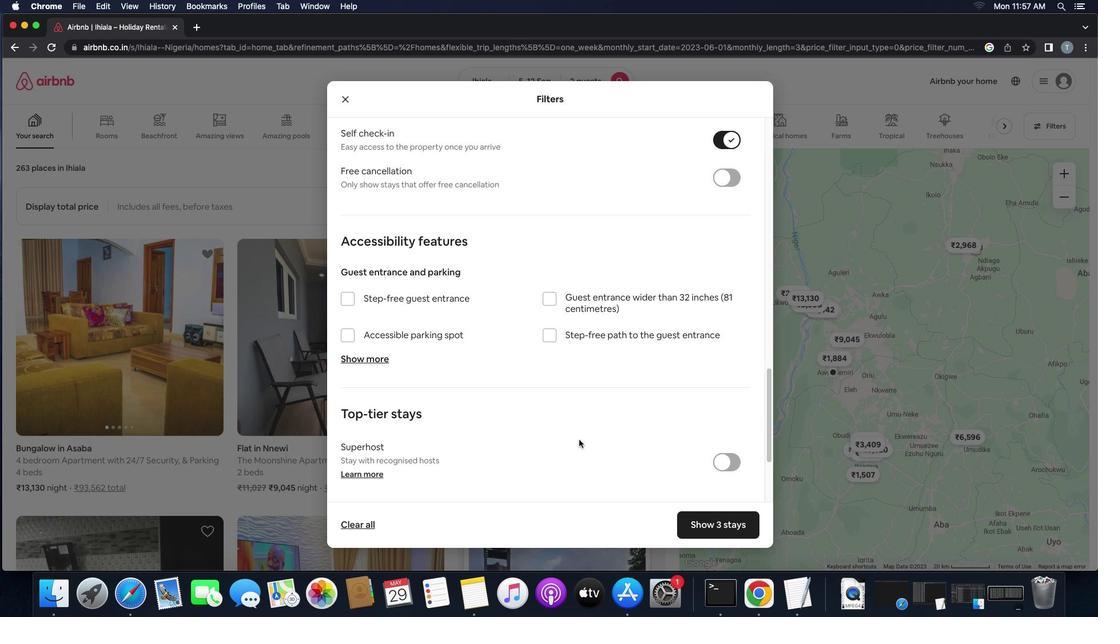 
Action: Mouse scrolled (580, 441) with delta (1, 1)
Screenshot: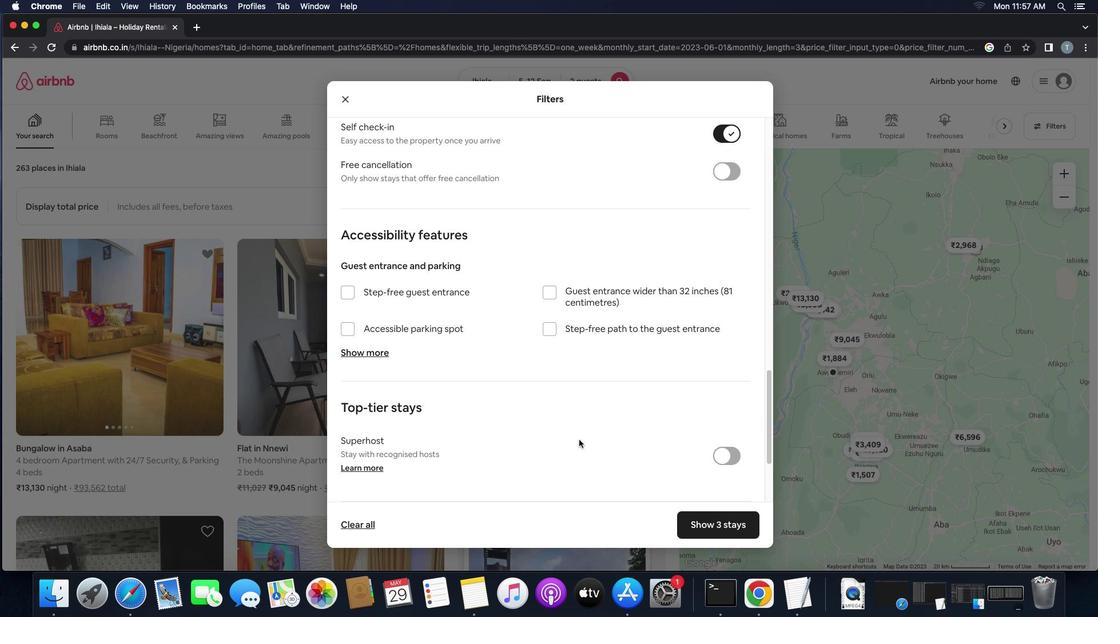 
Action: Mouse scrolled (580, 441) with delta (1, 1)
Screenshot: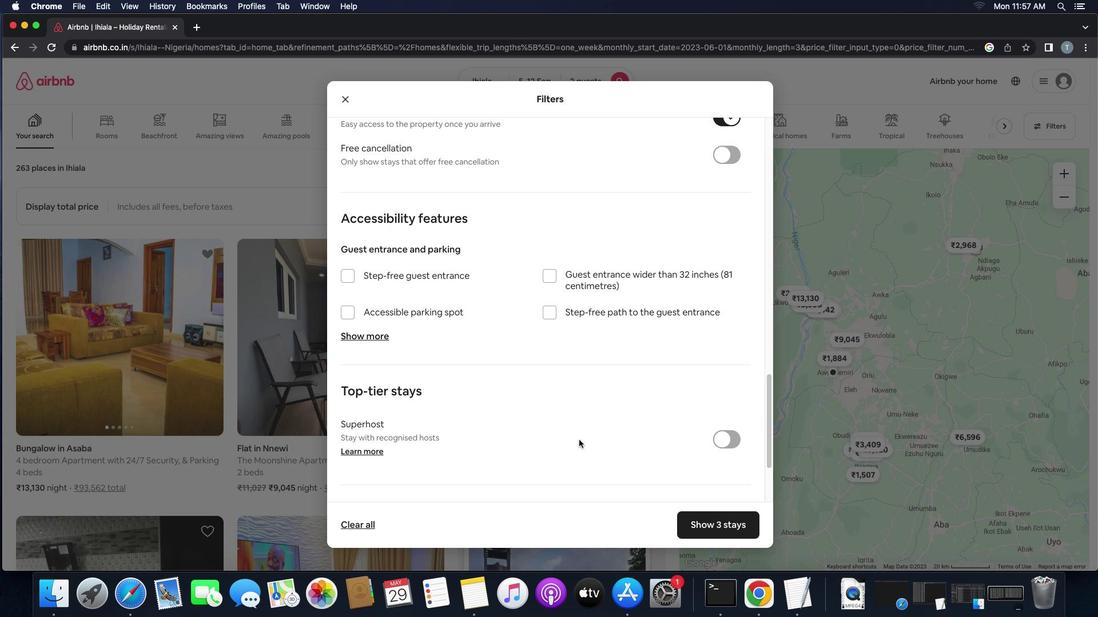 
Action: Mouse scrolled (580, 441) with delta (1, 1)
Screenshot: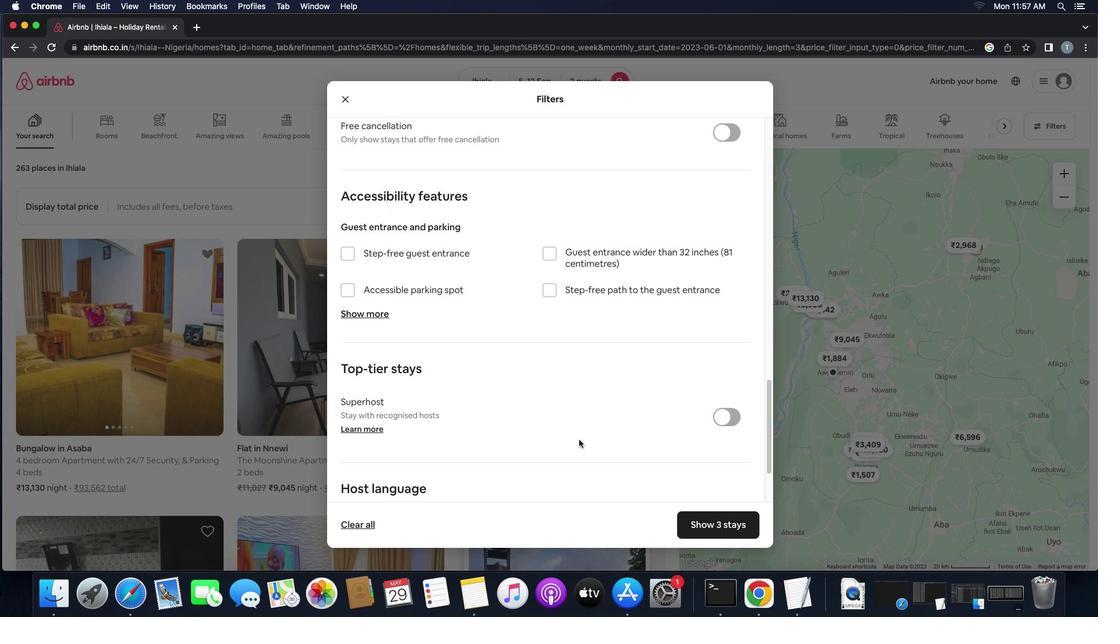 
Action: Mouse scrolled (580, 441) with delta (1, 1)
Screenshot: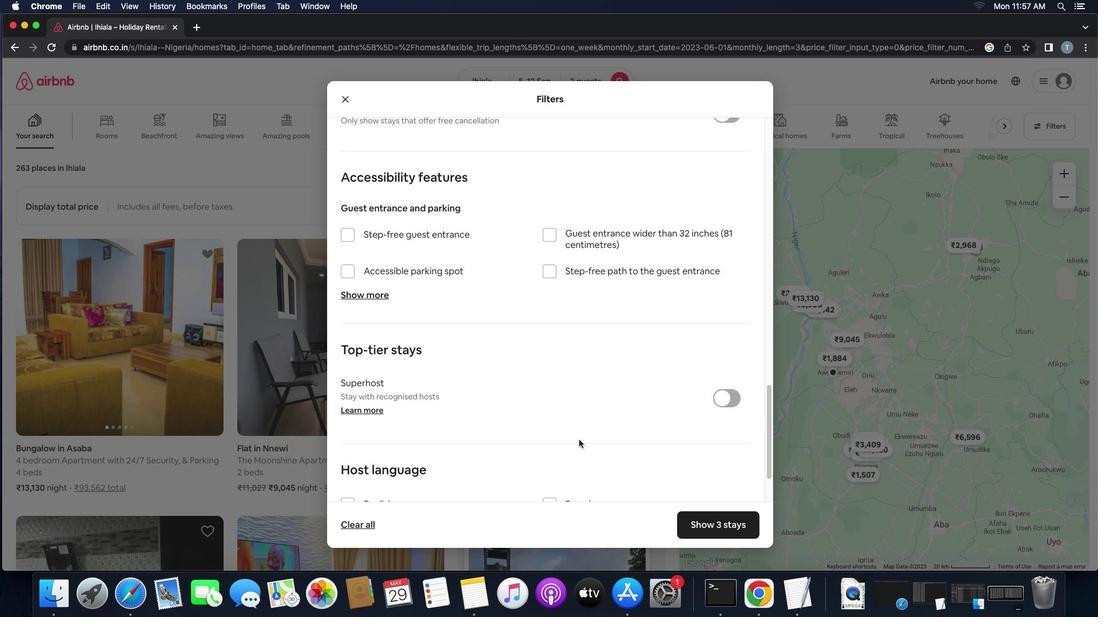 
Action: Mouse scrolled (580, 441) with delta (1, 1)
Screenshot: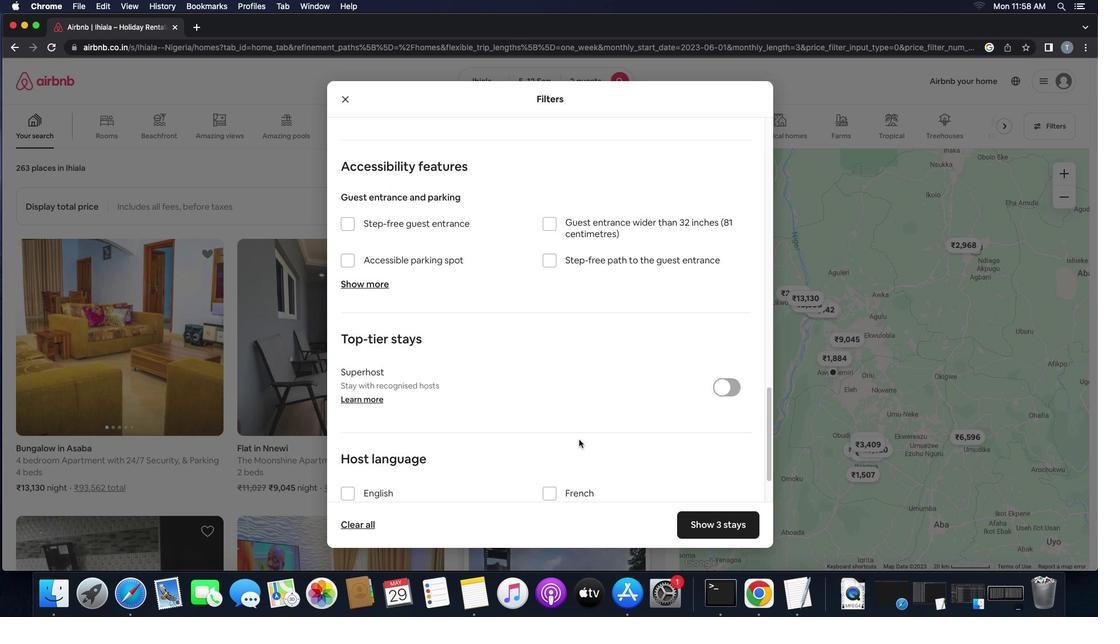
Action: Mouse scrolled (580, 441) with delta (1, 0)
Screenshot: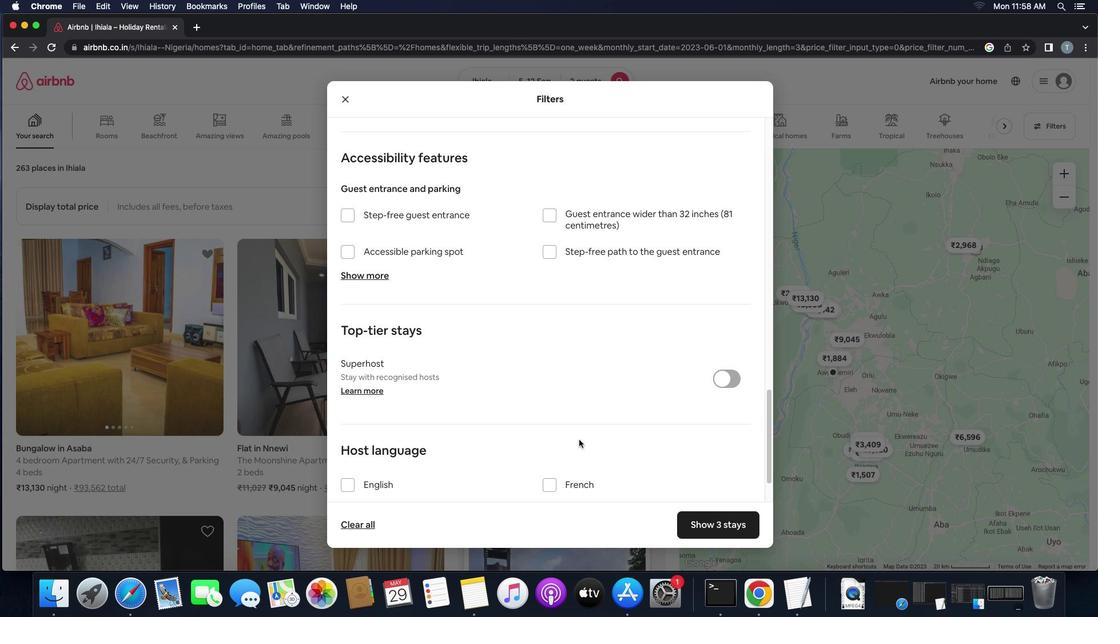 
Action: Mouse scrolled (580, 441) with delta (1, 0)
Screenshot: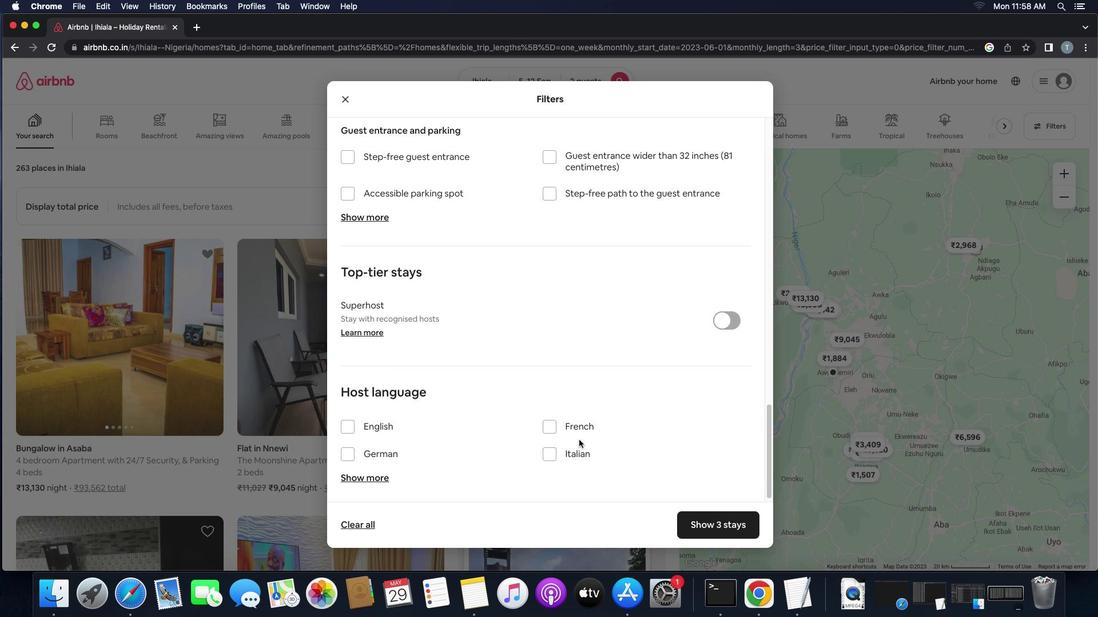 
Action: Mouse moved to (371, 422)
Screenshot: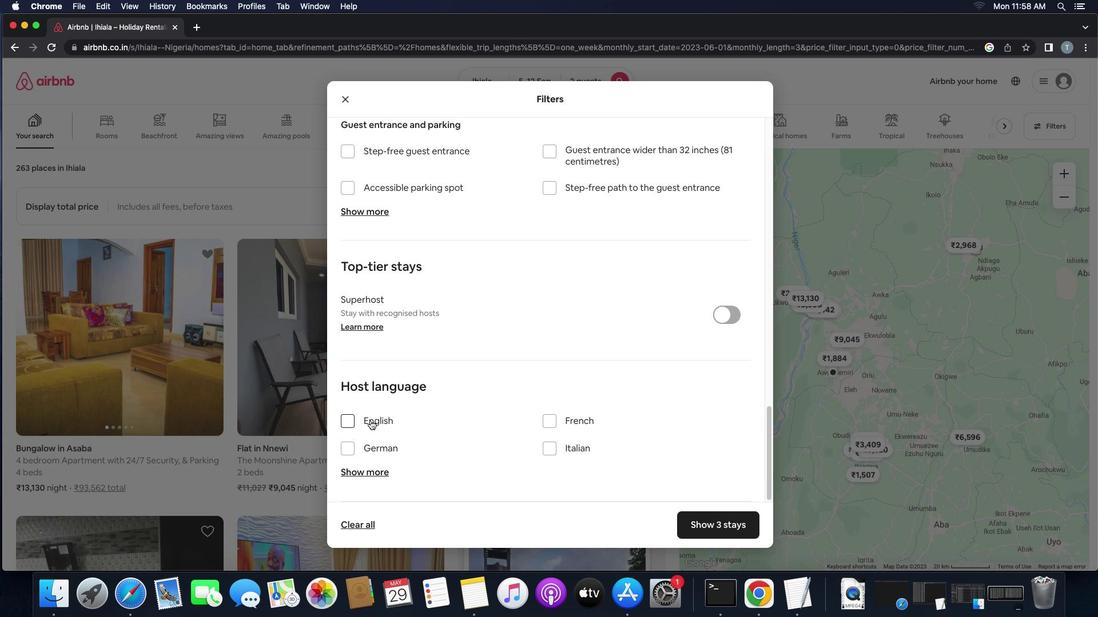 
Action: Mouse pressed left at (371, 422)
Screenshot: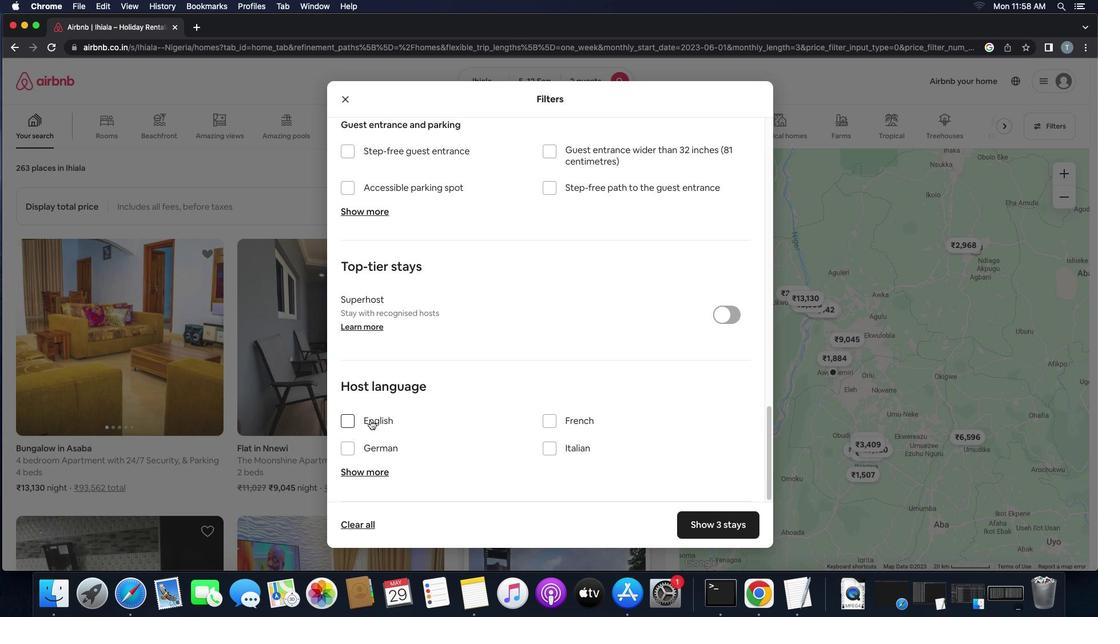 
Action: Mouse moved to (725, 527)
Screenshot: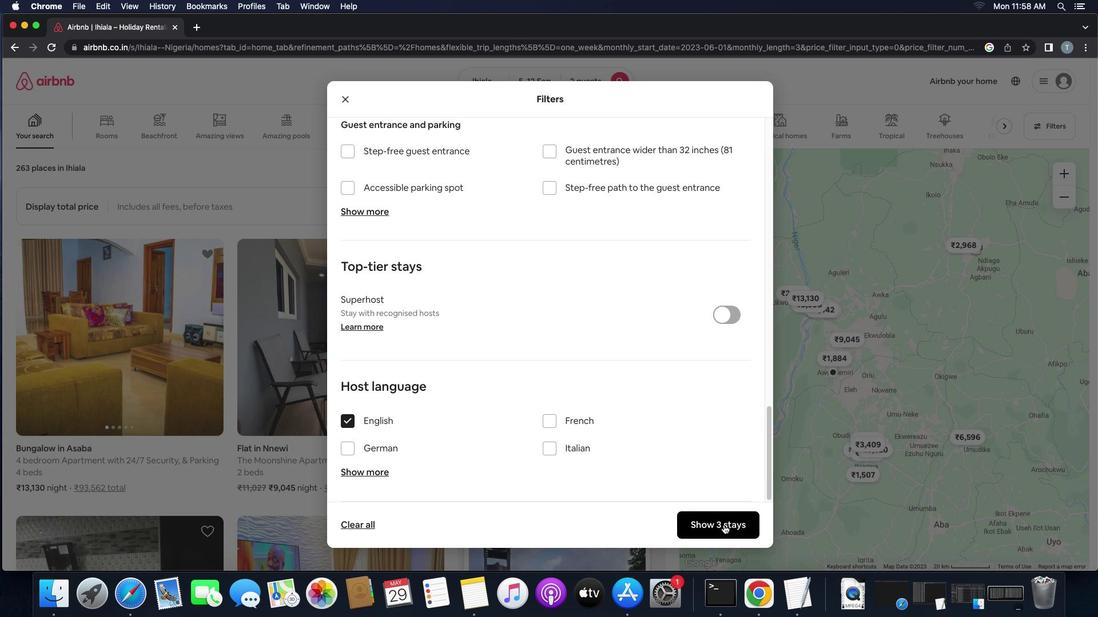 
Action: Mouse pressed left at (725, 527)
Screenshot: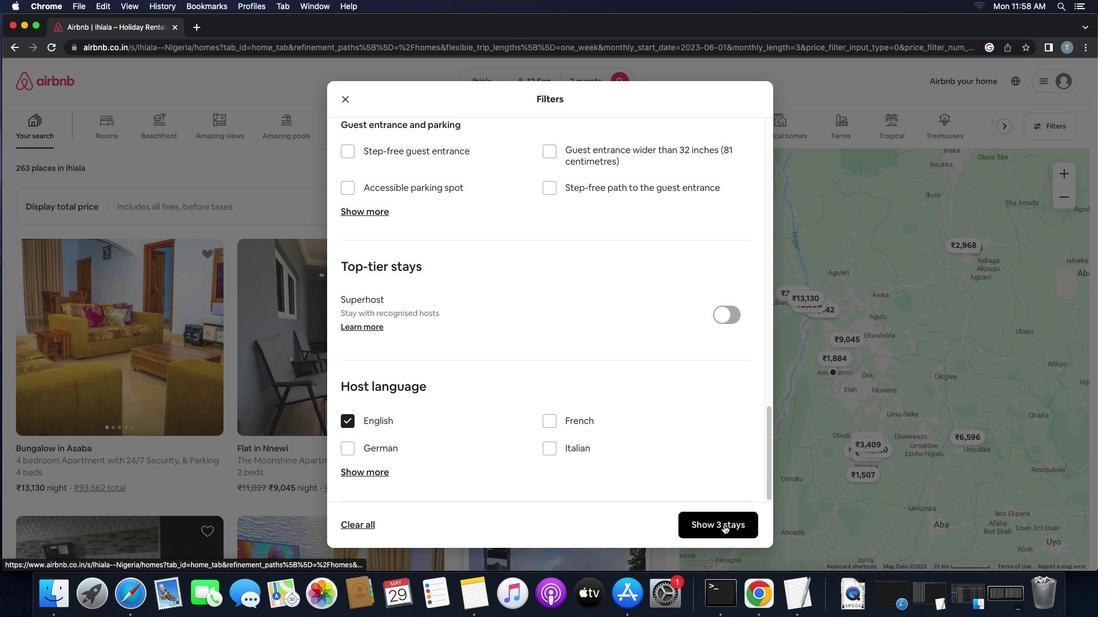 
Action: Mouse moved to (692, 446)
Screenshot: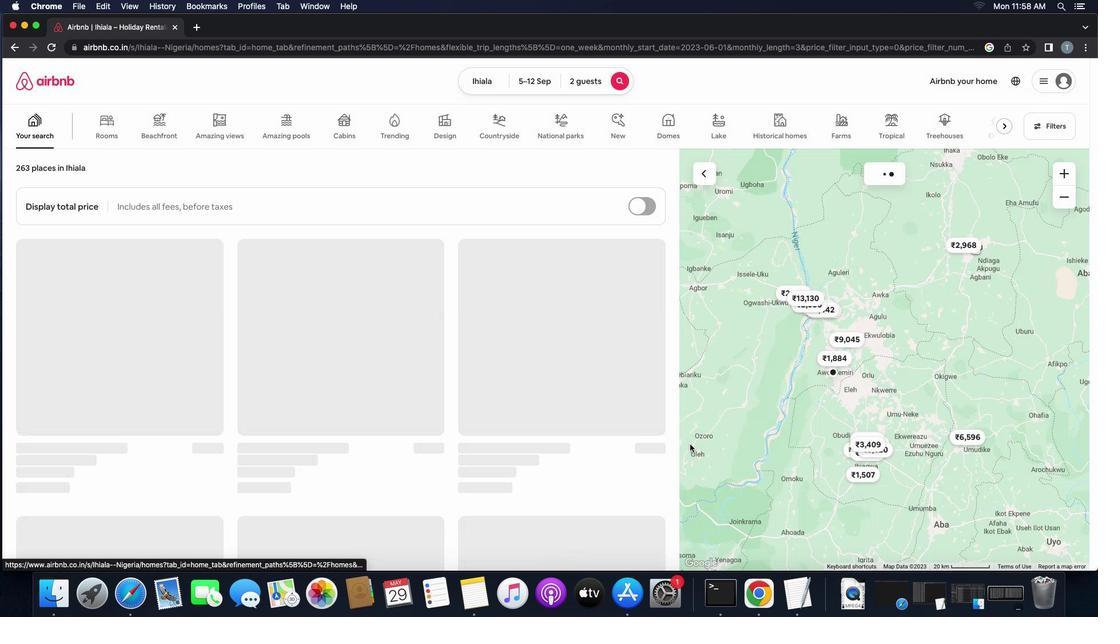 
